 Task: Use "Compare and Pull" for efficient code review.
Action: Mouse moved to (1141, 64)
Screenshot: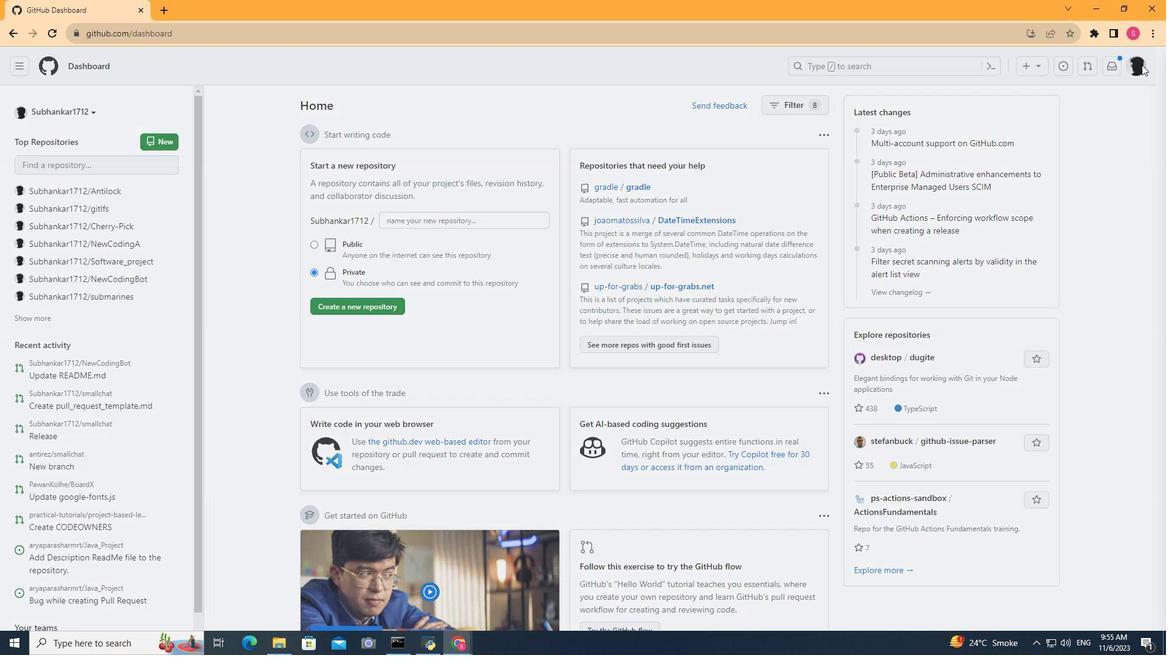
Action: Mouse pressed left at (1141, 64)
Screenshot: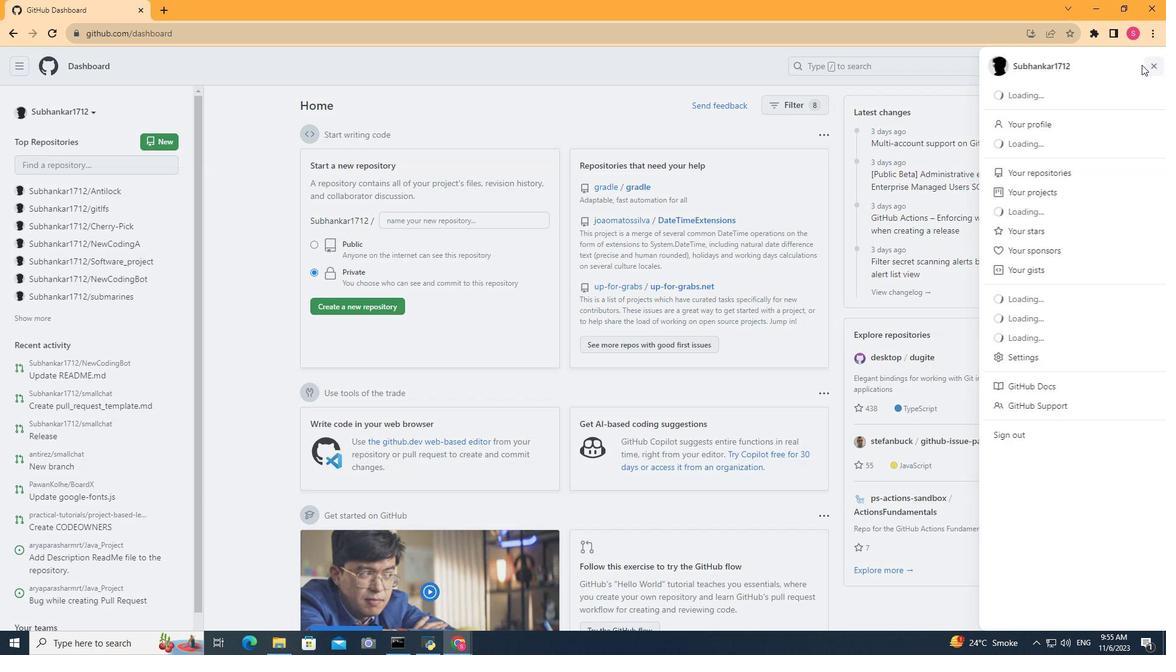 
Action: Mouse moved to (1054, 170)
Screenshot: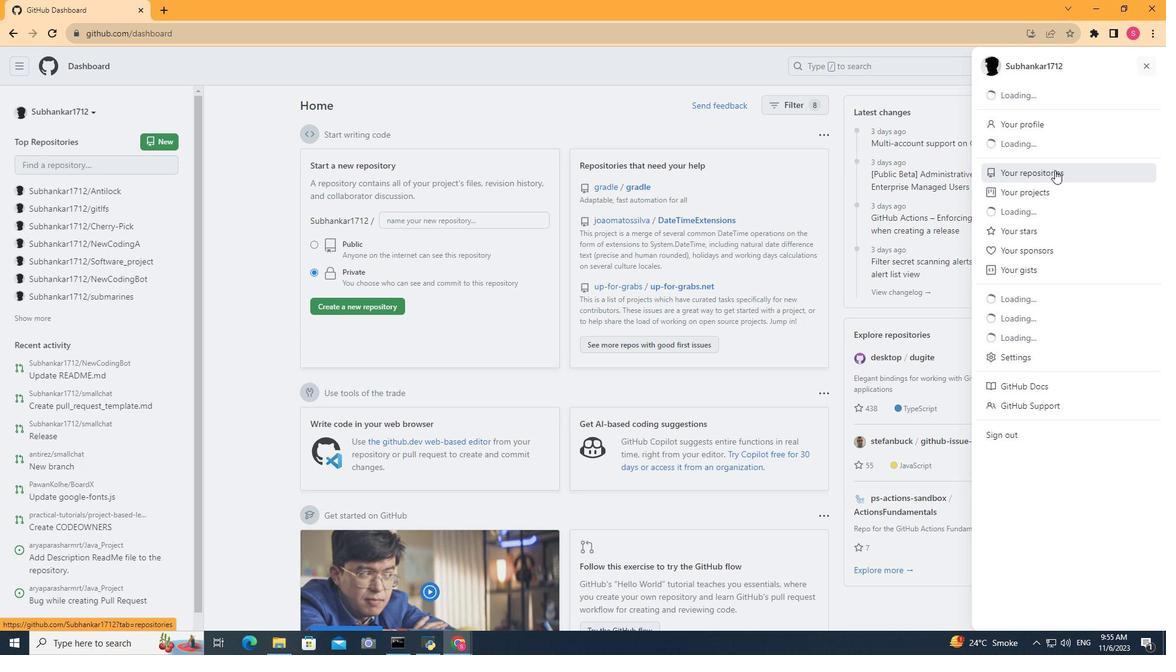
Action: Mouse pressed left at (1054, 170)
Screenshot: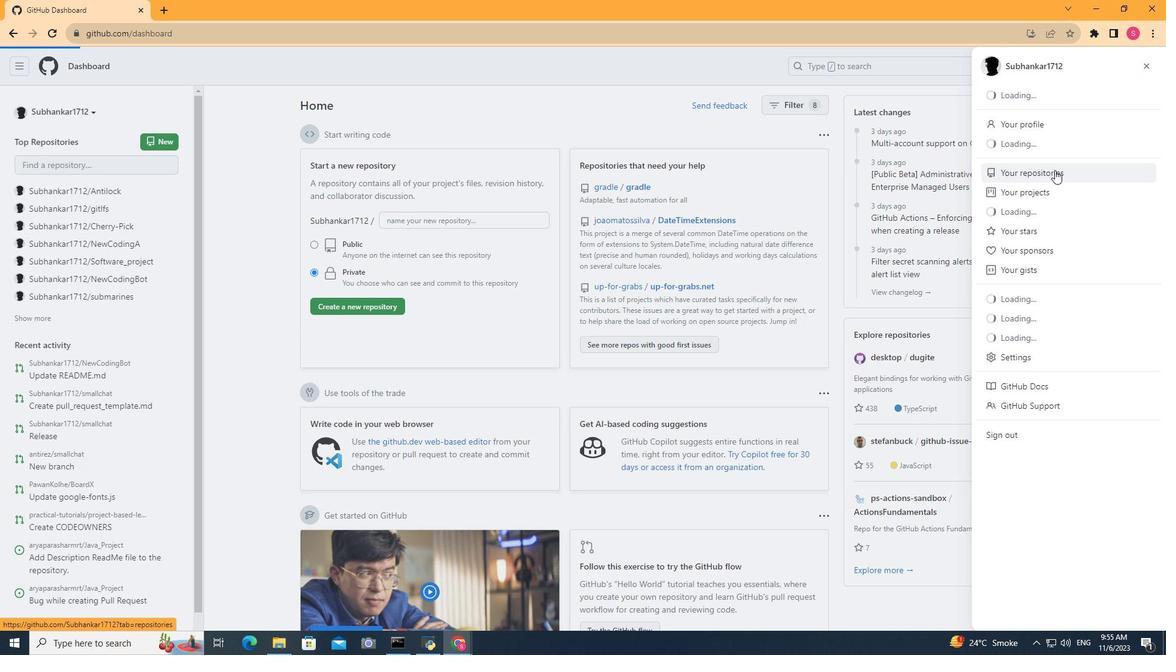 
Action: Mouse moved to (468, 185)
Screenshot: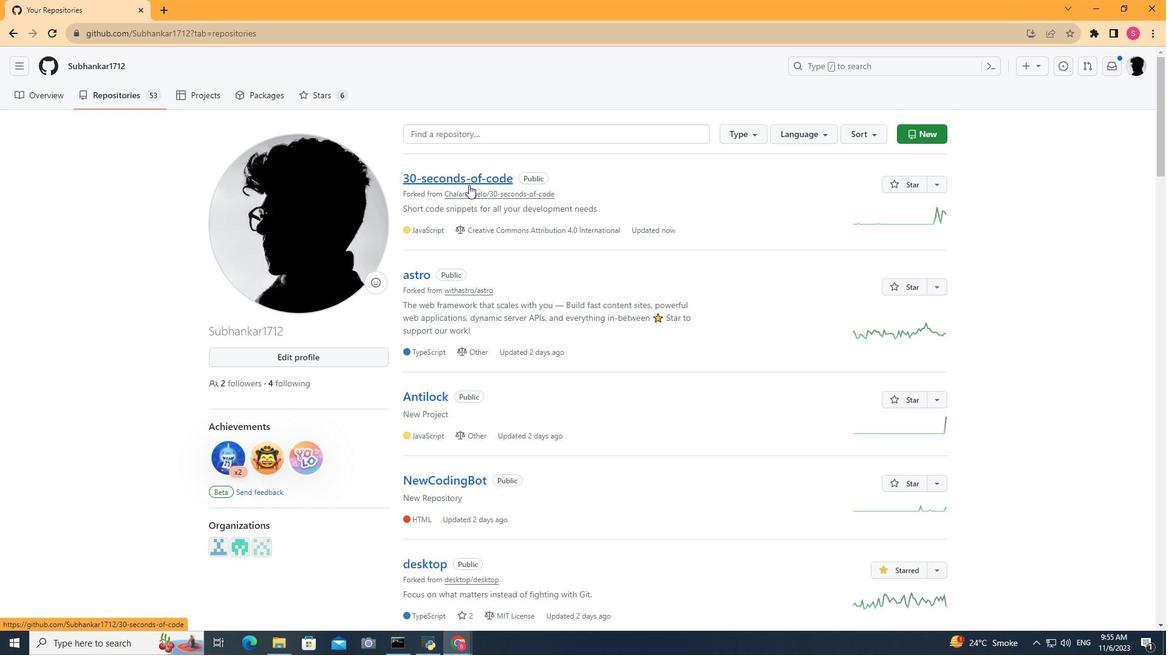 
Action: Mouse pressed left at (468, 185)
Screenshot: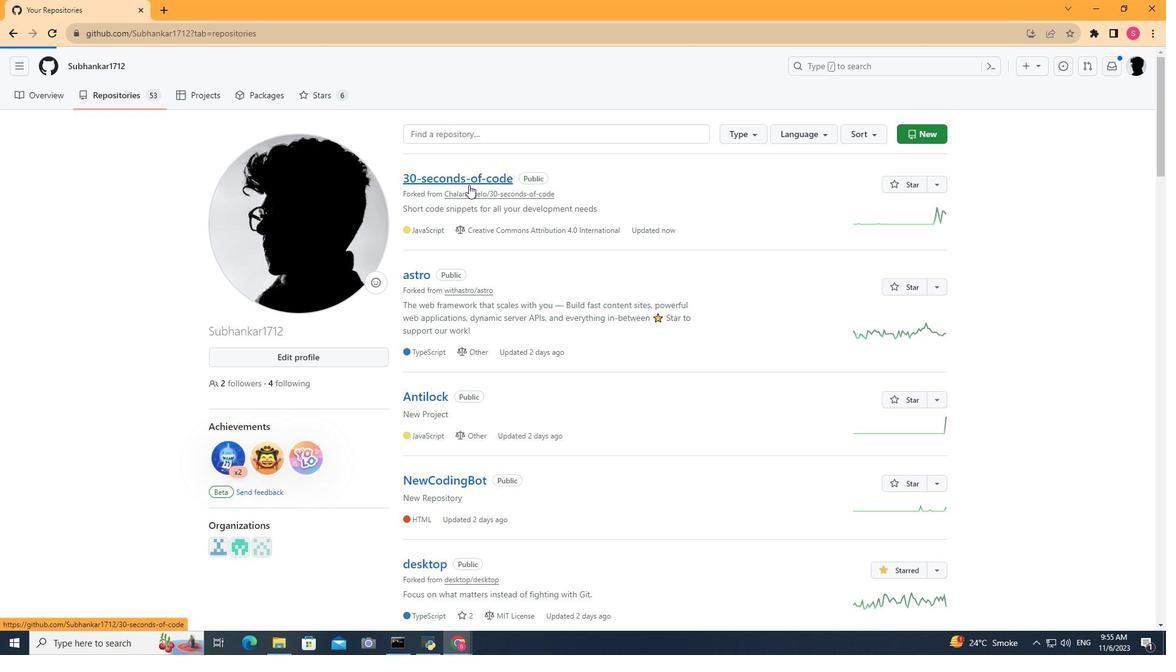 
Action: Mouse moved to (109, 100)
Screenshot: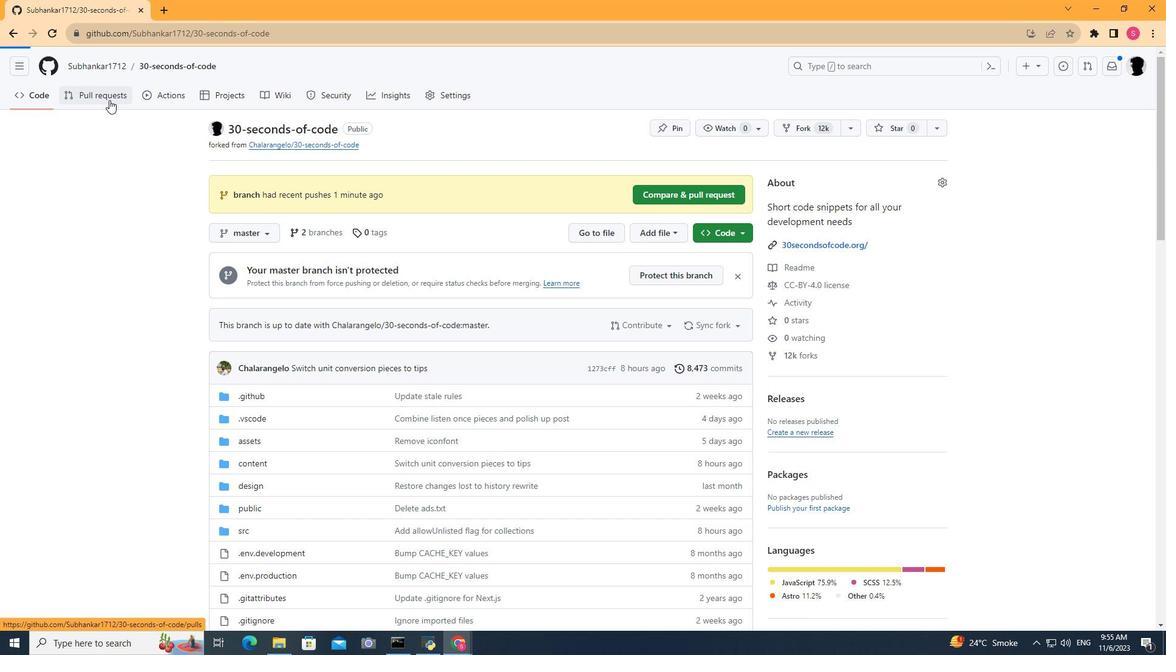 
Action: Mouse pressed left at (109, 100)
Screenshot: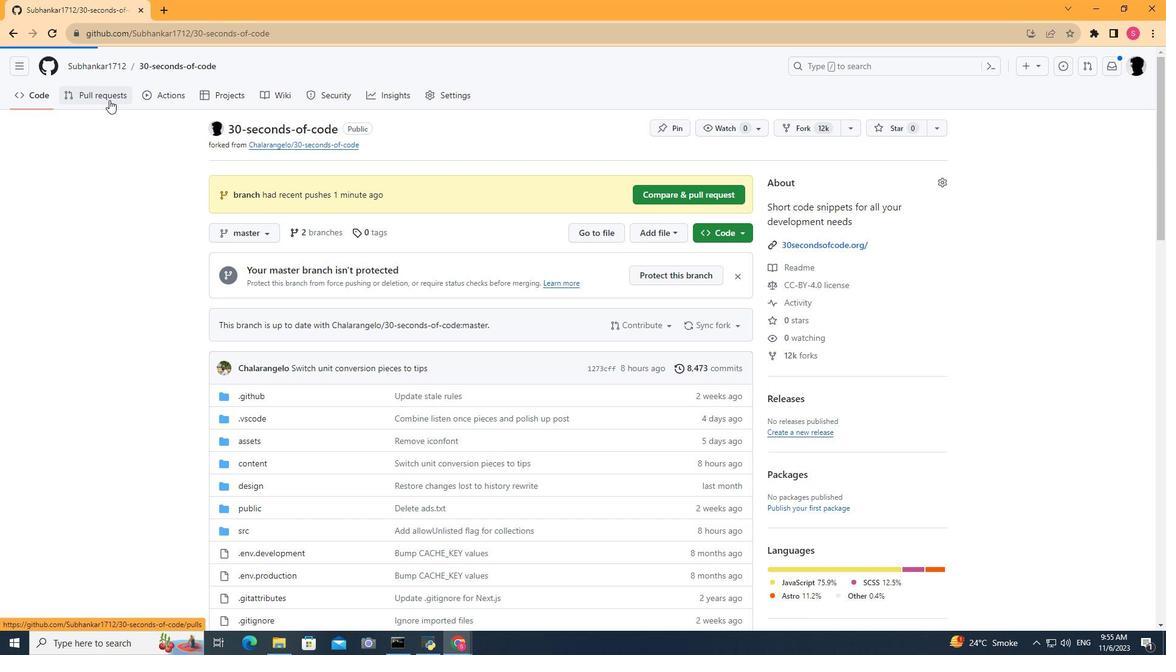 
Action: Mouse moved to (24, 95)
Screenshot: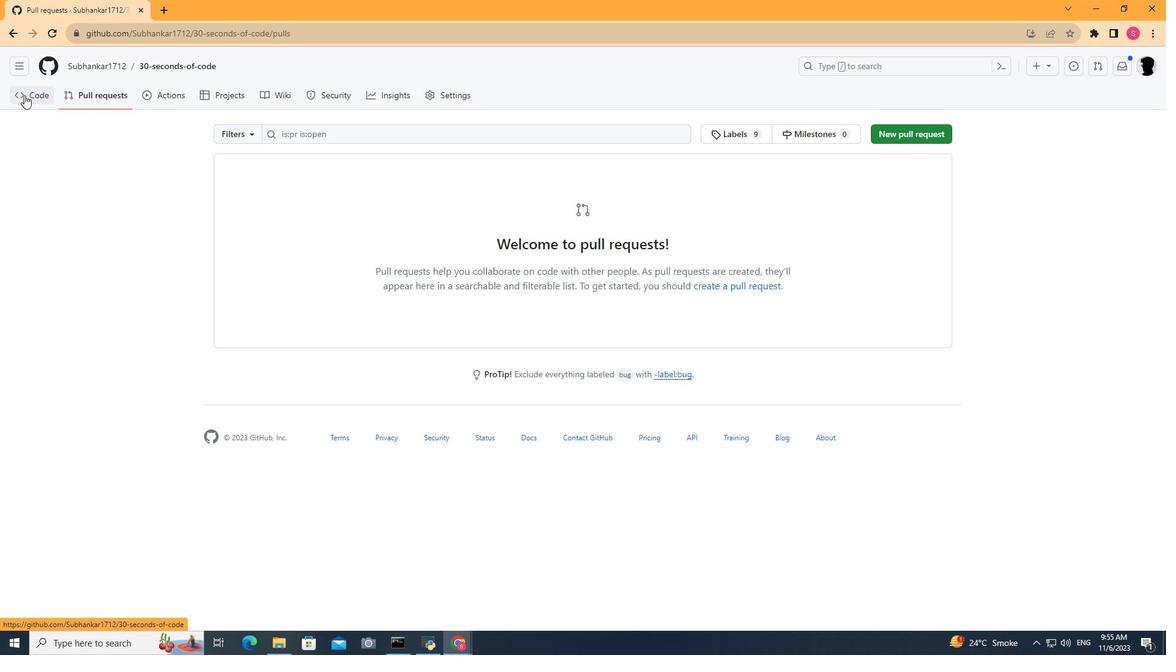 
Action: Mouse pressed left at (24, 95)
Screenshot: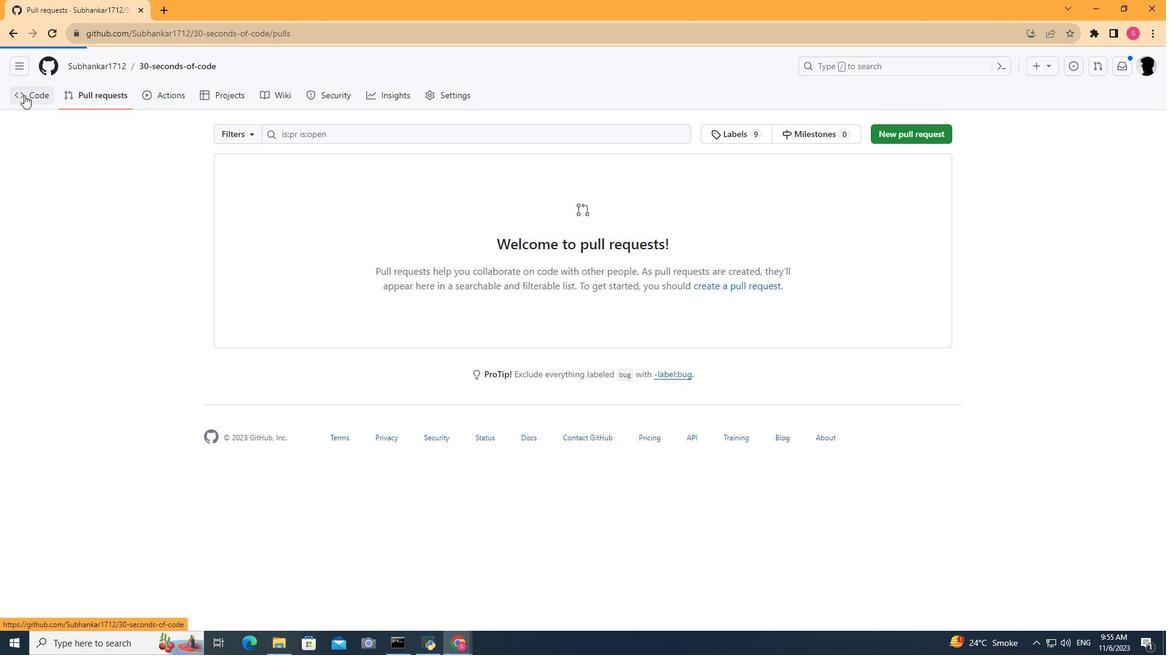 
Action: Mouse moved to (116, 98)
Screenshot: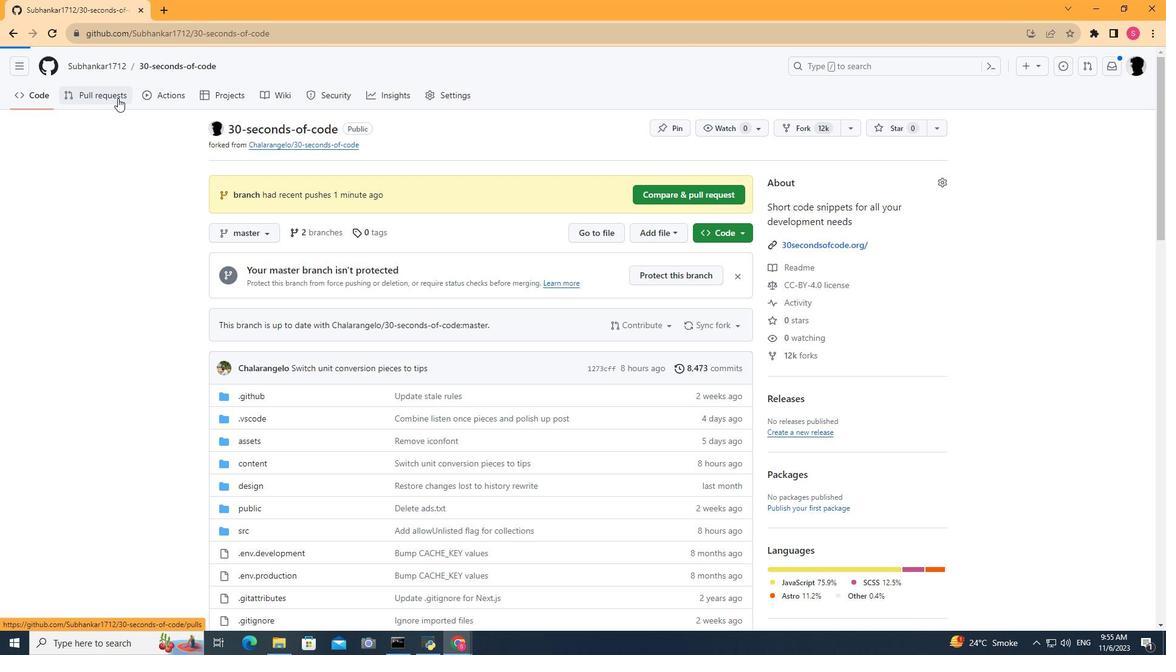
Action: Mouse pressed left at (116, 98)
Screenshot: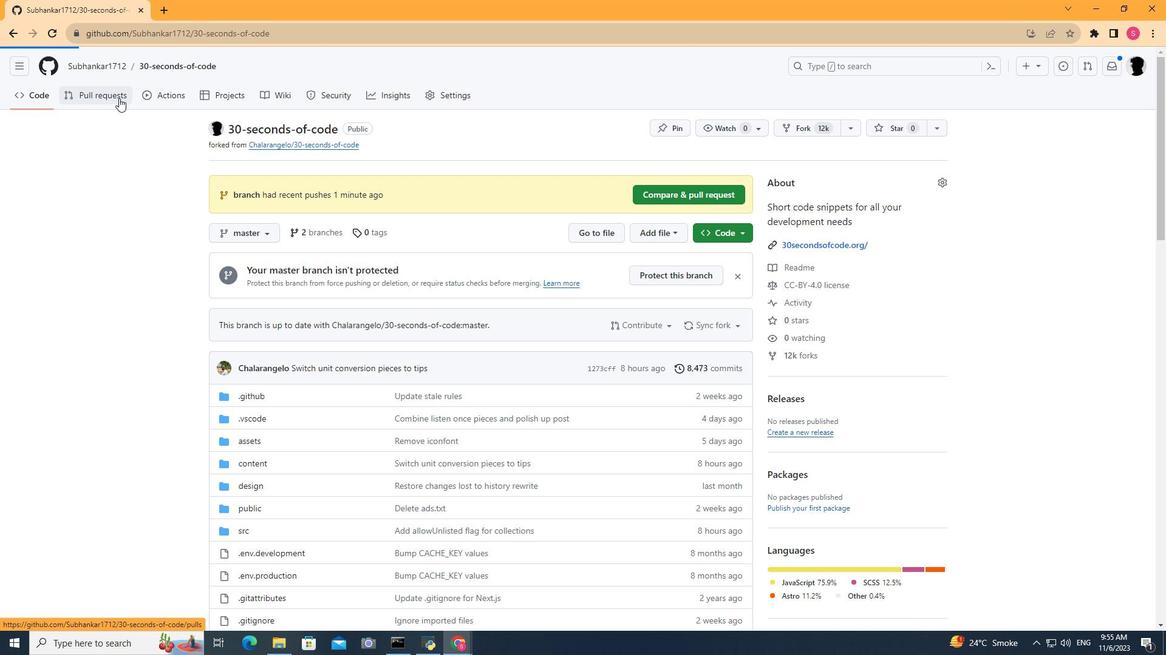 
Action: Mouse moved to (910, 140)
Screenshot: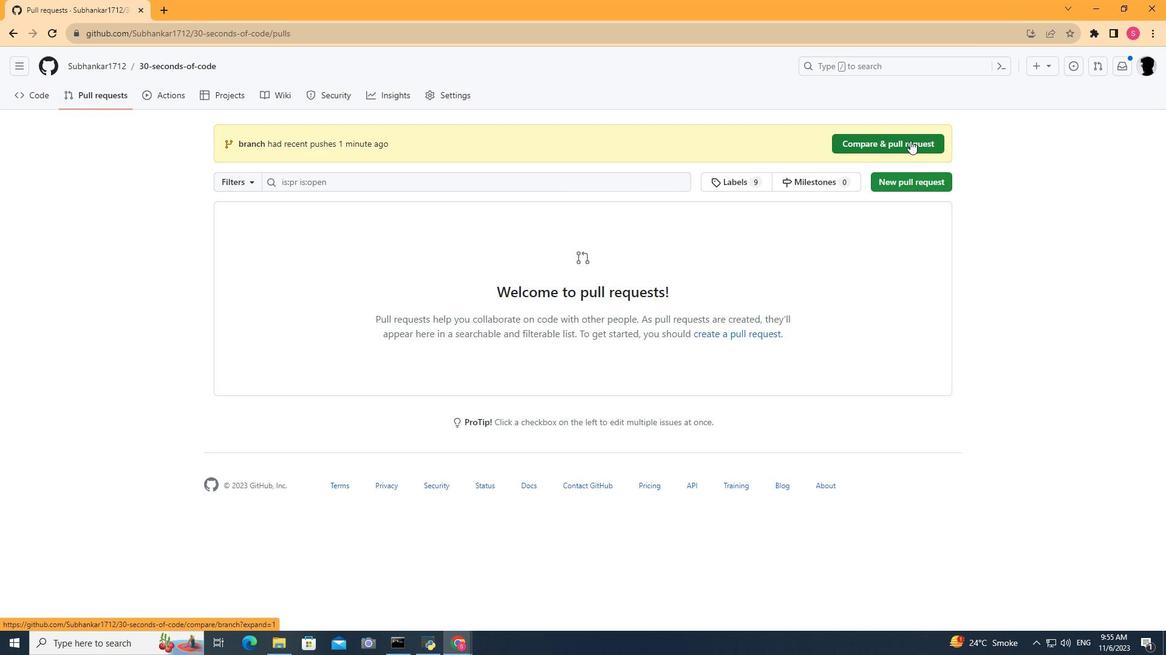 
Action: Mouse pressed left at (910, 140)
Screenshot: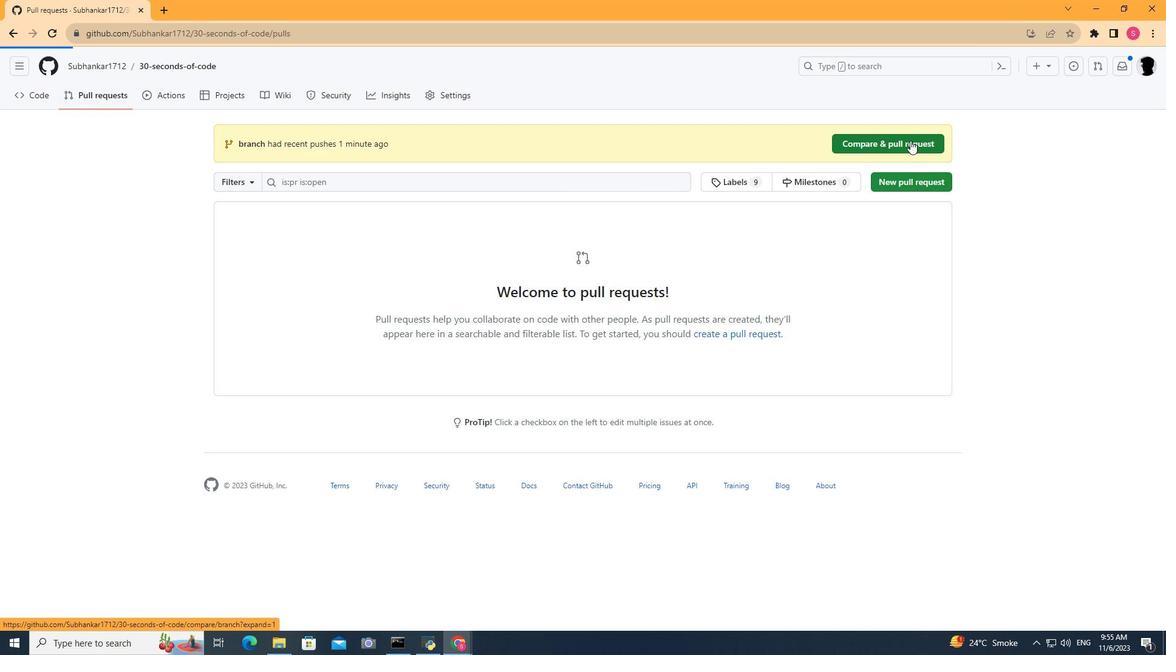 
Action: Mouse moved to (893, 219)
Screenshot: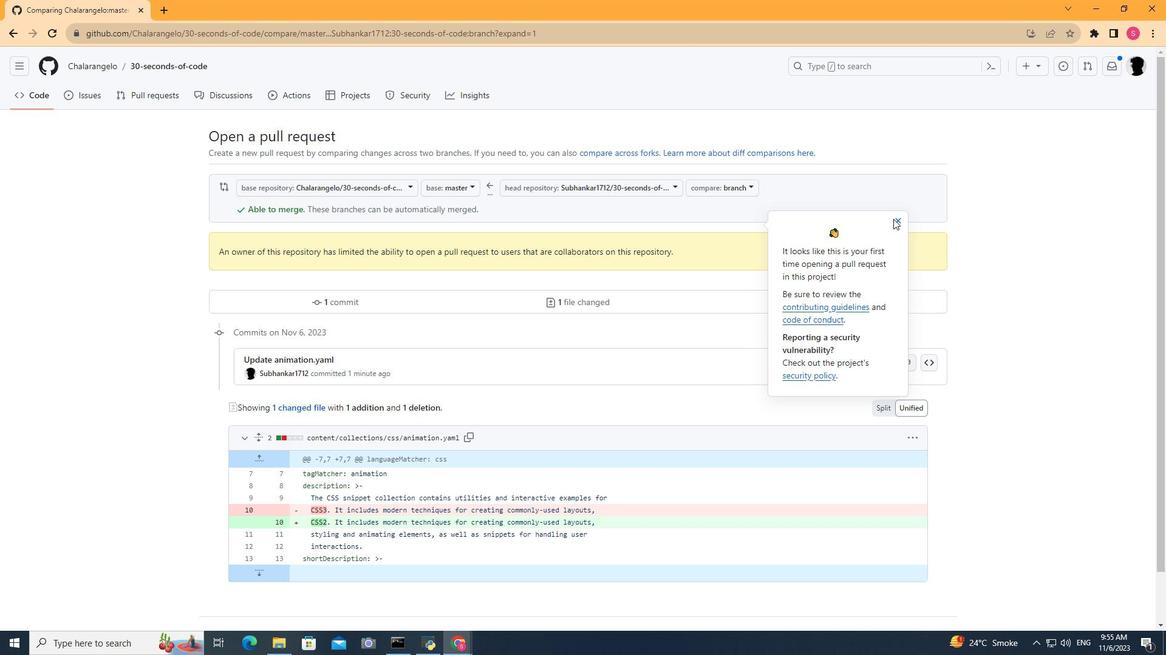 
Action: Mouse pressed left at (893, 219)
Screenshot: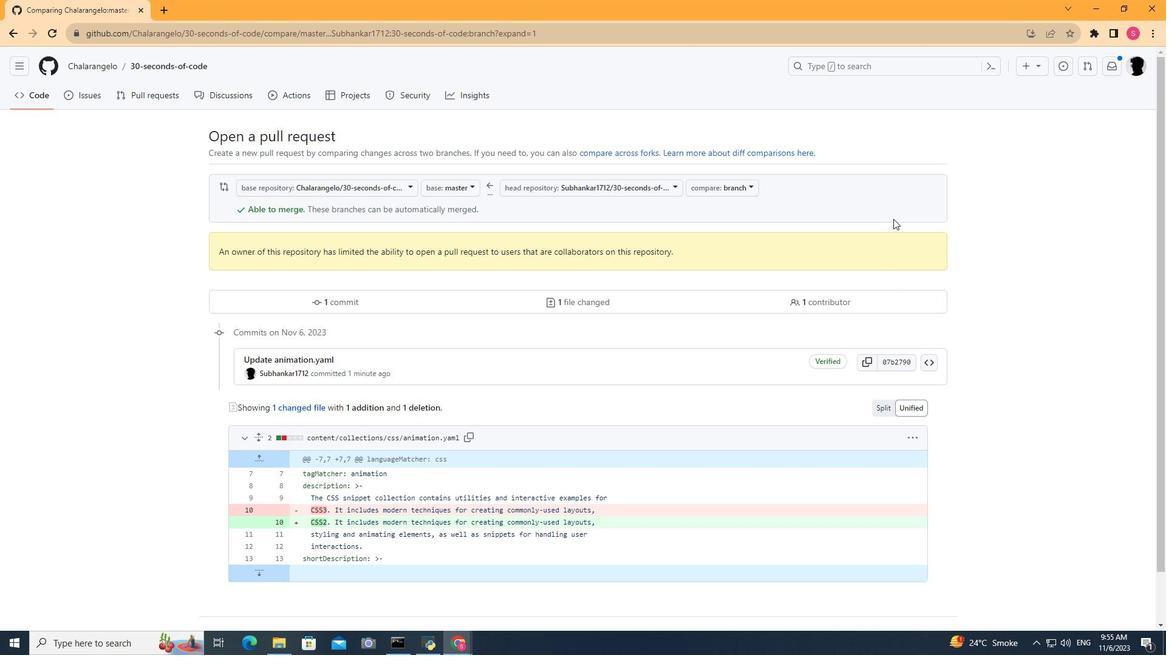 
Action: Mouse moved to (678, 403)
Screenshot: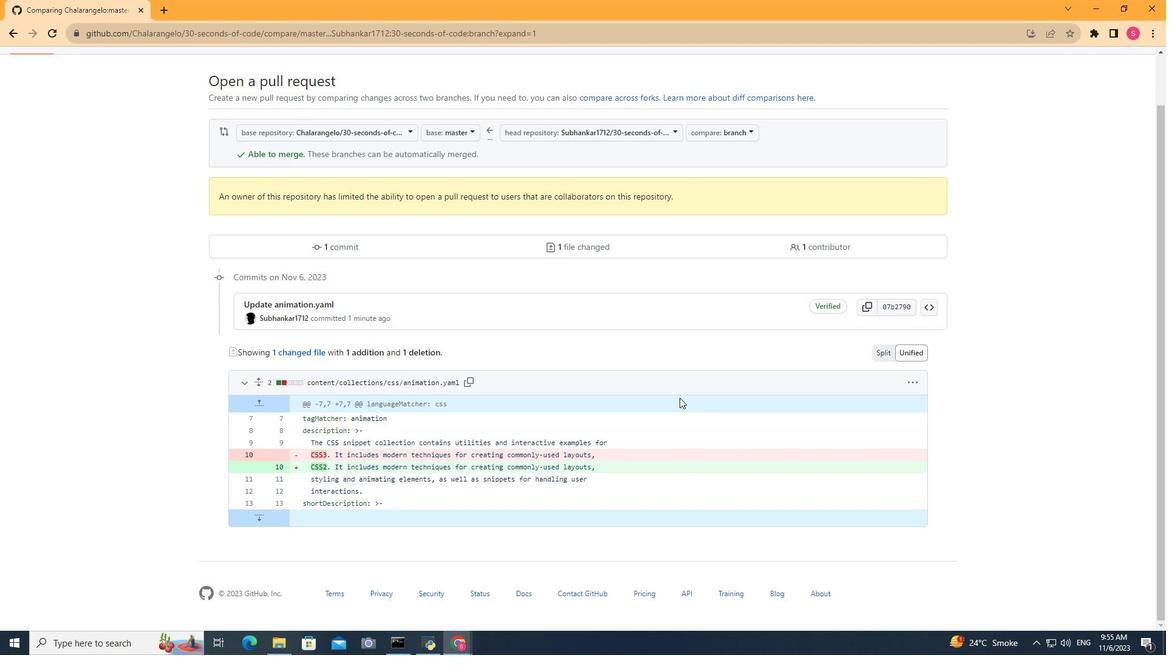 
Action: Mouse scrolled (678, 402) with delta (0, 0)
Screenshot: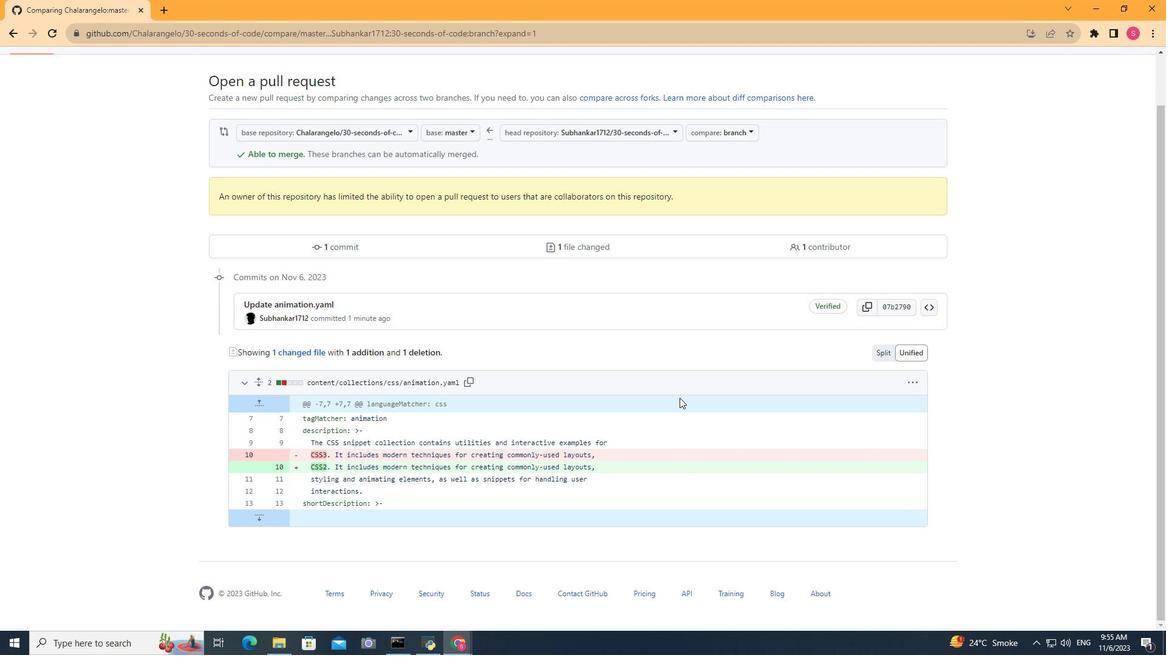 
Action: Mouse scrolled (678, 402) with delta (0, 0)
Screenshot: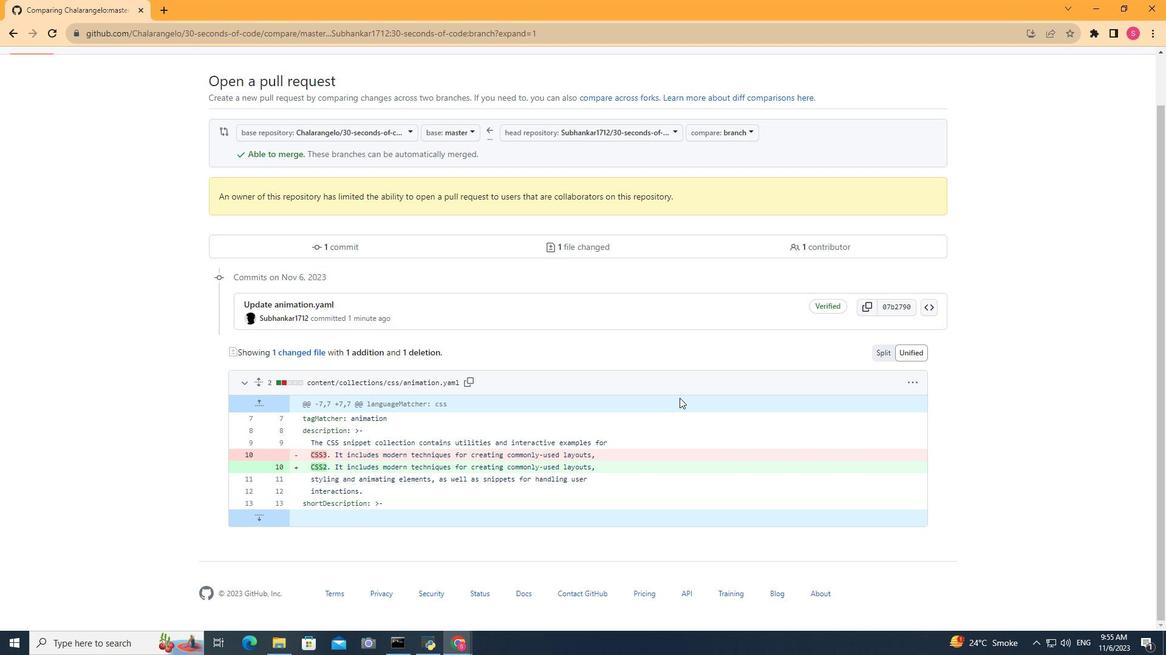 
Action: Mouse scrolled (678, 402) with delta (0, 0)
Screenshot: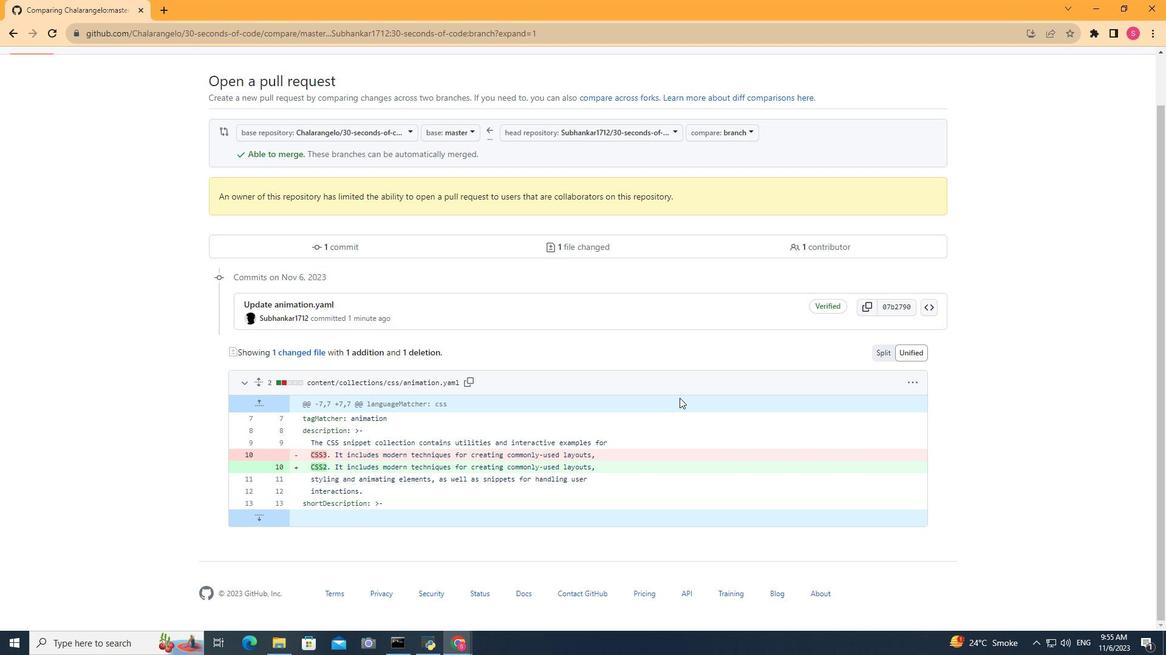 
Action: Mouse moved to (678, 400)
Screenshot: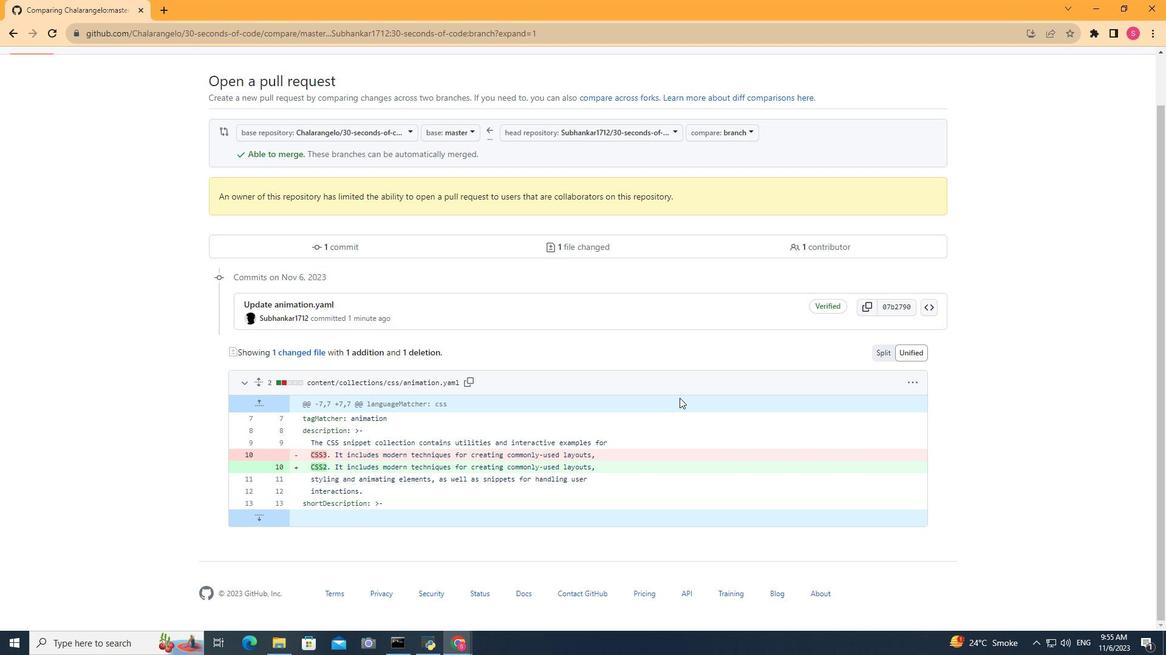 
Action: Mouse scrolled (678, 400) with delta (0, 0)
Screenshot: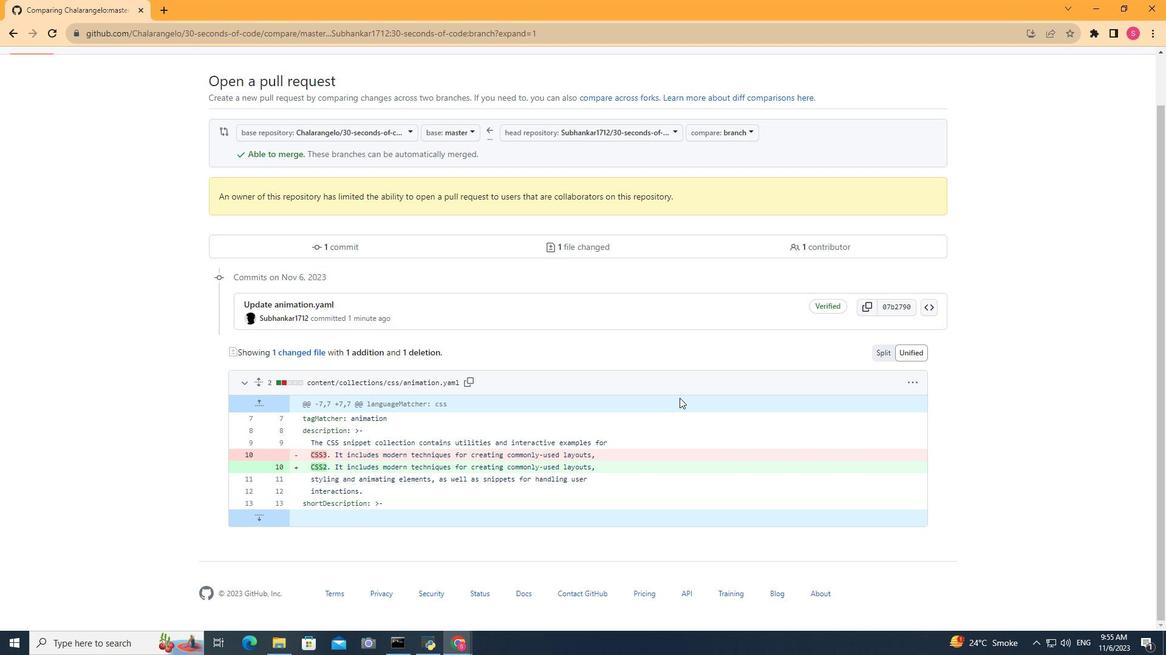 
Action: Mouse moved to (679, 398)
Screenshot: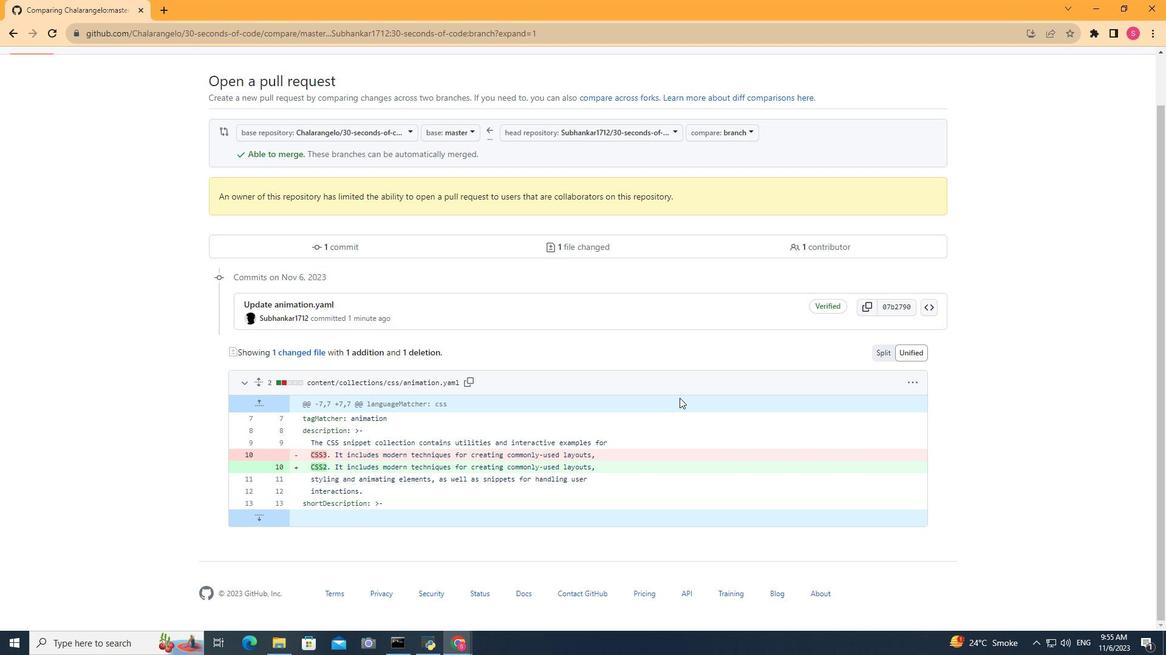 
Action: Mouse scrolled (679, 397) with delta (0, 0)
Screenshot: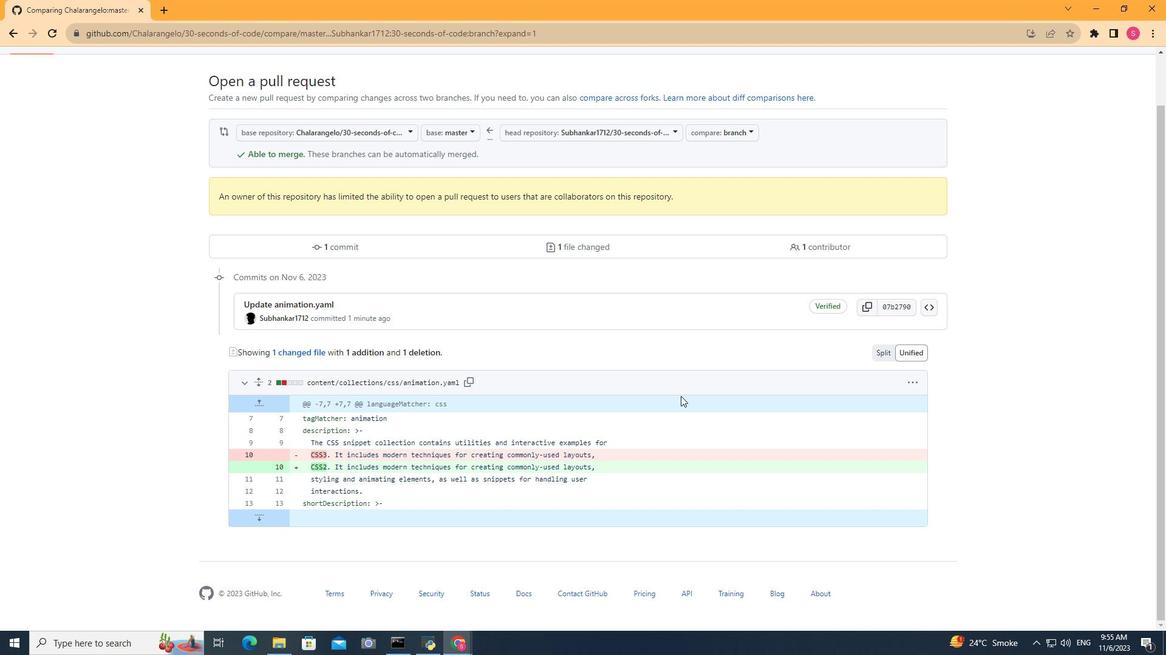 
Action: Mouse scrolled (679, 397) with delta (0, 0)
Screenshot: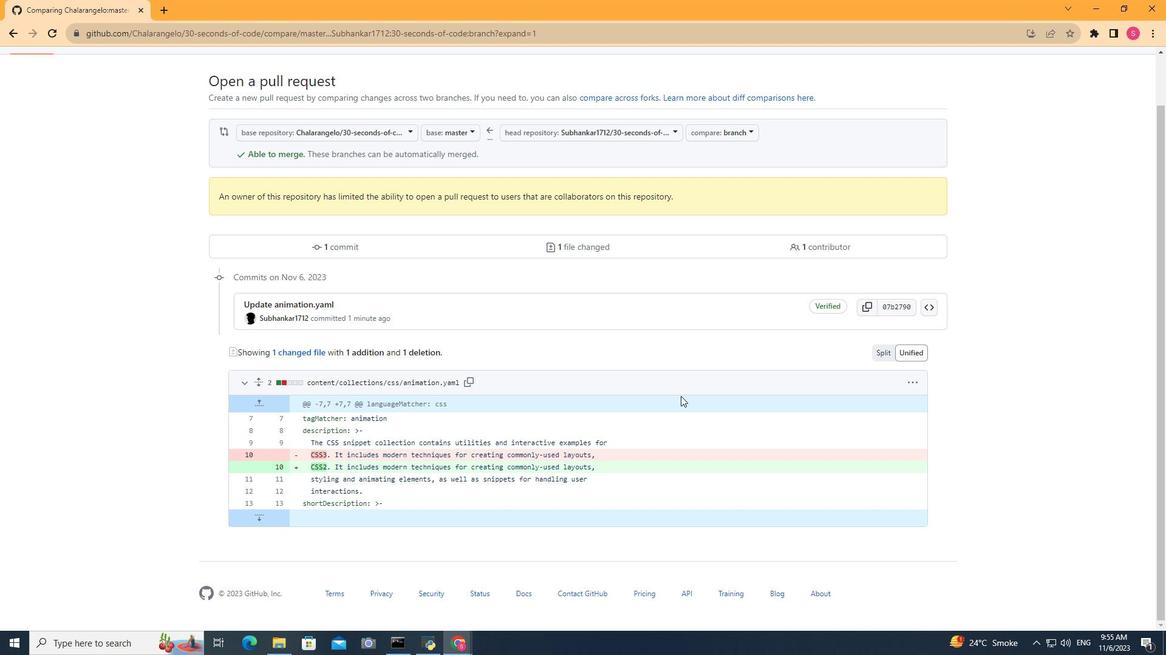 
Action: Mouse scrolled (679, 397) with delta (0, 0)
Screenshot: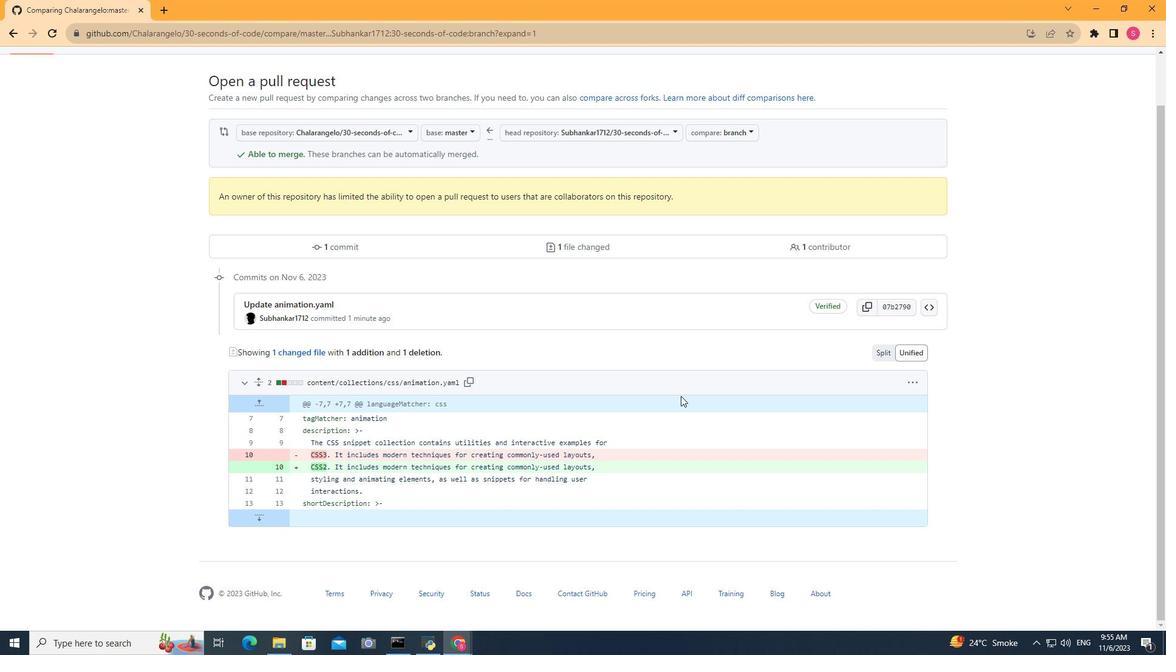 
Action: Mouse scrolled (679, 397) with delta (0, 0)
Screenshot: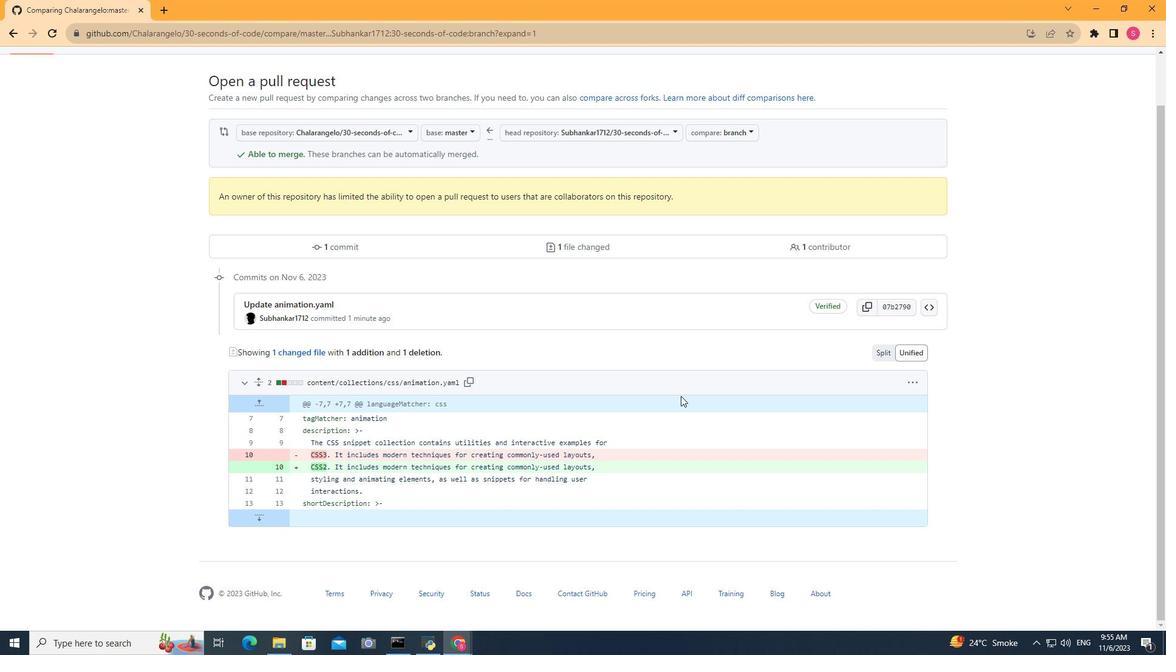 
Action: Mouse moved to (680, 396)
Screenshot: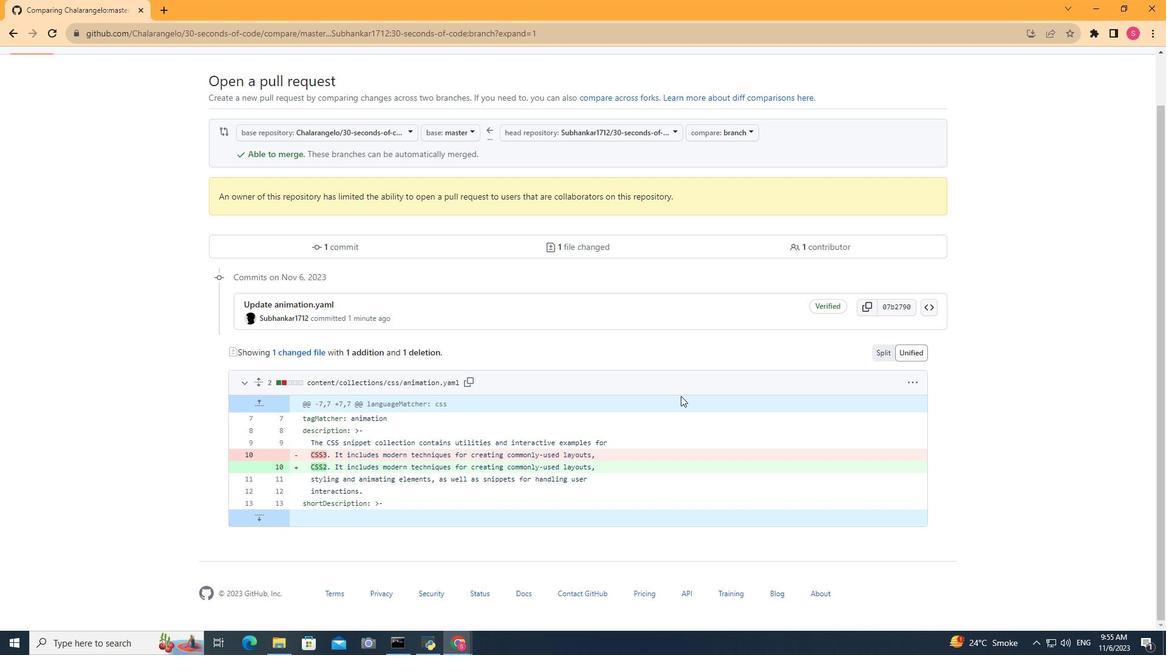 
Action: Mouse scrolled (680, 395) with delta (0, 0)
Screenshot: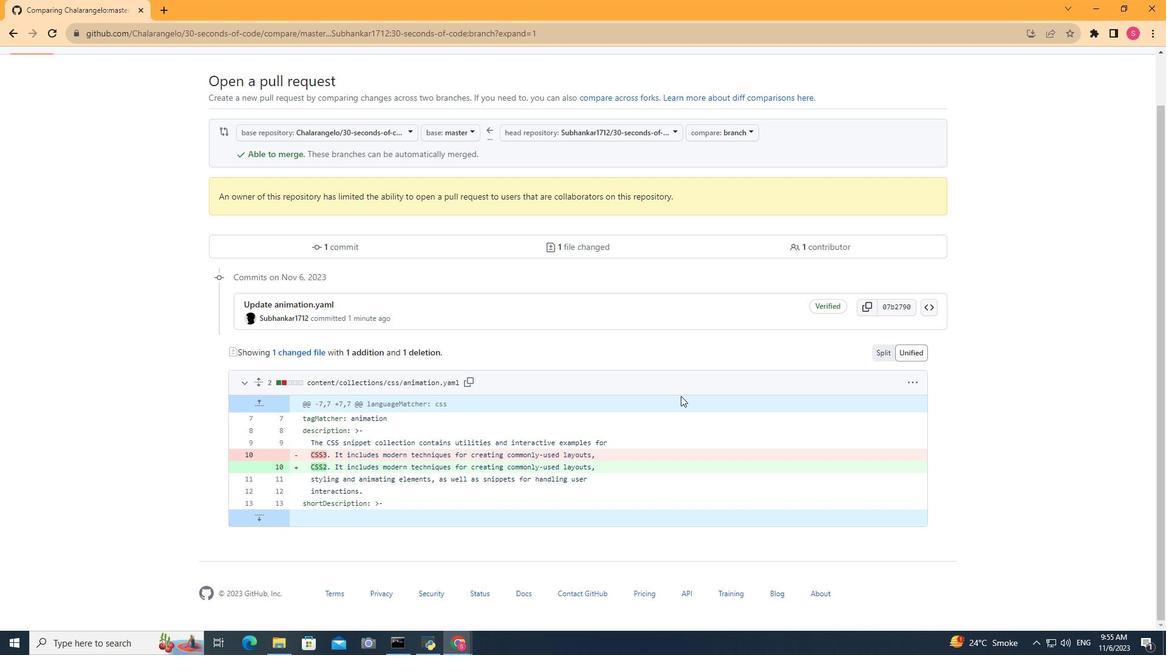 
Action: Mouse moved to (685, 375)
Screenshot: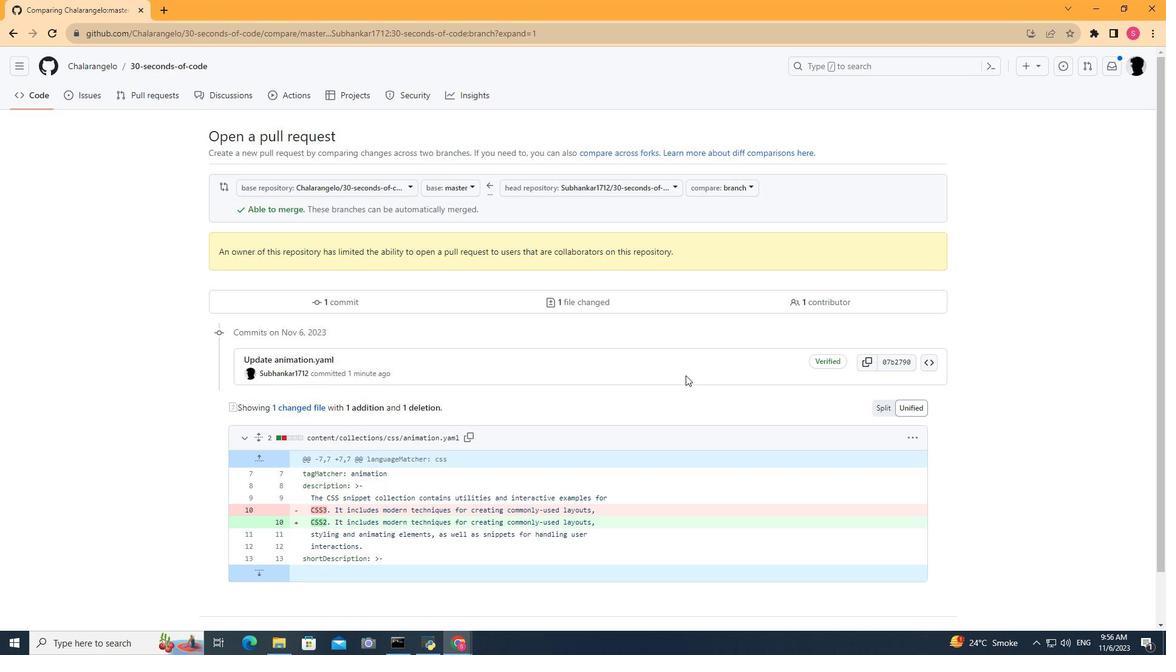 
Action: Mouse scrolled (685, 376) with delta (0, 0)
Screenshot: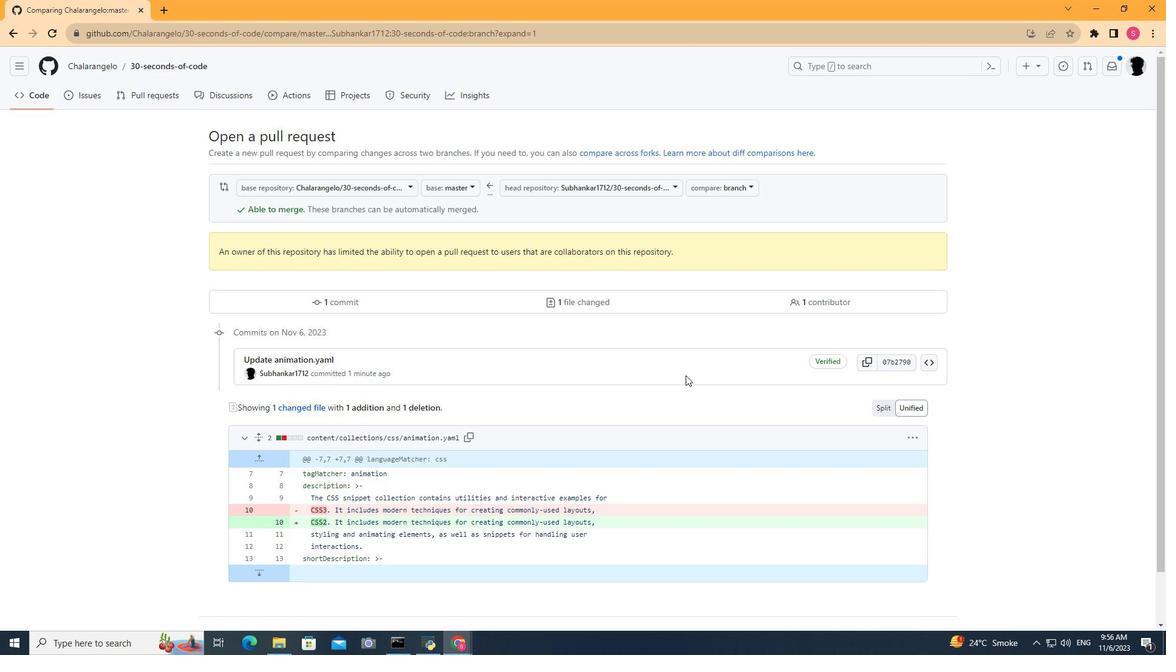
Action: Mouse scrolled (685, 376) with delta (0, 0)
Screenshot: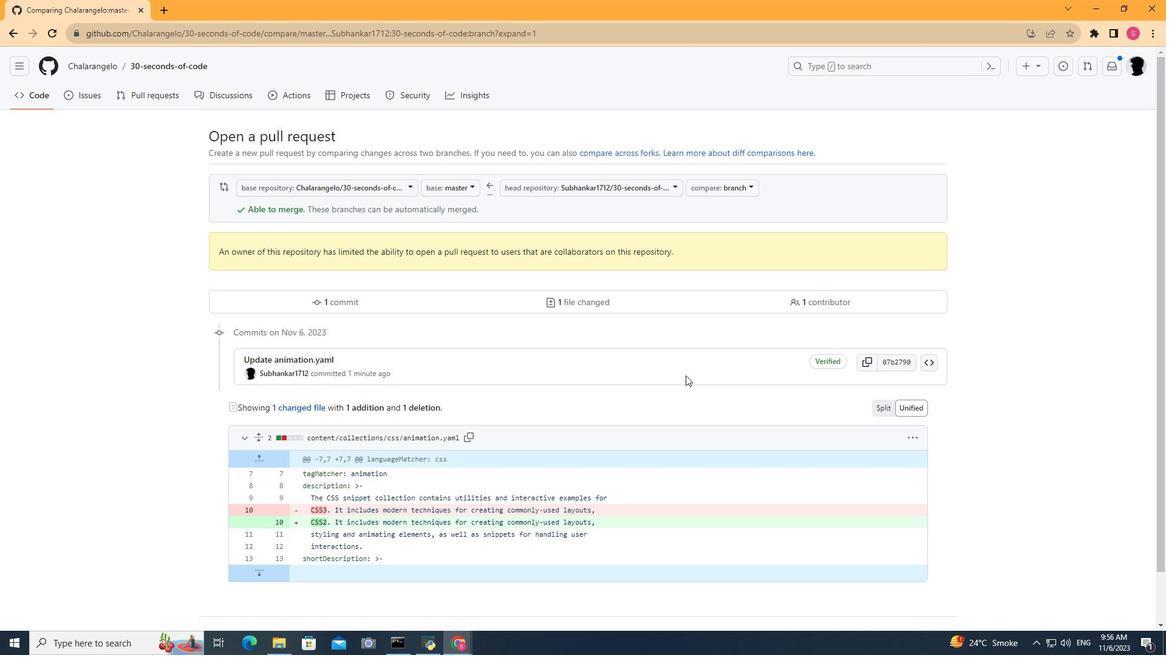 
Action: Mouse scrolled (685, 376) with delta (0, 0)
Screenshot: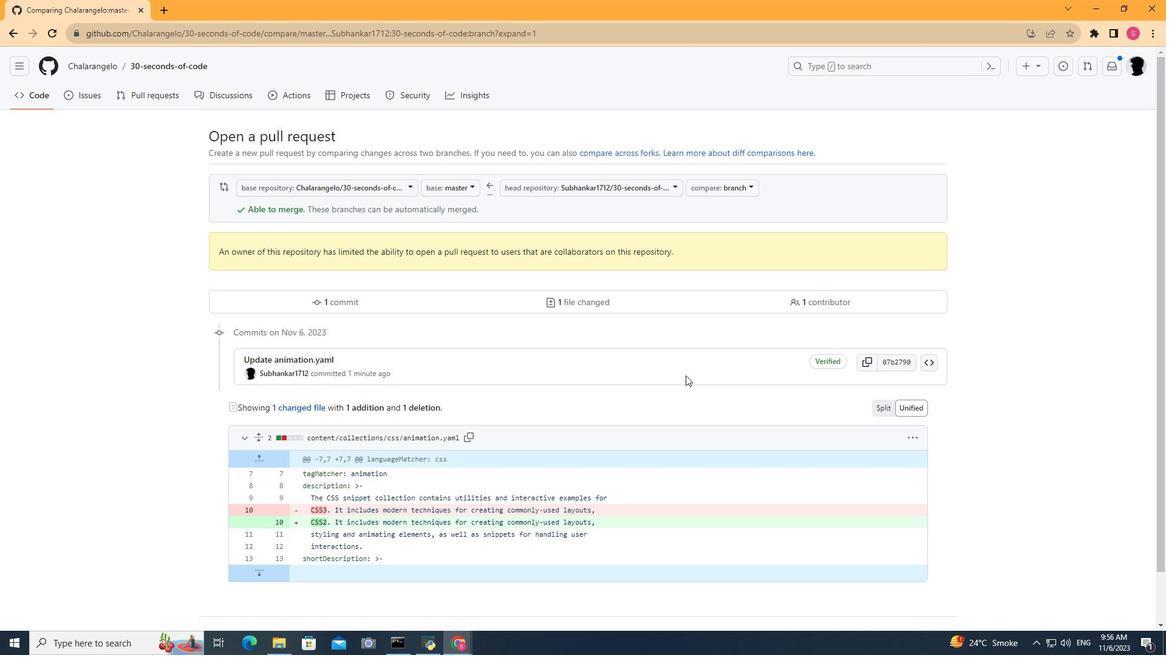 
Action: Mouse scrolled (685, 376) with delta (0, 0)
Screenshot: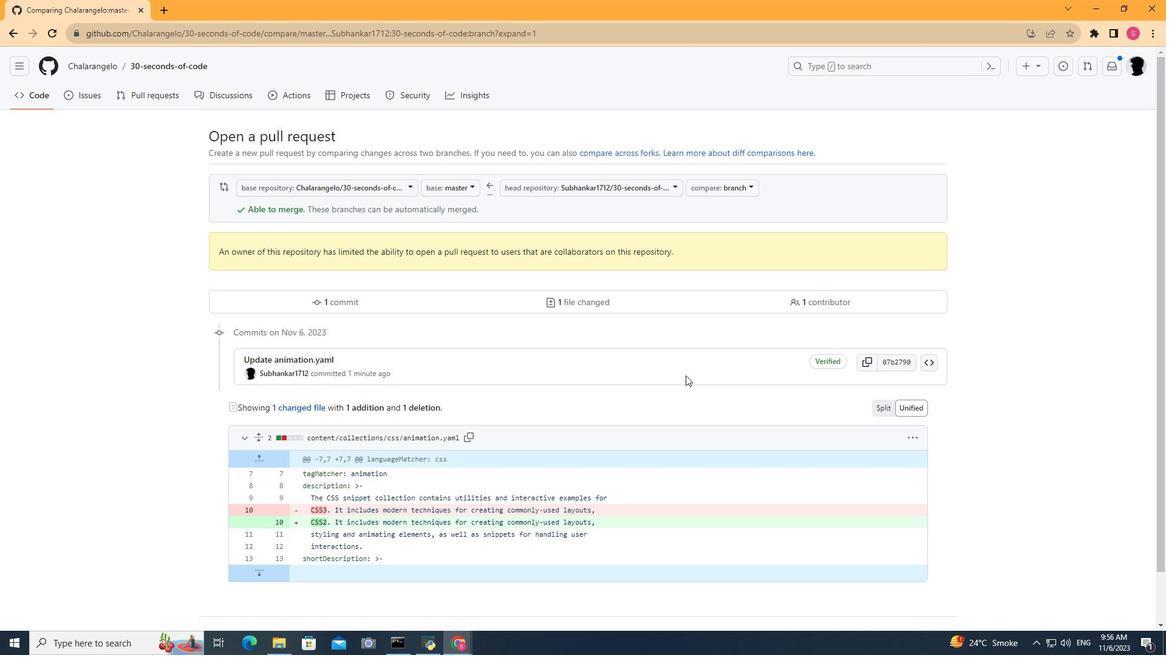 
Action: Mouse scrolled (685, 376) with delta (0, 0)
Screenshot: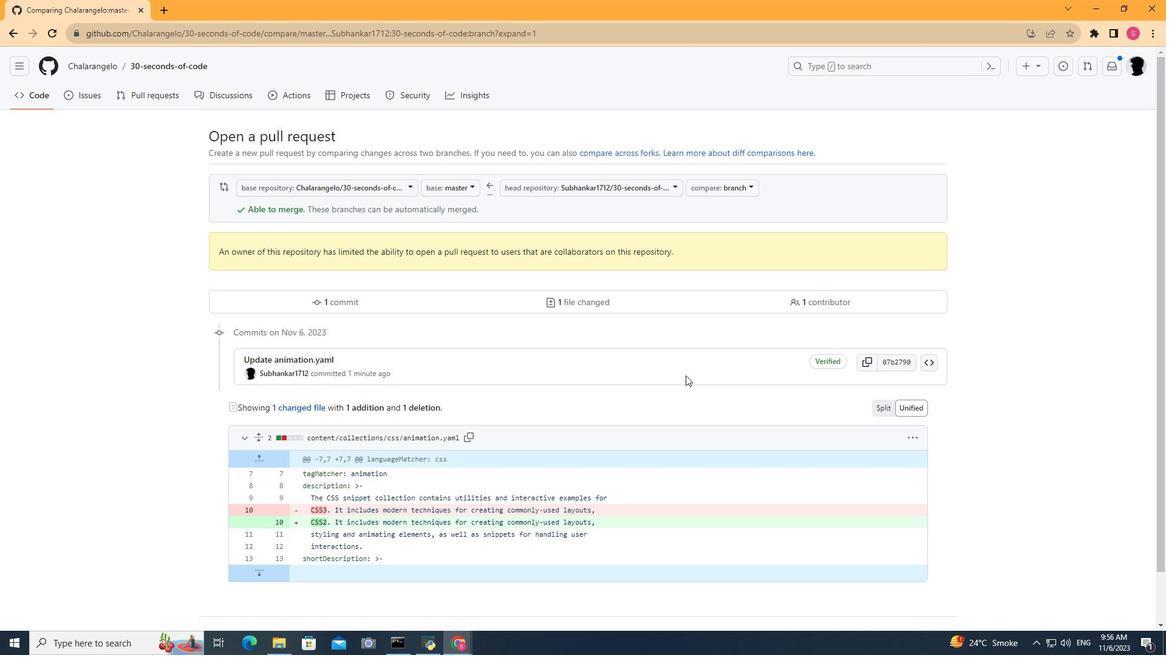 
Action: Mouse moved to (408, 184)
Screenshot: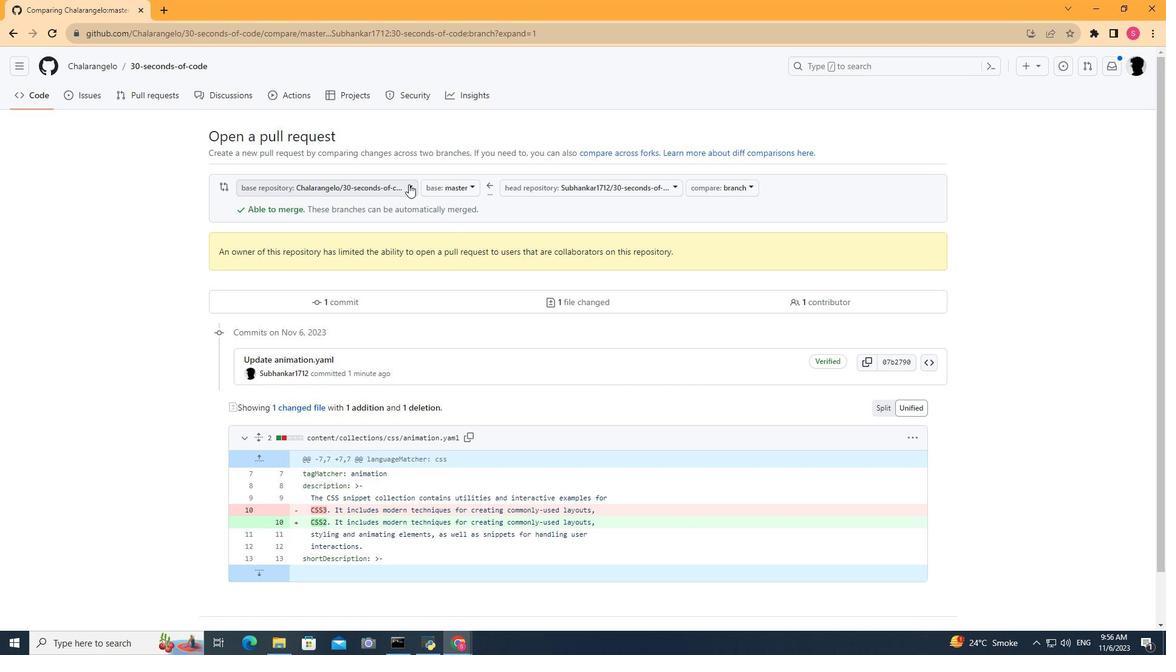 
Action: Mouse pressed left at (408, 184)
Screenshot: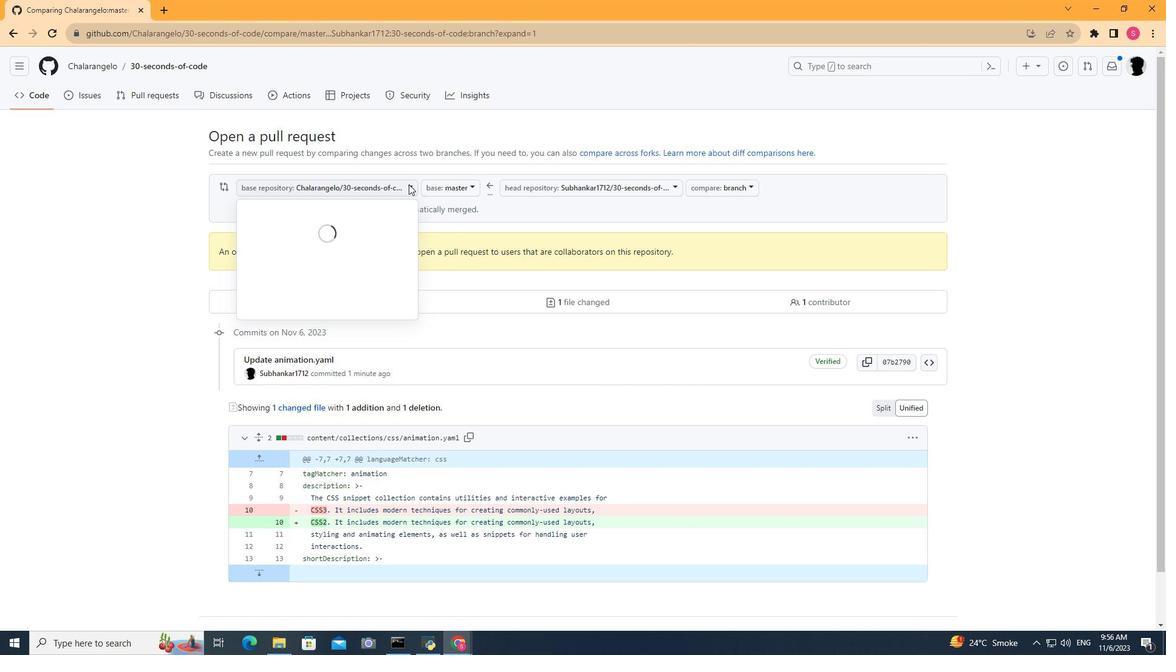 
Action: Mouse moved to (320, 279)
Screenshot: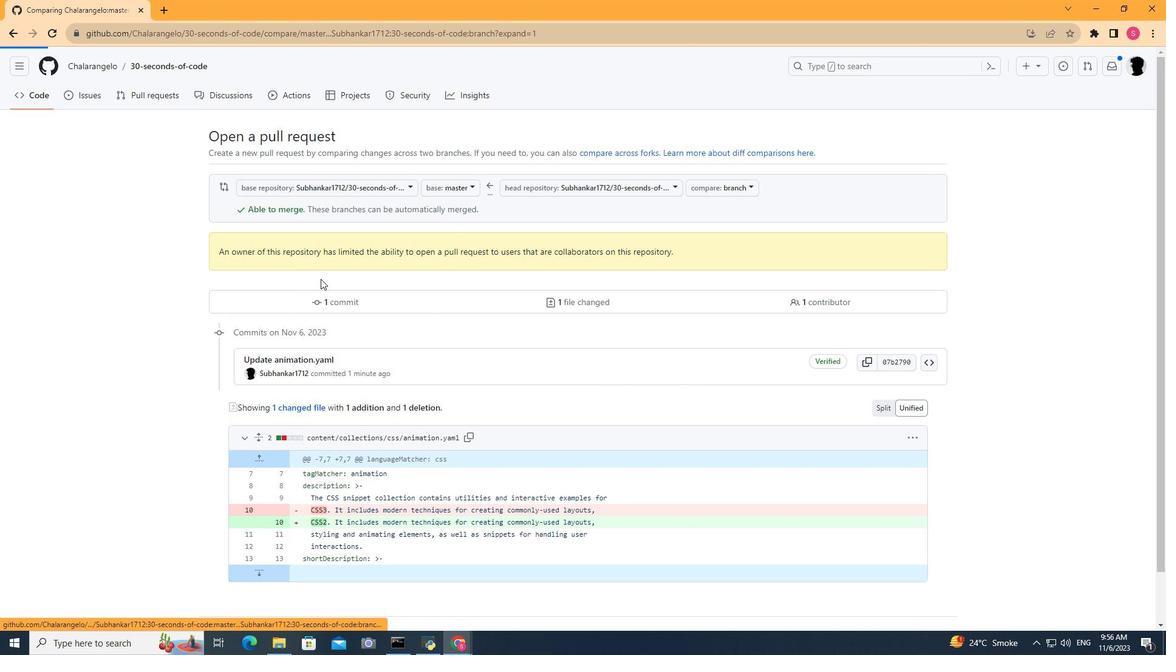 
Action: Mouse pressed left at (320, 279)
Screenshot: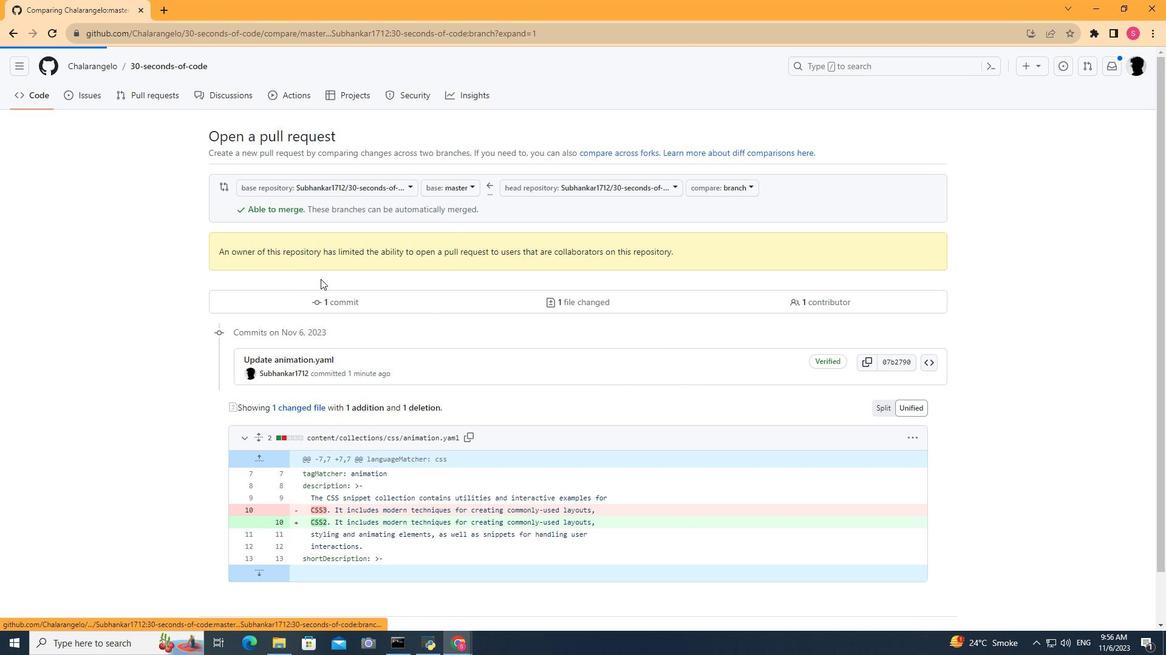 
Action: Mouse moved to (689, 479)
Screenshot: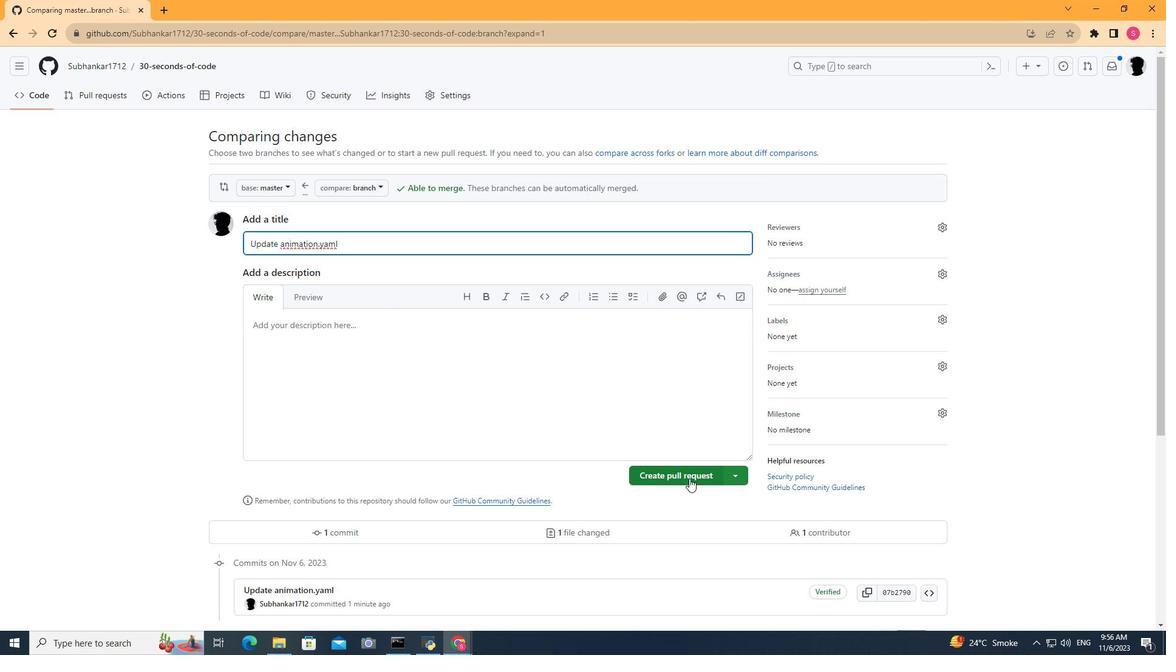 
Action: Mouse pressed left at (689, 479)
Screenshot: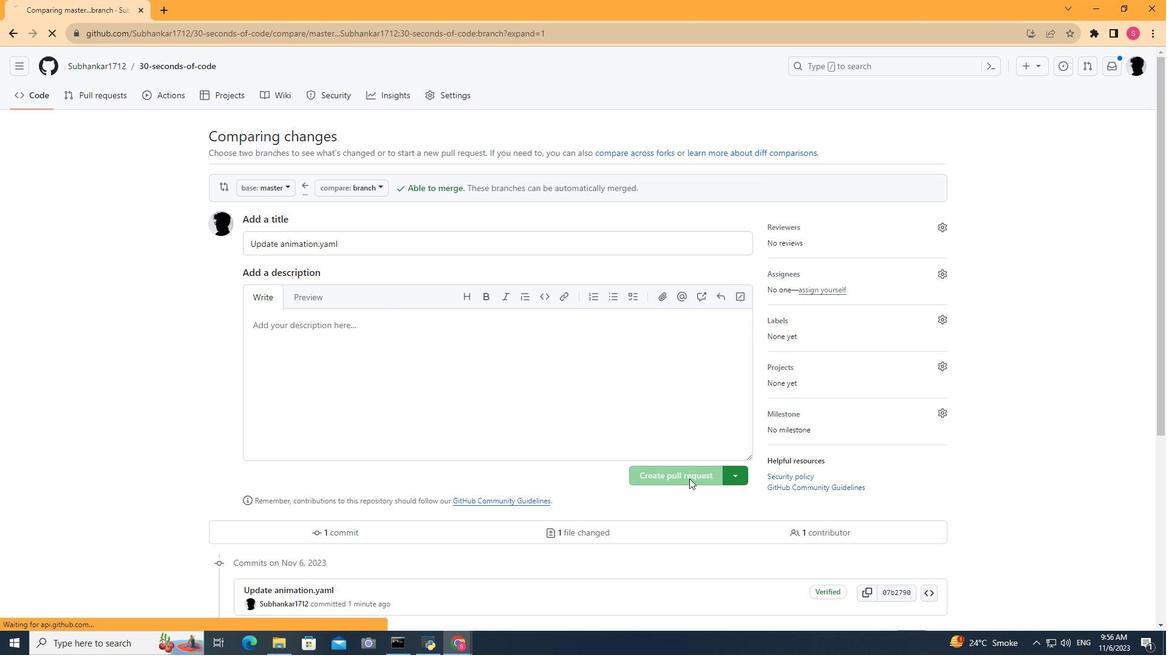
Action: Mouse moved to (516, 365)
Screenshot: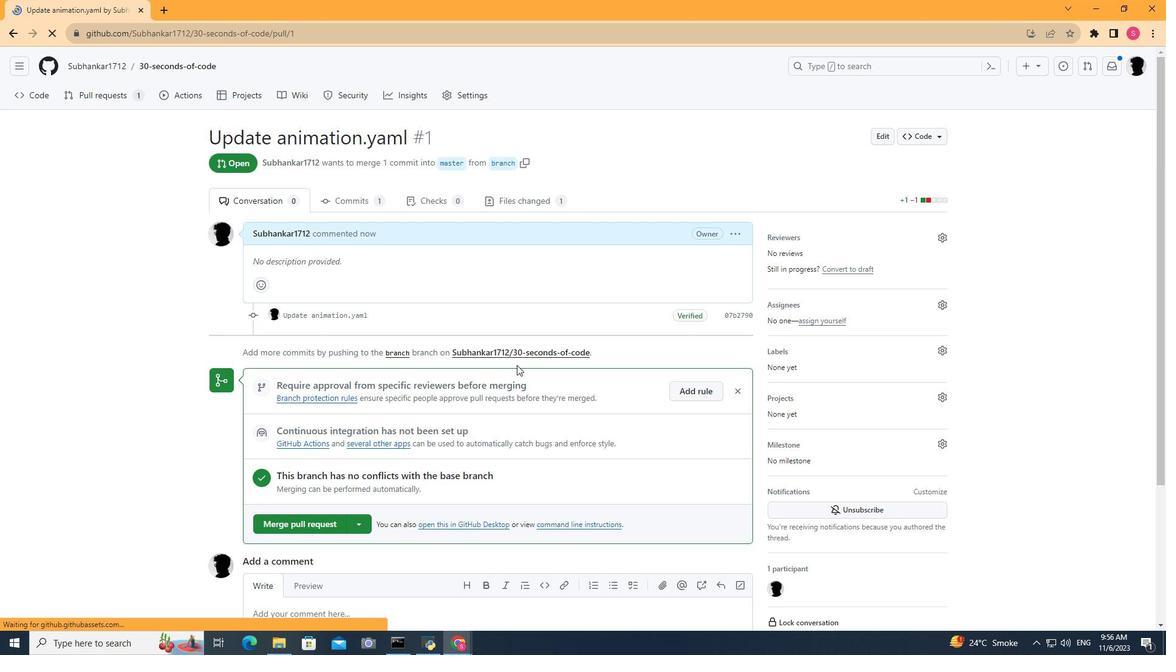 
Action: Mouse scrolled (516, 365) with delta (0, 0)
Screenshot: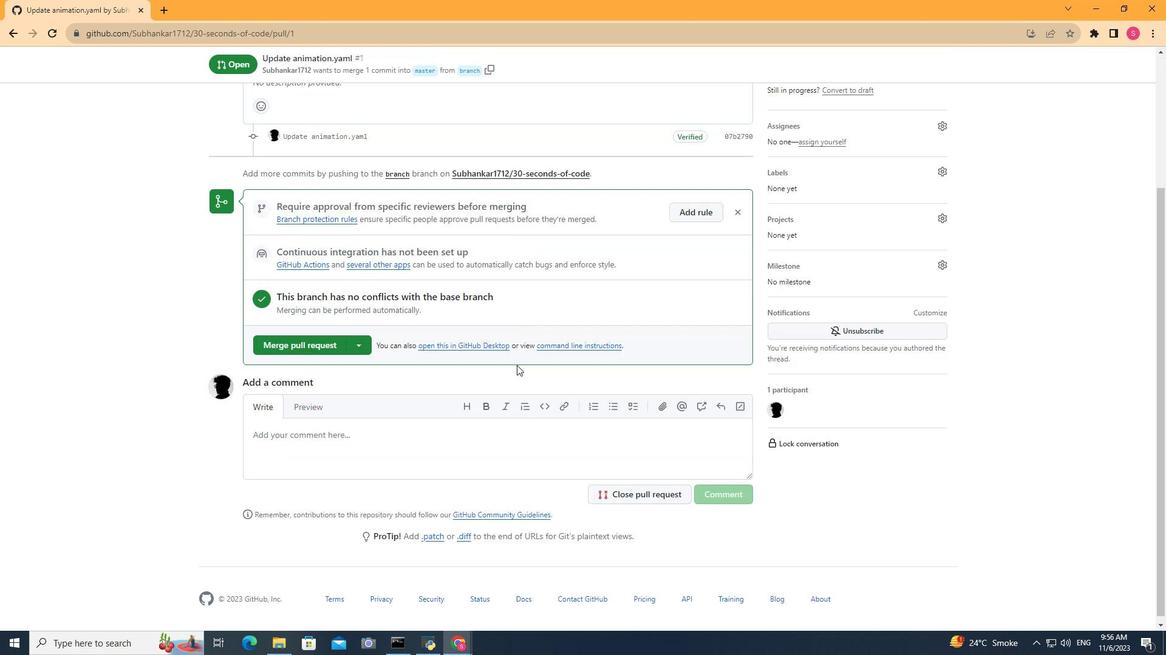 
Action: Mouse scrolled (516, 365) with delta (0, 0)
Screenshot: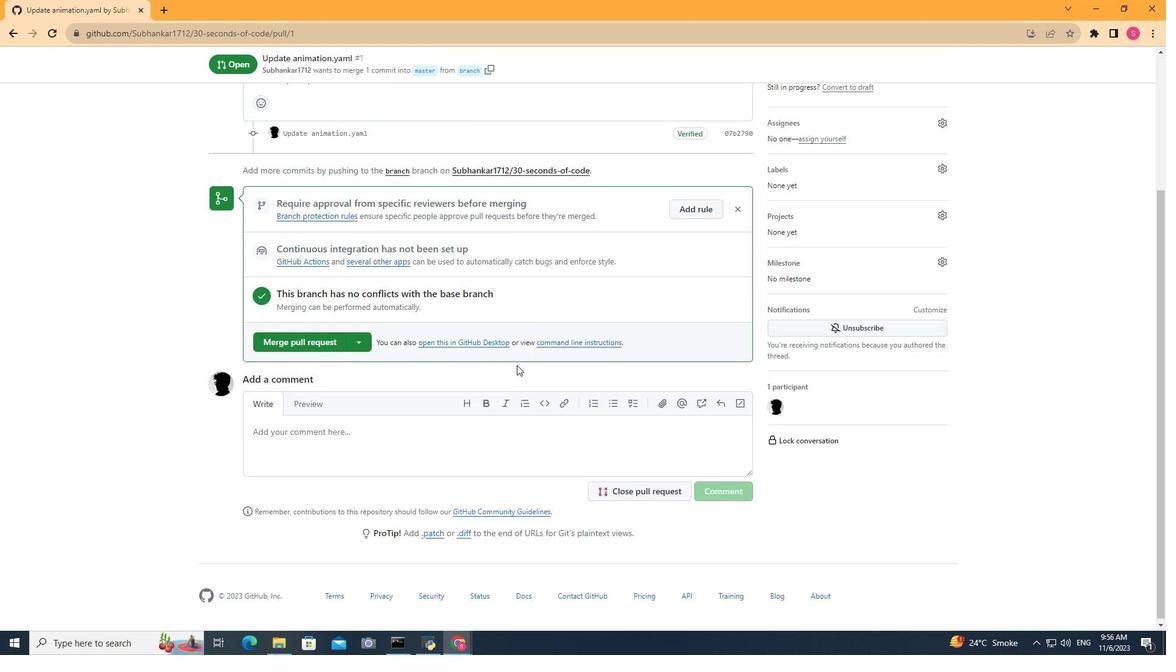 
Action: Mouse scrolled (516, 365) with delta (0, 0)
Screenshot: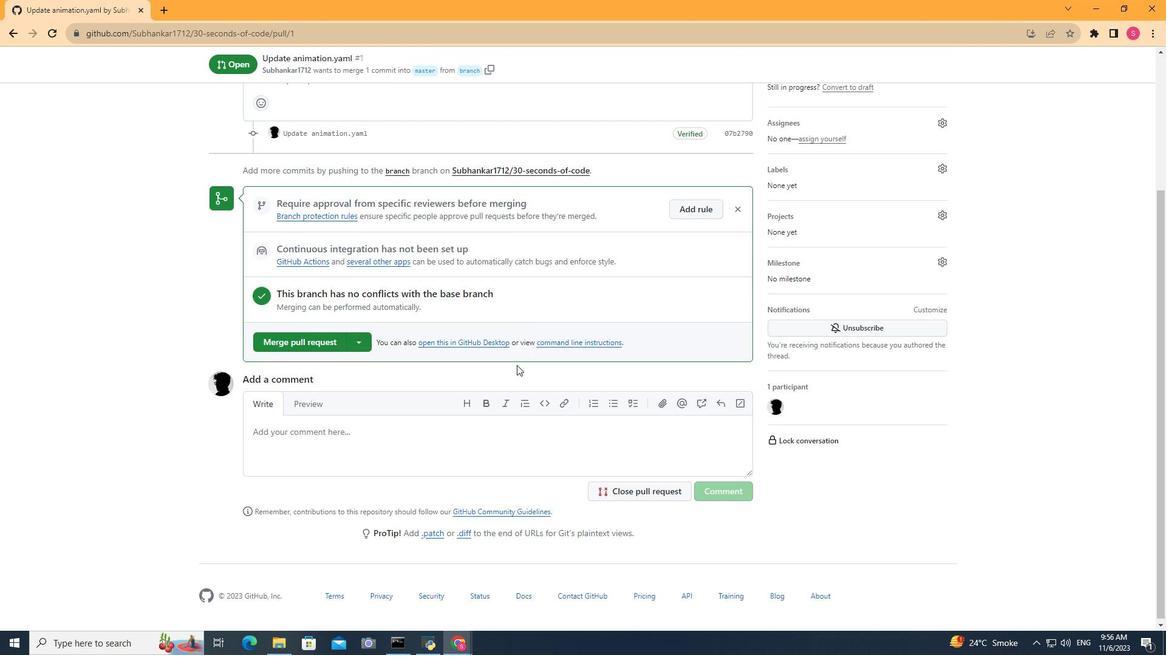 
Action: Mouse scrolled (516, 365) with delta (0, 0)
Screenshot: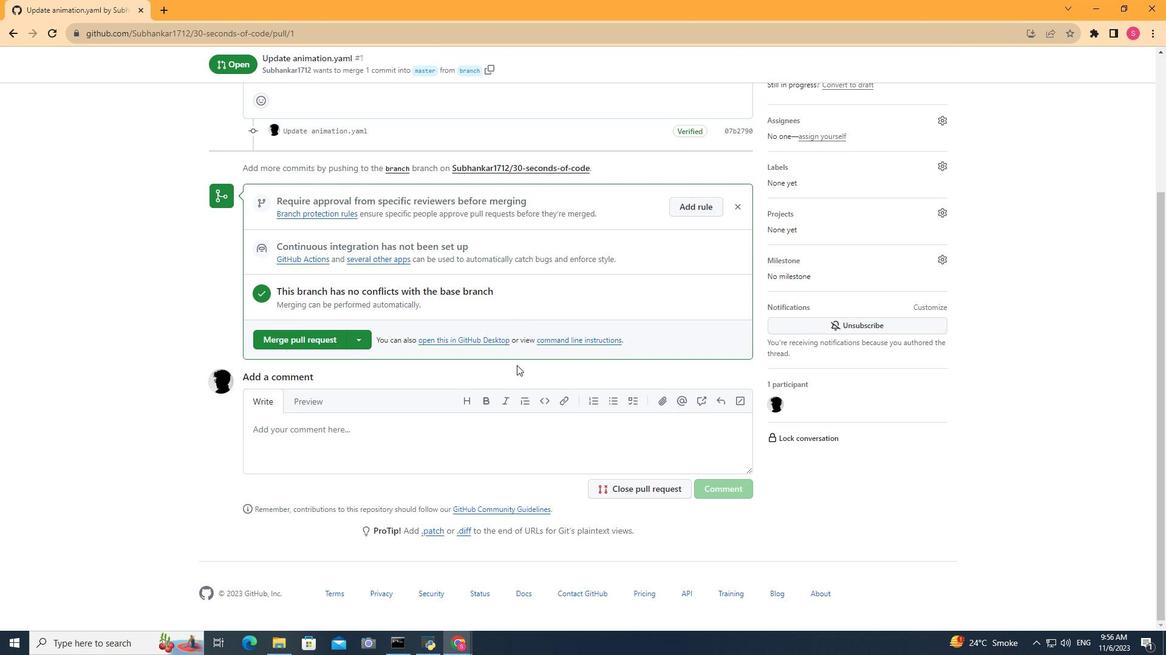 
Action: Mouse scrolled (516, 365) with delta (0, 0)
Screenshot: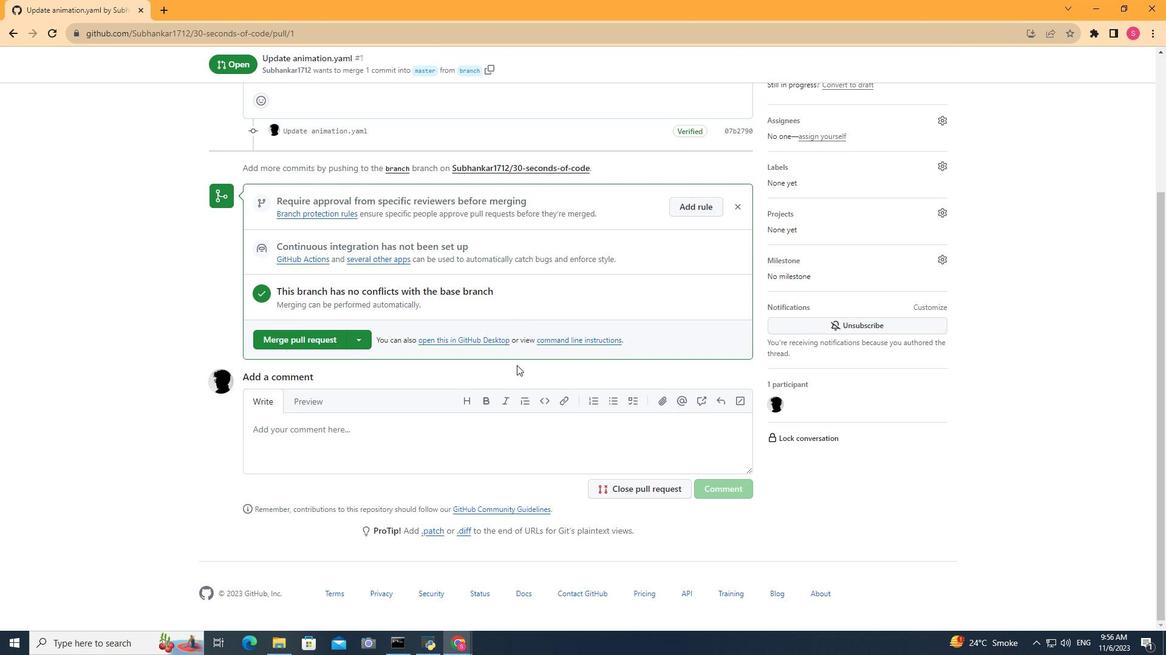 
Action: Mouse scrolled (516, 365) with delta (0, 0)
Screenshot: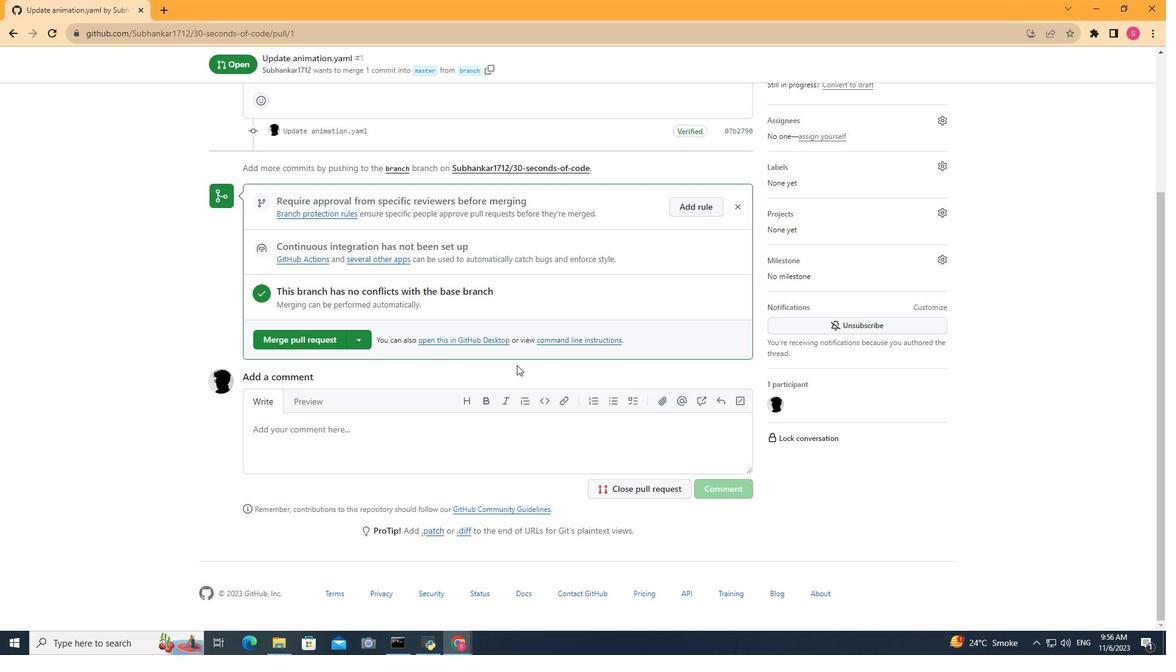 
Action: Mouse scrolled (516, 365) with delta (0, 0)
Screenshot: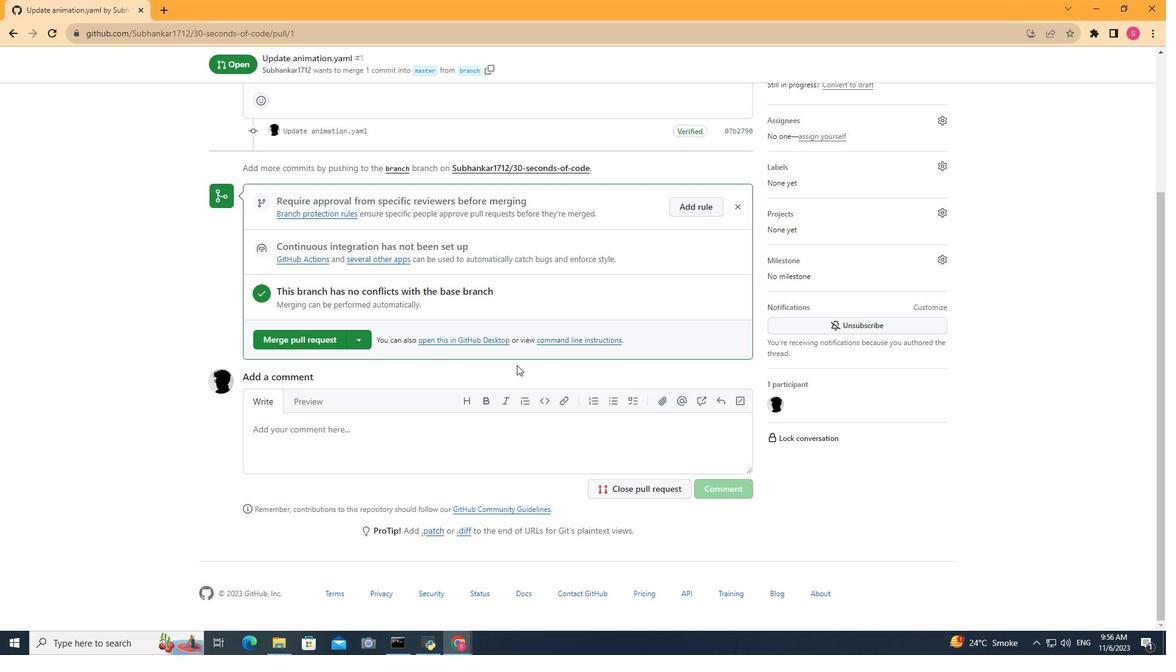 
Action: Mouse scrolled (516, 366) with delta (0, 0)
Screenshot: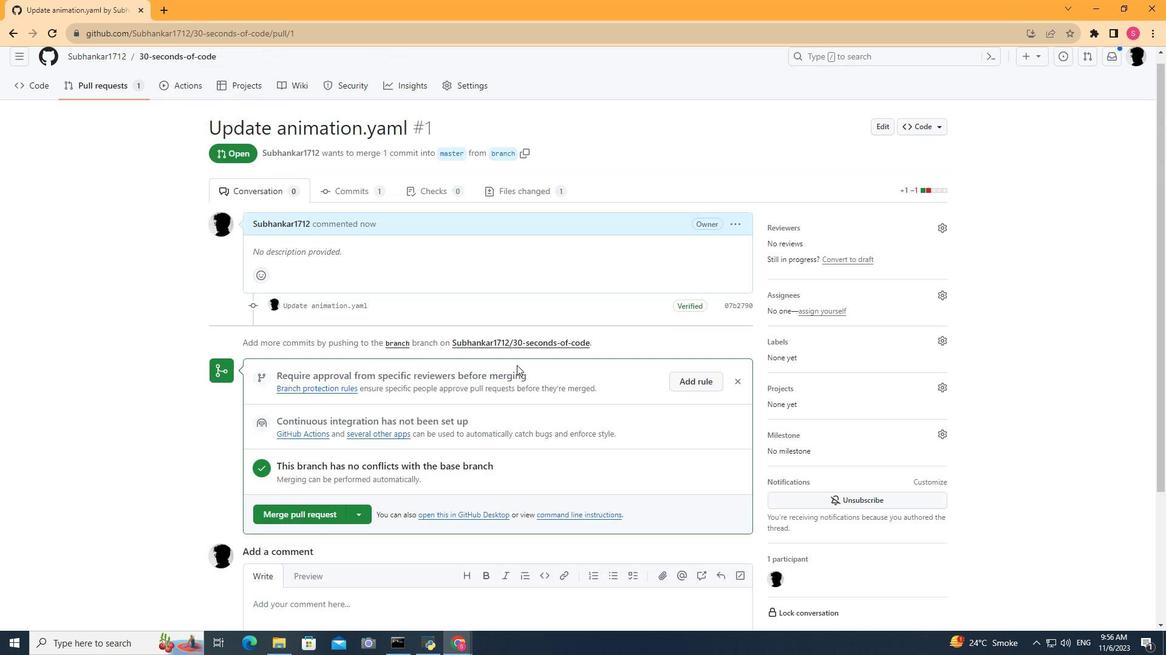 
Action: Mouse scrolled (516, 366) with delta (0, 0)
Screenshot: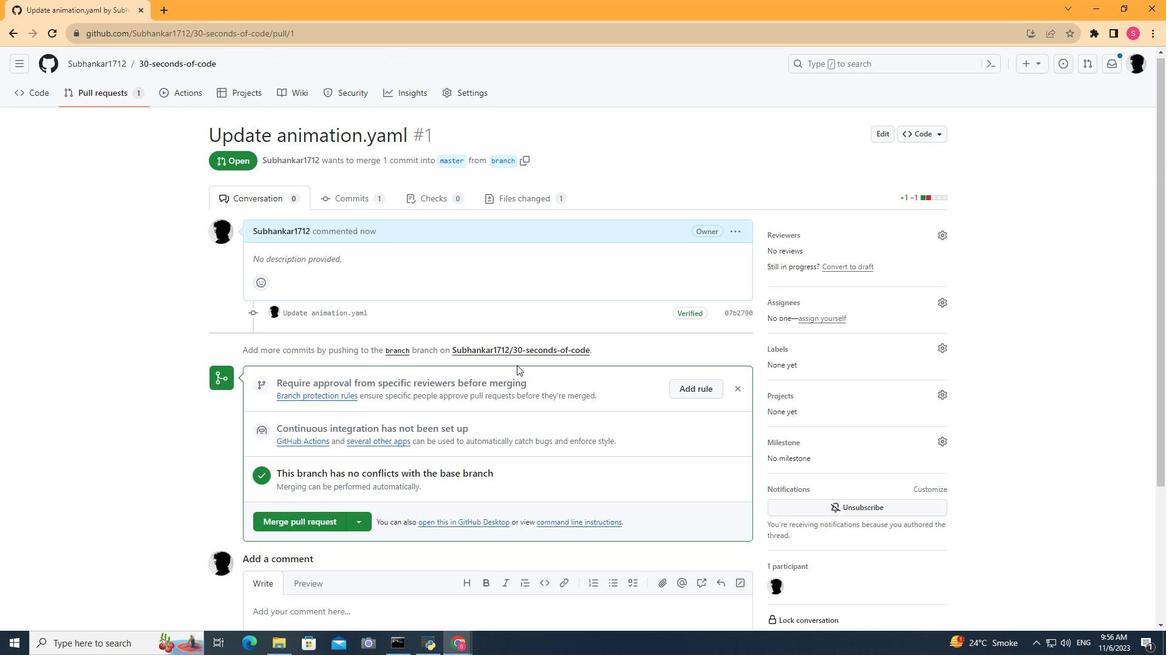 
Action: Mouse scrolled (516, 366) with delta (0, 0)
Screenshot: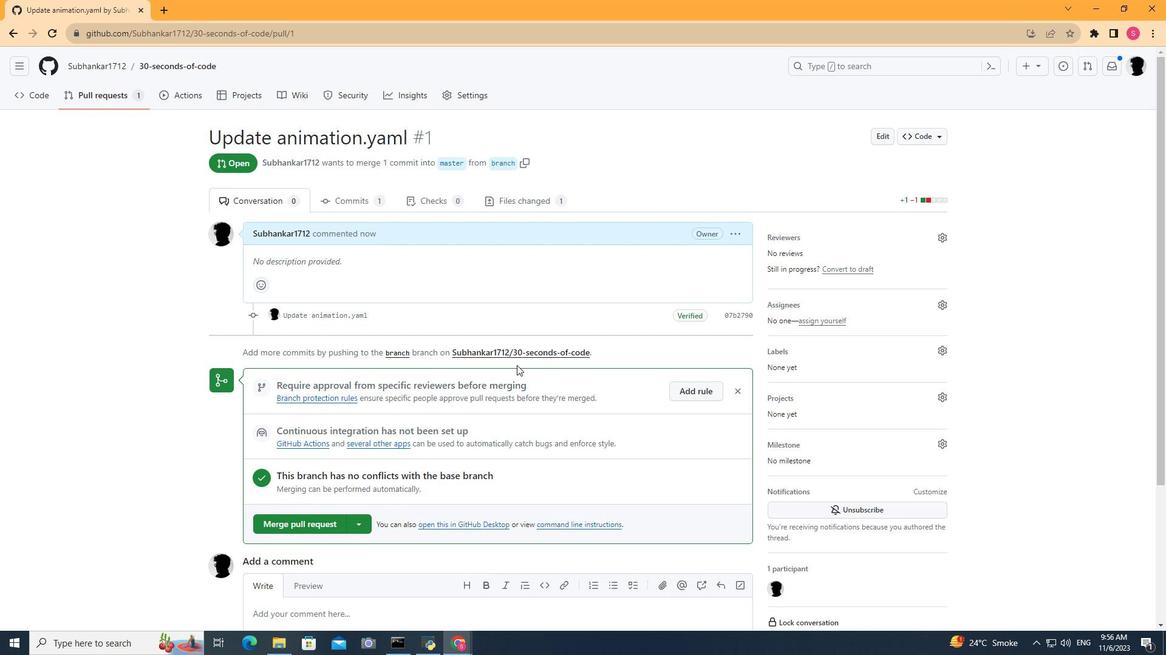 
Action: Mouse scrolled (516, 366) with delta (0, 0)
Screenshot: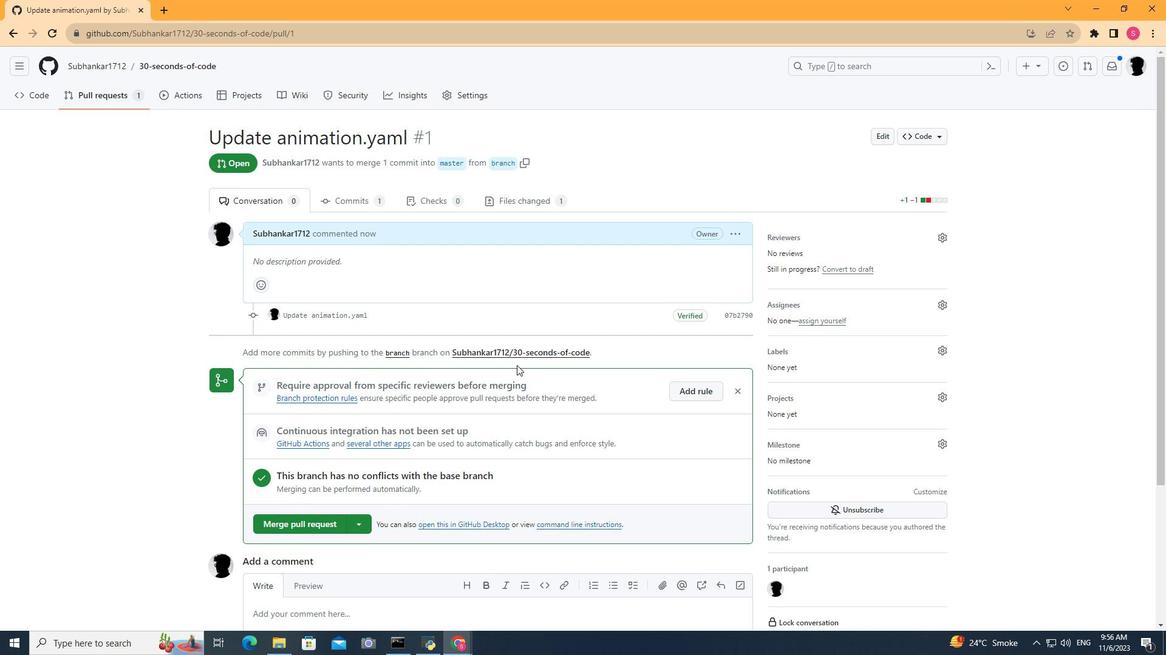 
Action: Mouse scrolled (516, 366) with delta (0, 0)
Screenshot: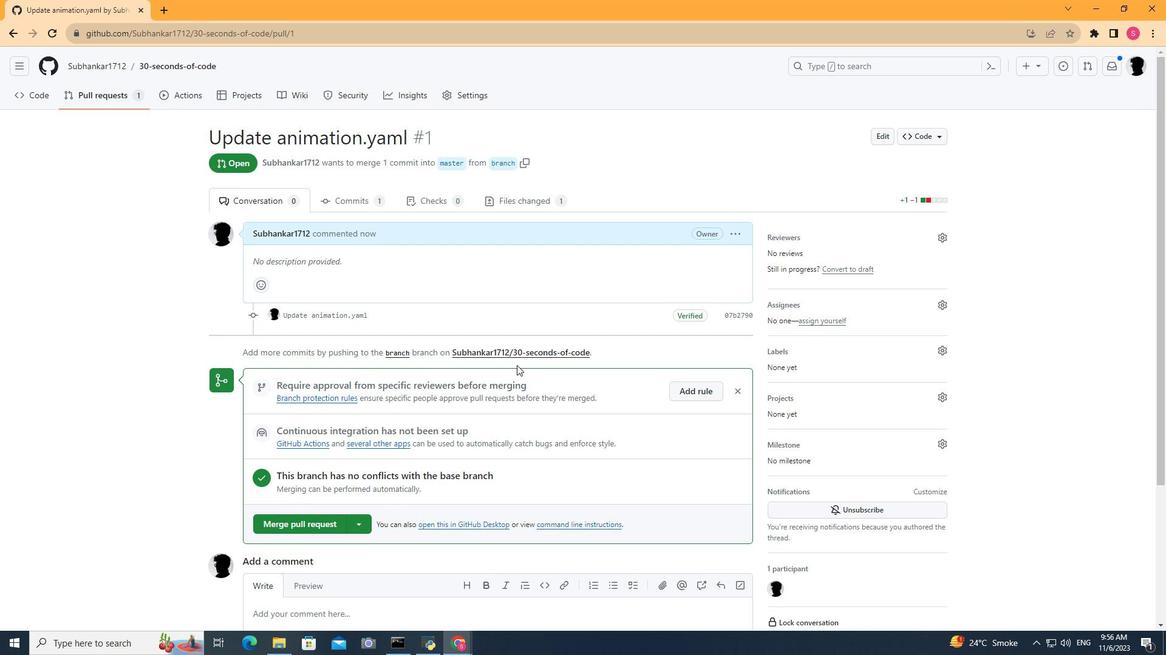 
Action: Mouse scrolled (516, 366) with delta (0, 0)
Screenshot: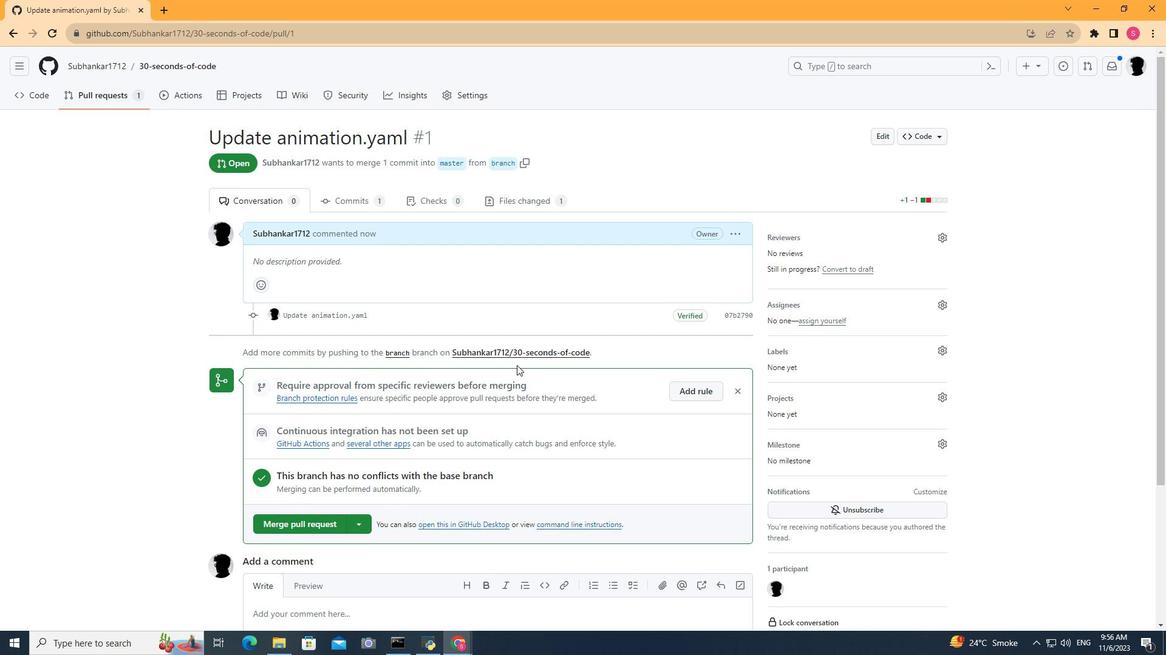 
Action: Mouse scrolled (516, 365) with delta (0, 0)
Screenshot: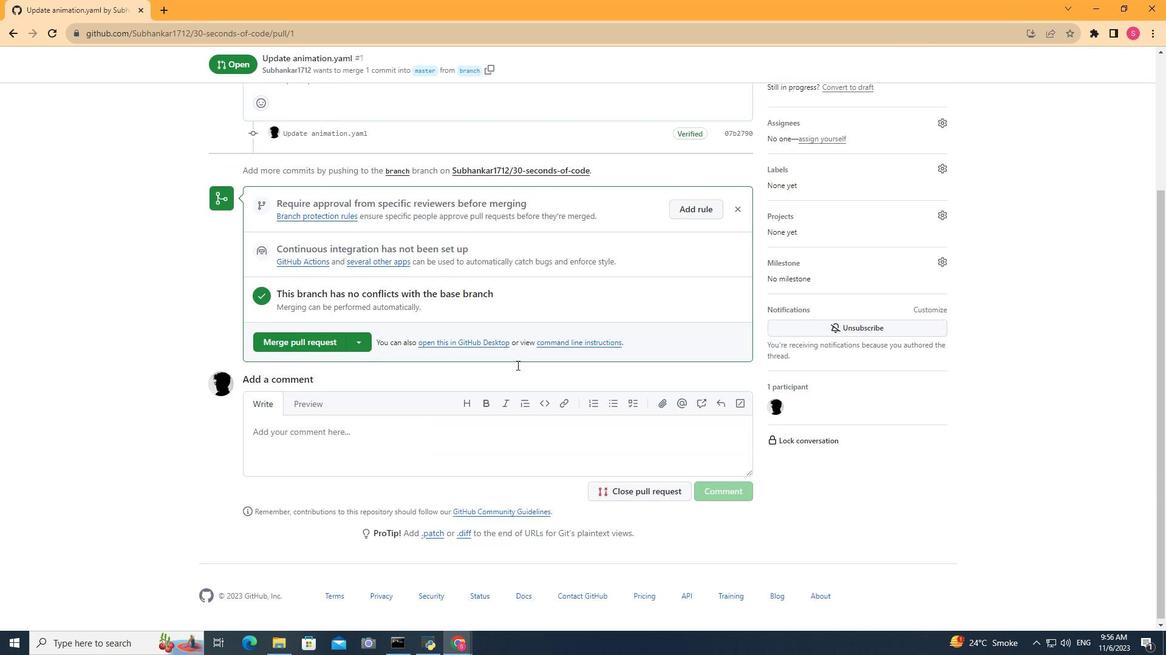
Action: Mouse scrolled (516, 365) with delta (0, 0)
Screenshot: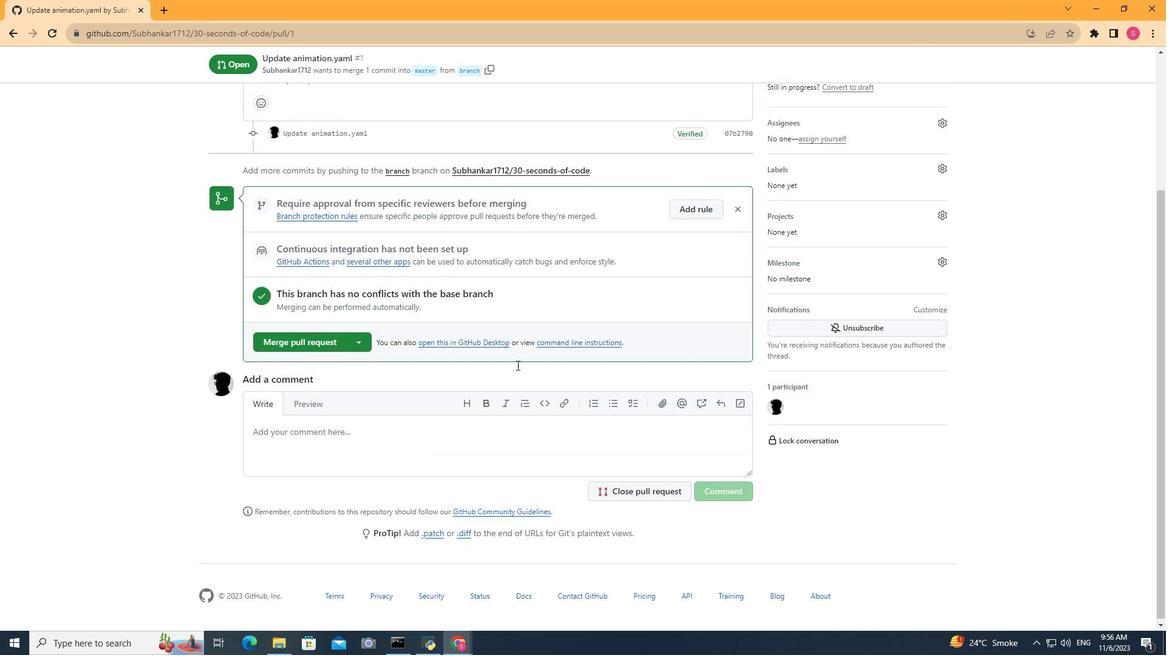 
Action: Mouse scrolled (516, 365) with delta (0, 0)
Screenshot: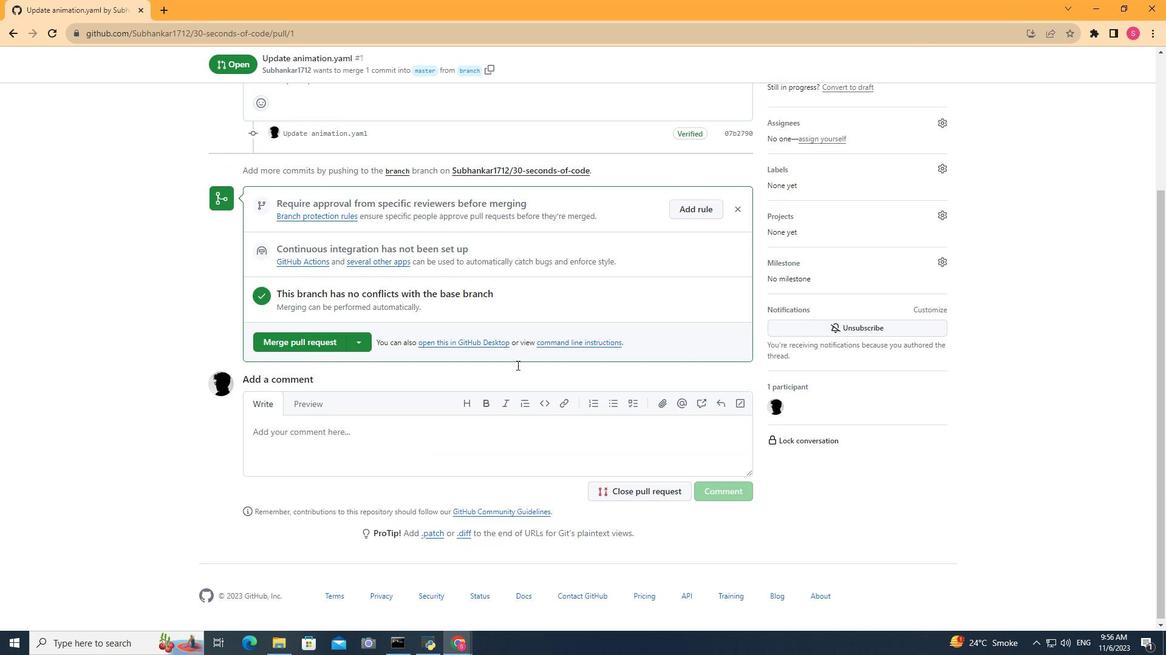 
Action: Mouse scrolled (516, 365) with delta (0, 0)
Screenshot: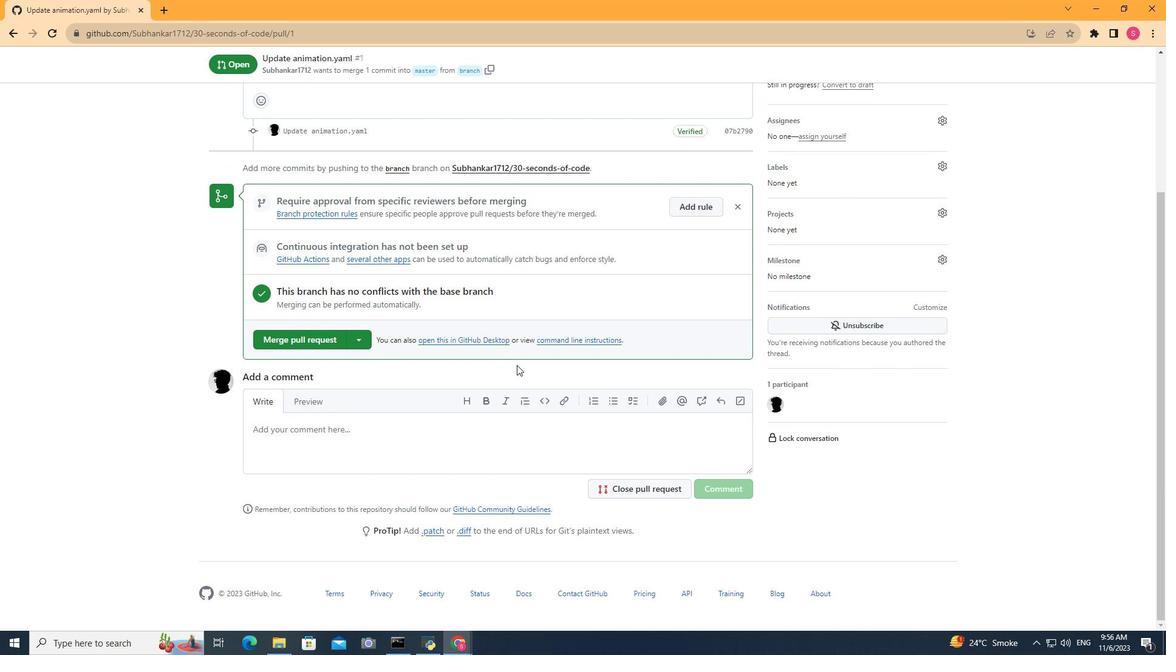 
Action: Mouse scrolled (516, 365) with delta (0, 0)
Screenshot: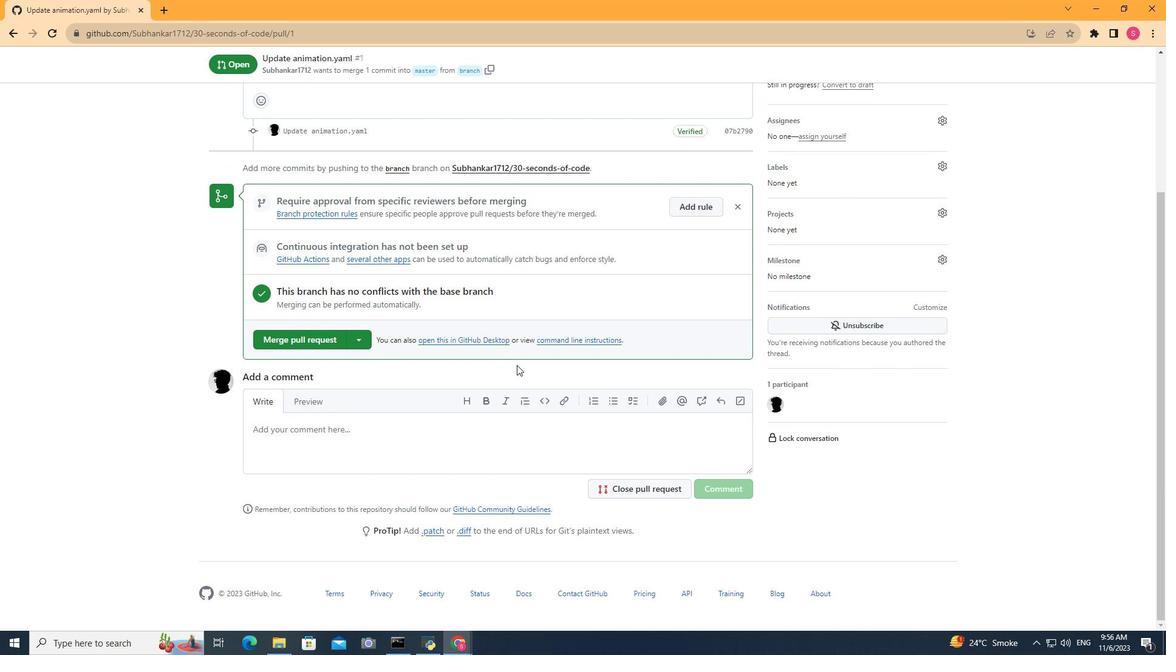
Action: Mouse scrolled (516, 365) with delta (0, 0)
Screenshot: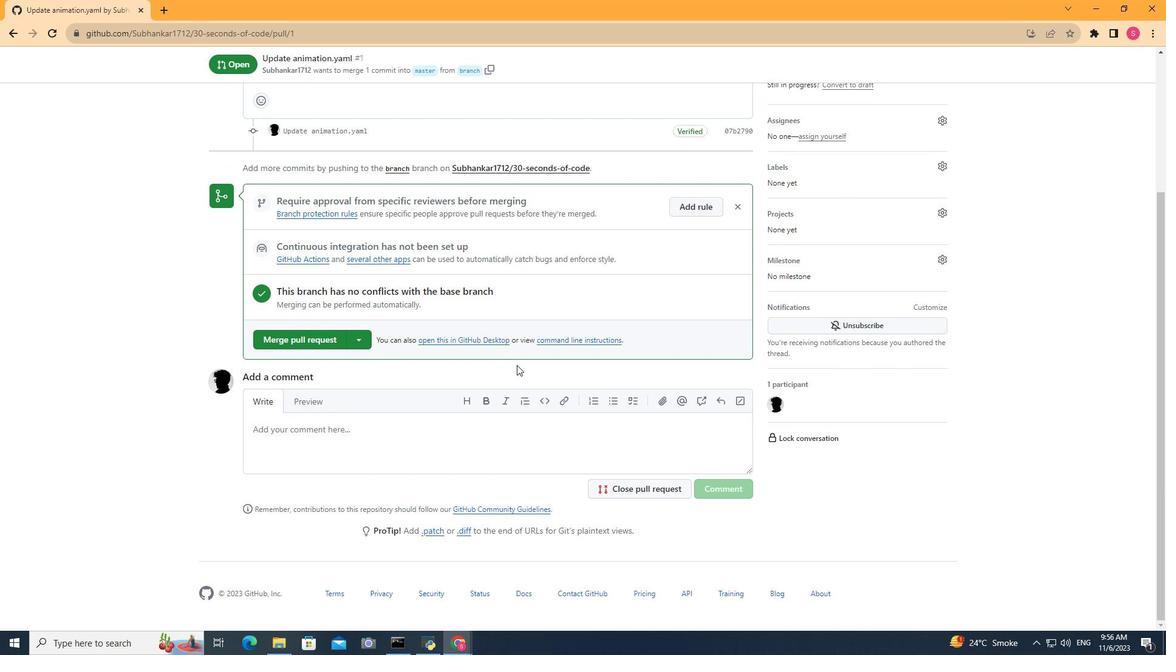 
Action: Mouse moved to (340, 323)
Screenshot: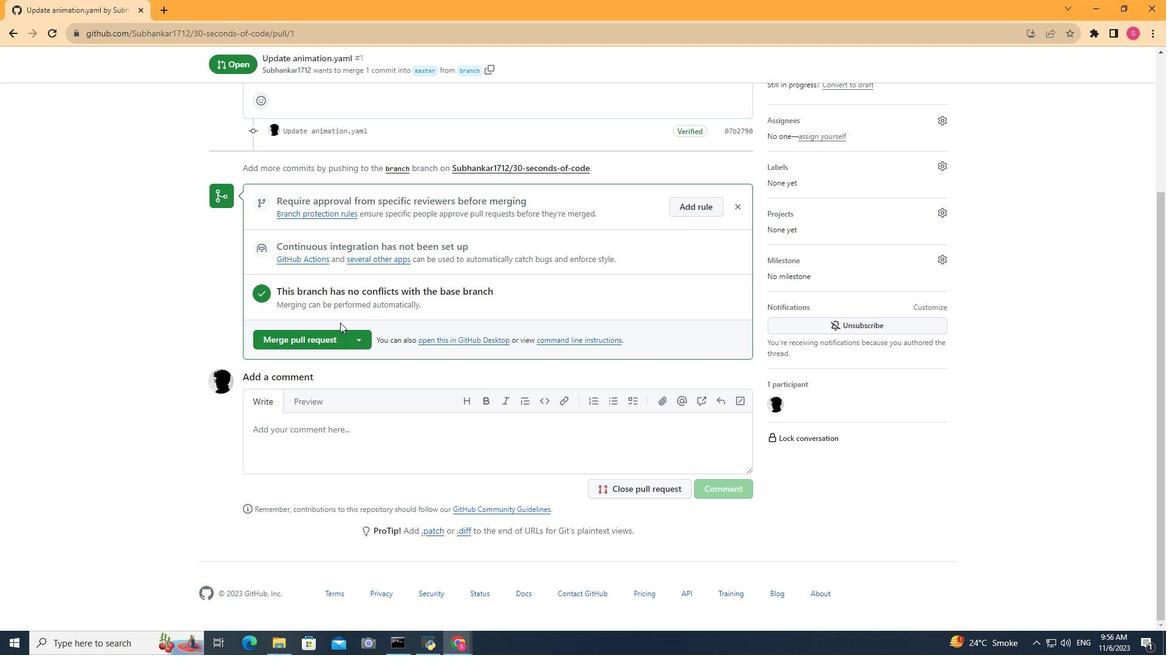 
Action: Mouse scrolled (340, 323) with delta (0, 0)
Screenshot: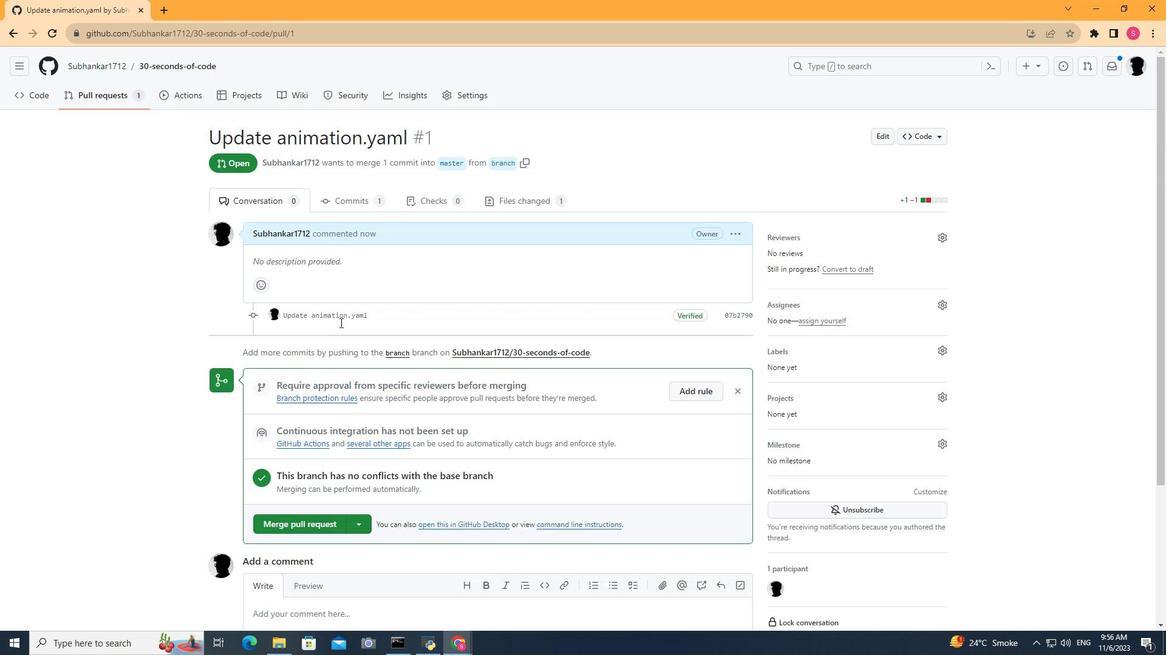
Action: Mouse scrolled (340, 323) with delta (0, 0)
Screenshot: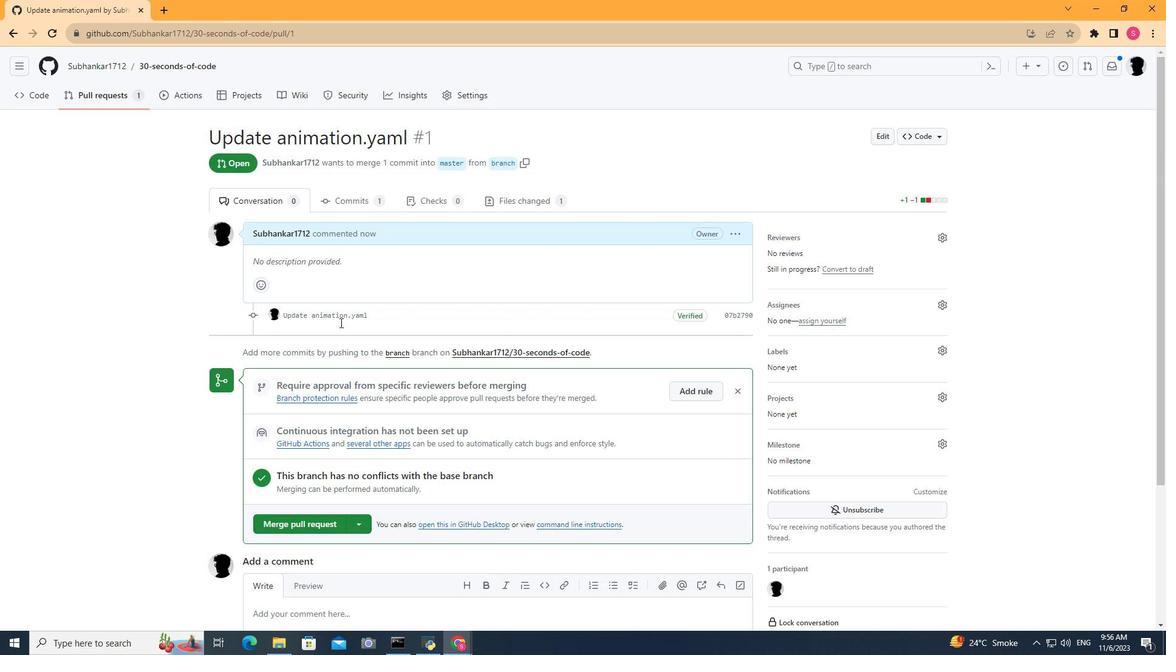 
Action: Mouse scrolled (340, 323) with delta (0, 0)
Screenshot: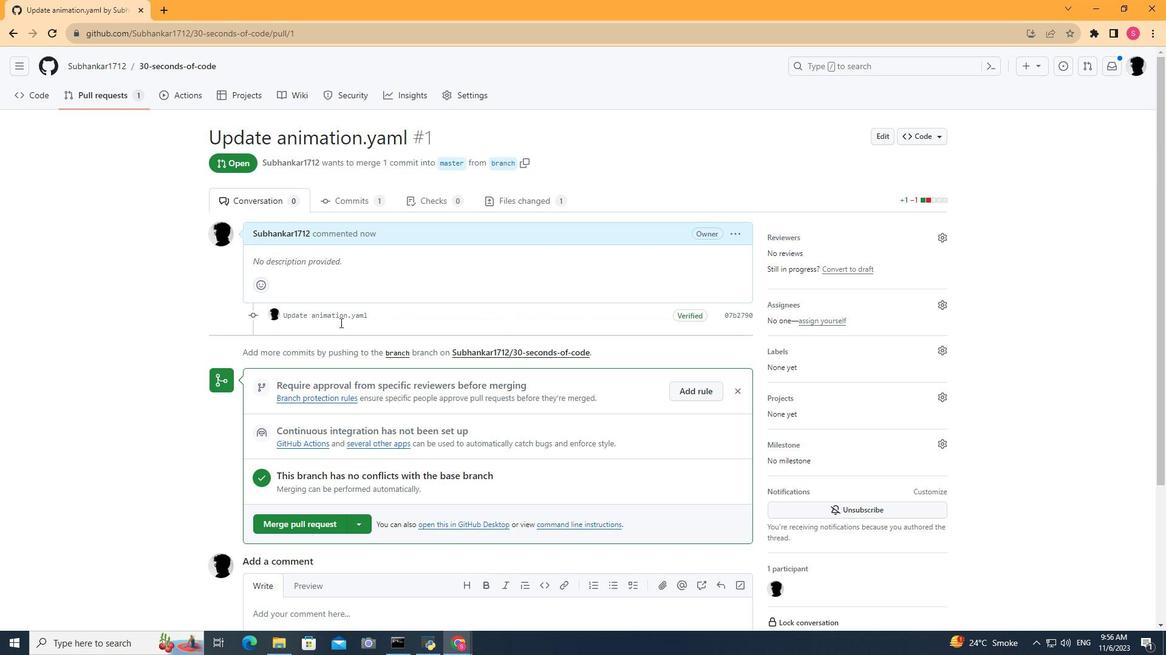 
Action: Mouse scrolled (340, 323) with delta (0, 0)
Screenshot: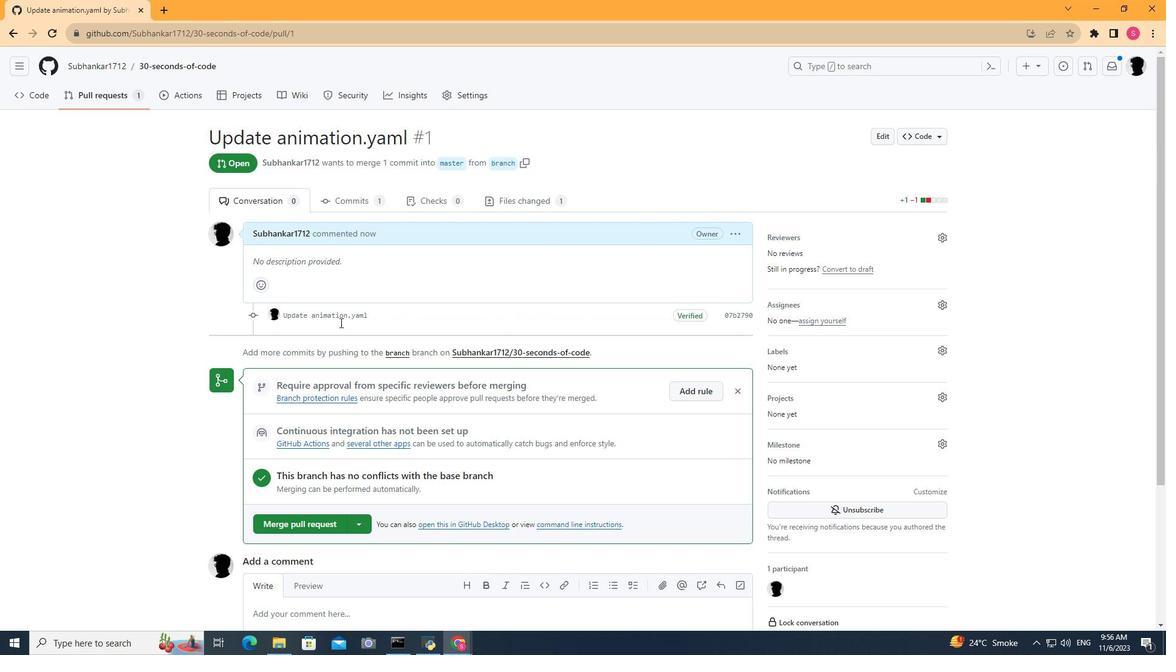 
Action: Mouse moved to (372, 261)
Screenshot: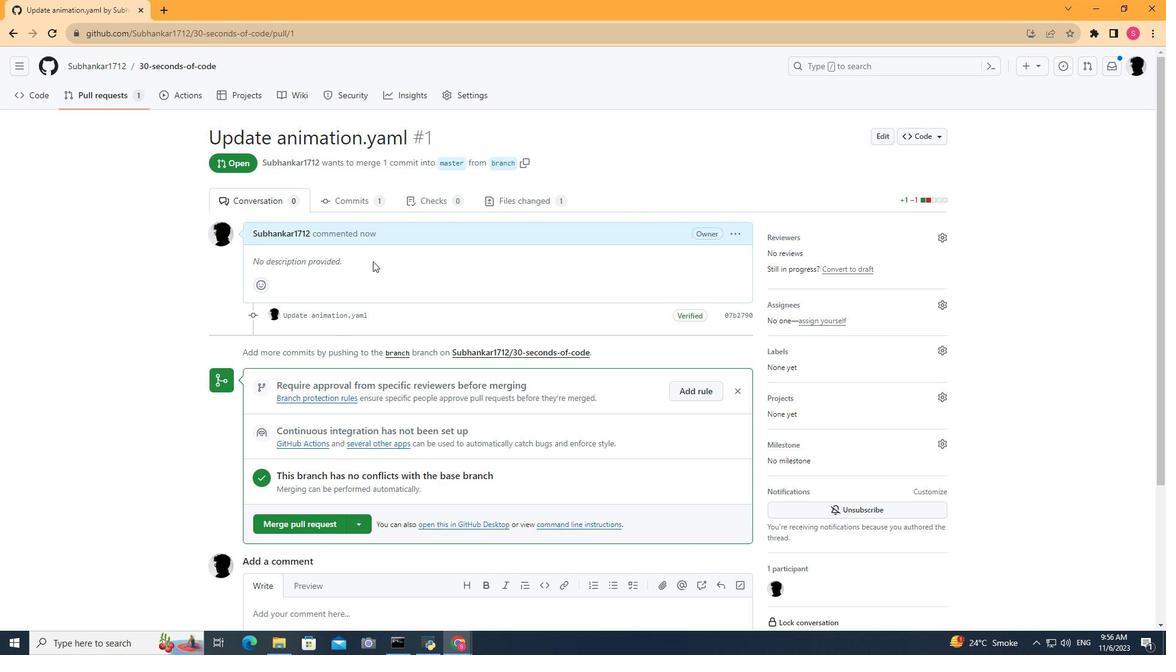 
Action: Mouse scrolled (372, 261) with delta (0, 0)
Screenshot: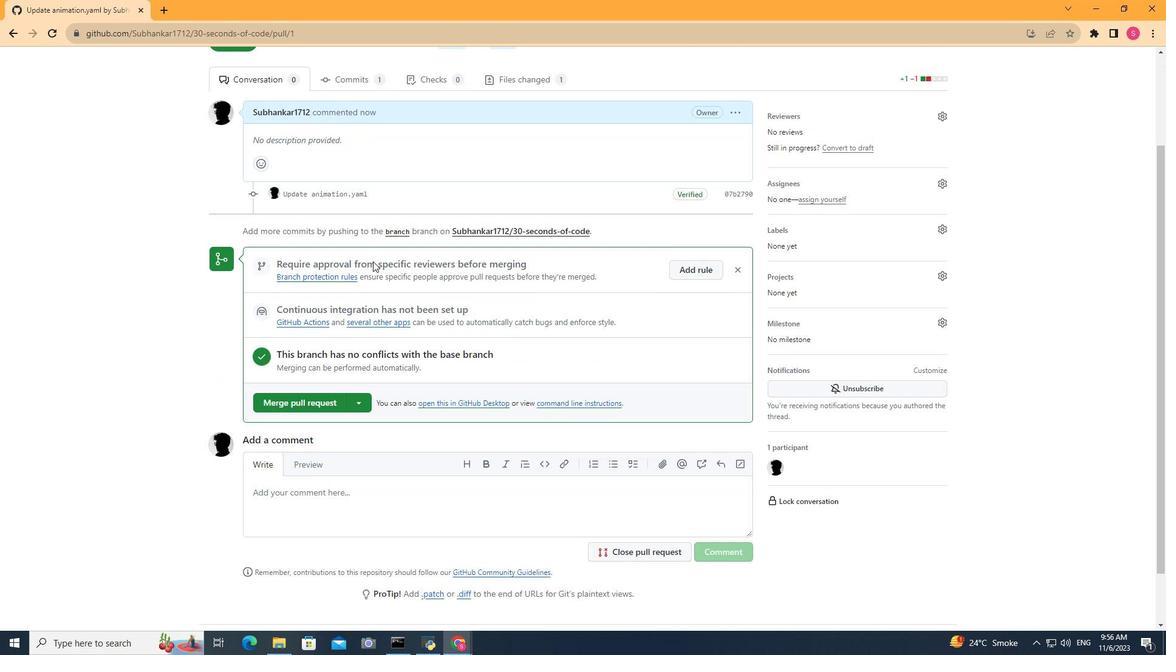 
Action: Mouse scrolled (372, 261) with delta (0, 0)
Screenshot: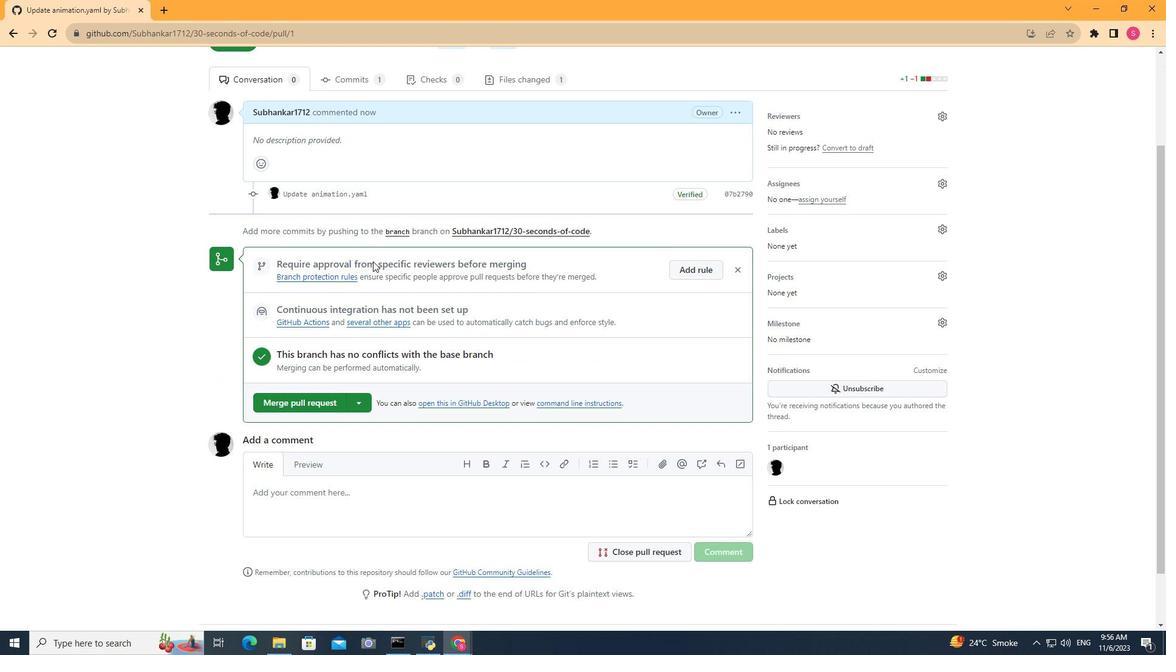 
Action: Mouse scrolled (372, 261) with delta (0, 0)
Screenshot: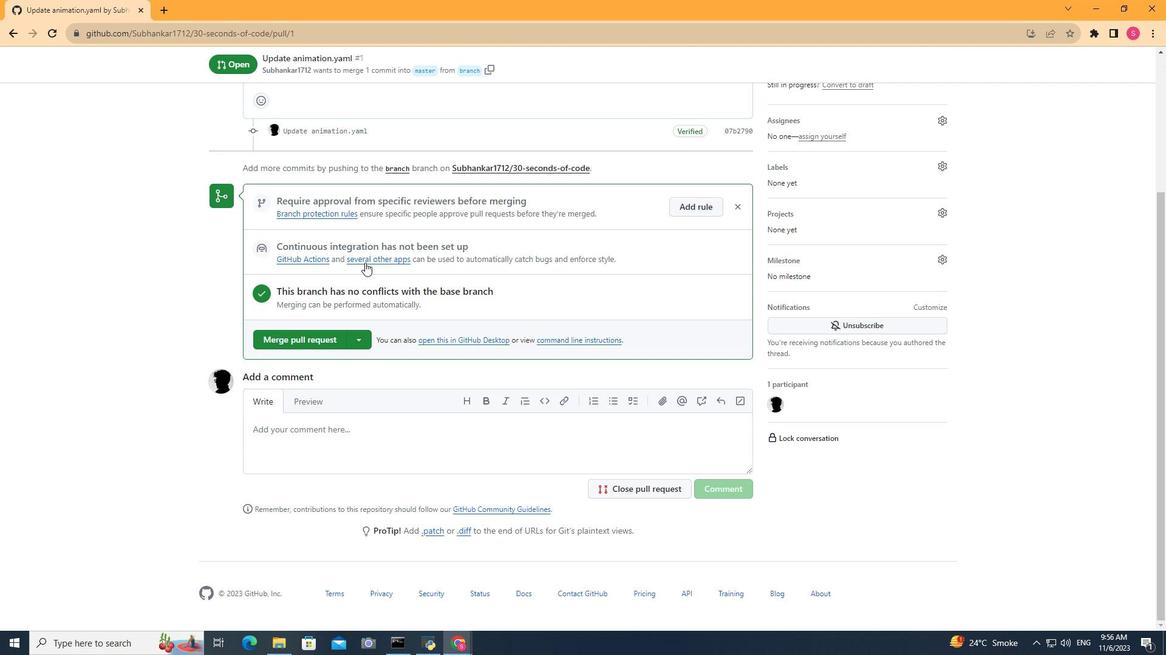 
Action: Mouse scrolled (372, 261) with delta (0, 0)
Screenshot: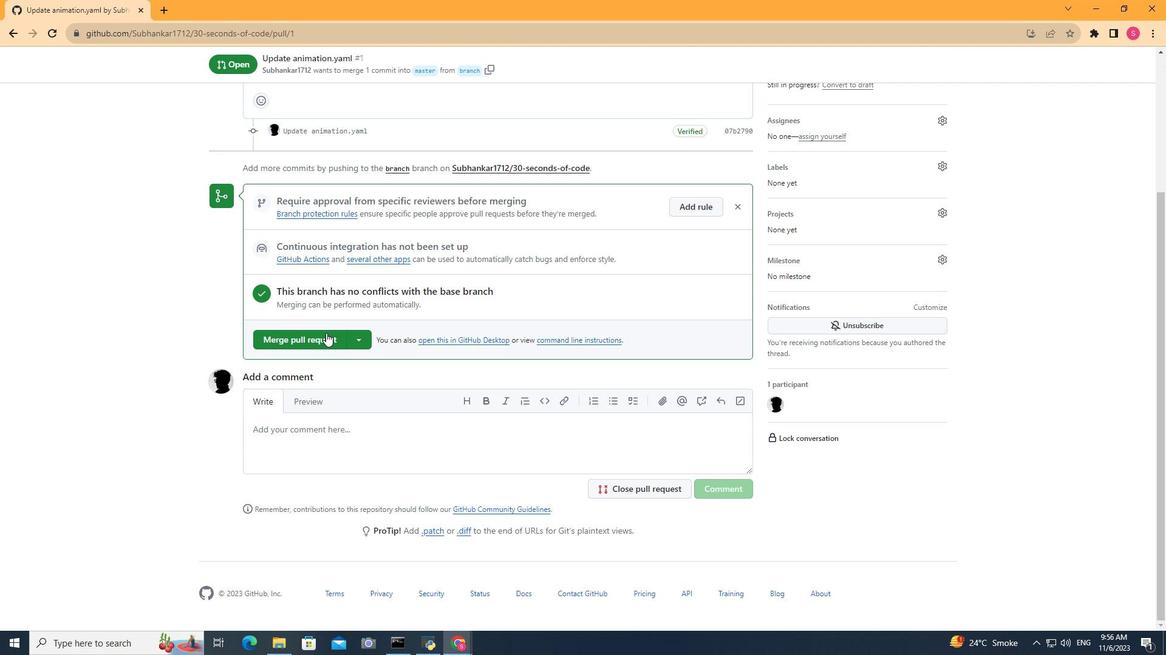 
Action: Mouse moved to (298, 438)
Screenshot: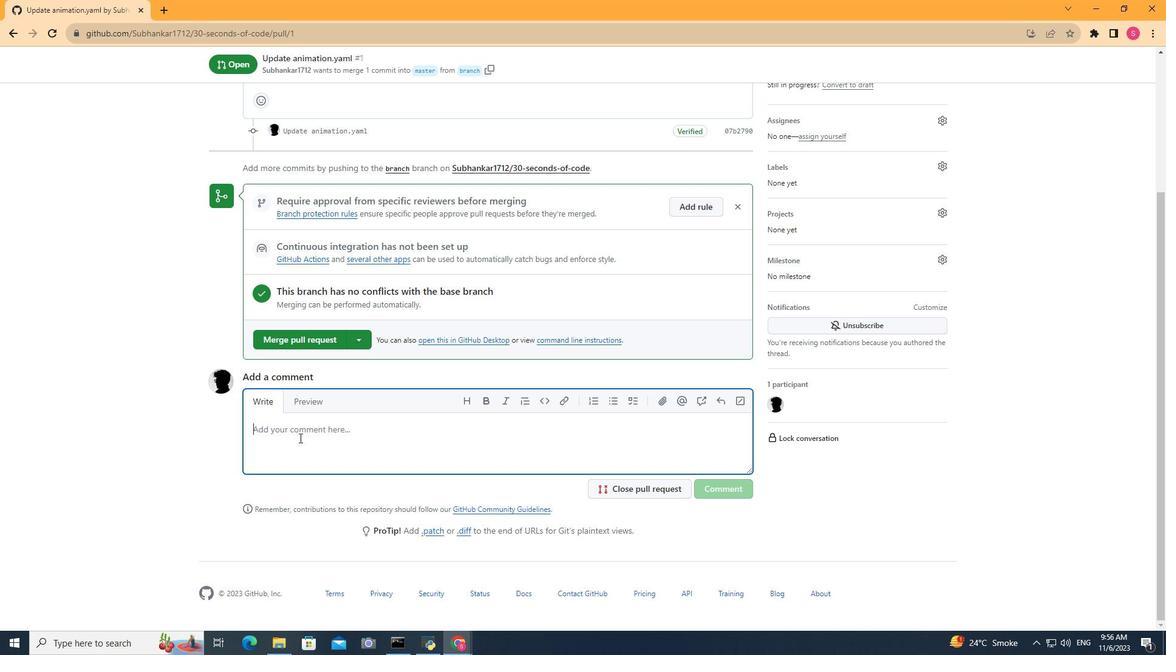 
Action: Mouse pressed left at (298, 438)
Screenshot: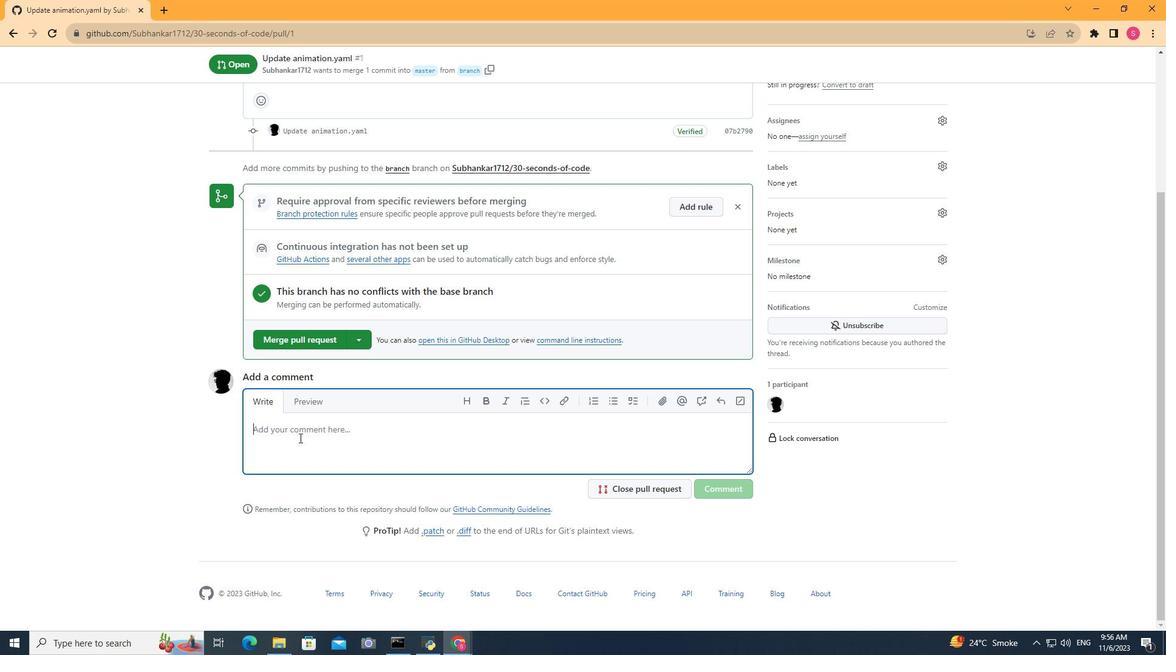 
Action: Mouse moved to (299, 438)
Screenshot: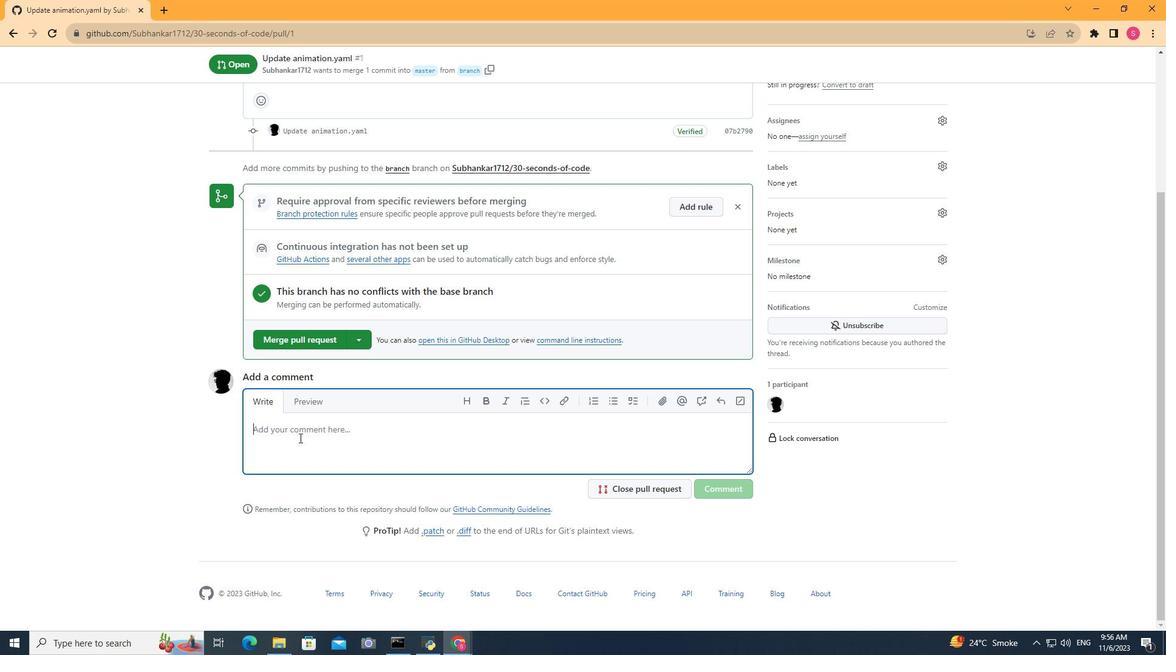 
Action: Key pressed change<Key.space>code
Screenshot: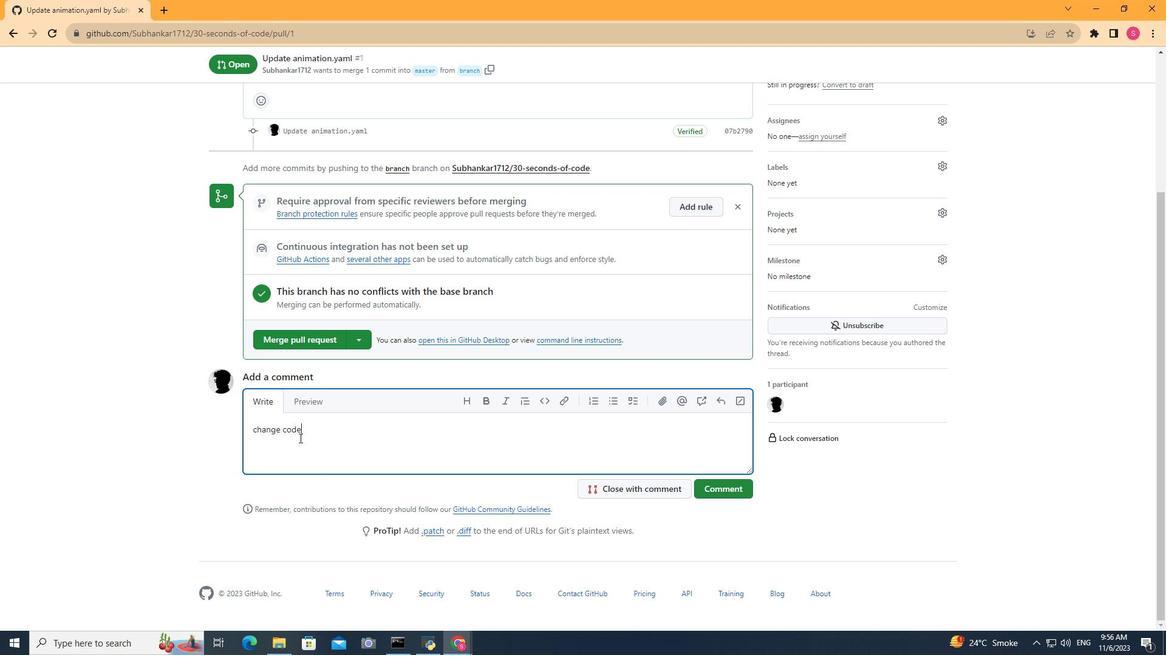 
Action: Mouse moved to (734, 488)
Screenshot: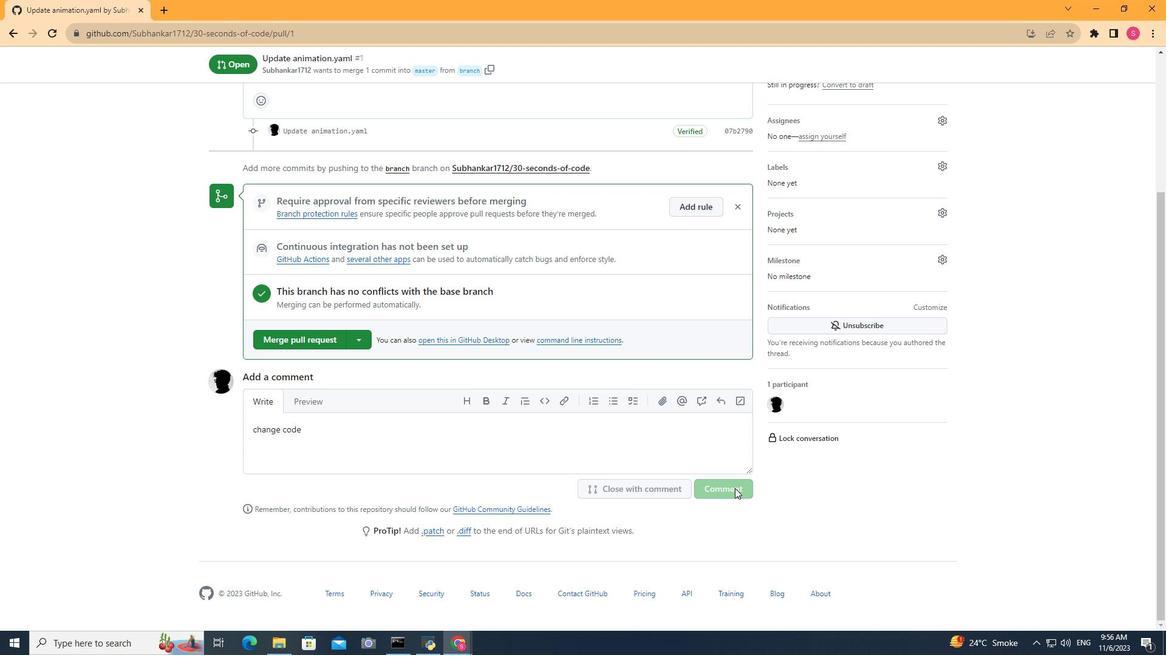 
Action: Mouse pressed left at (734, 488)
Screenshot: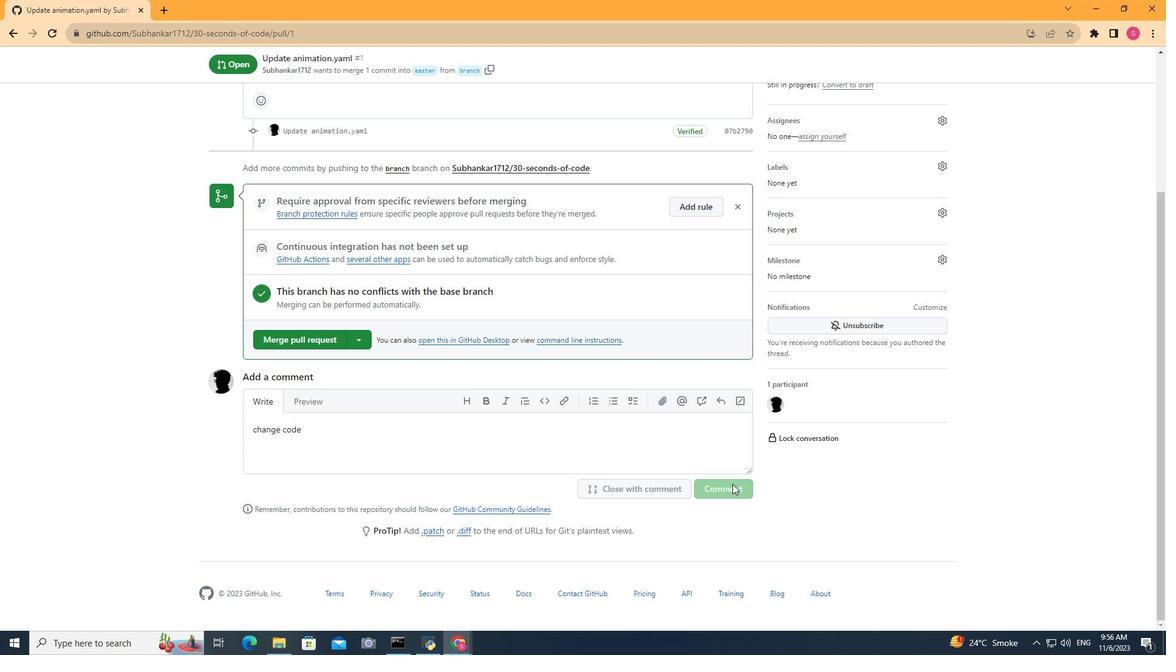 
Action: Mouse moved to (370, 403)
Screenshot: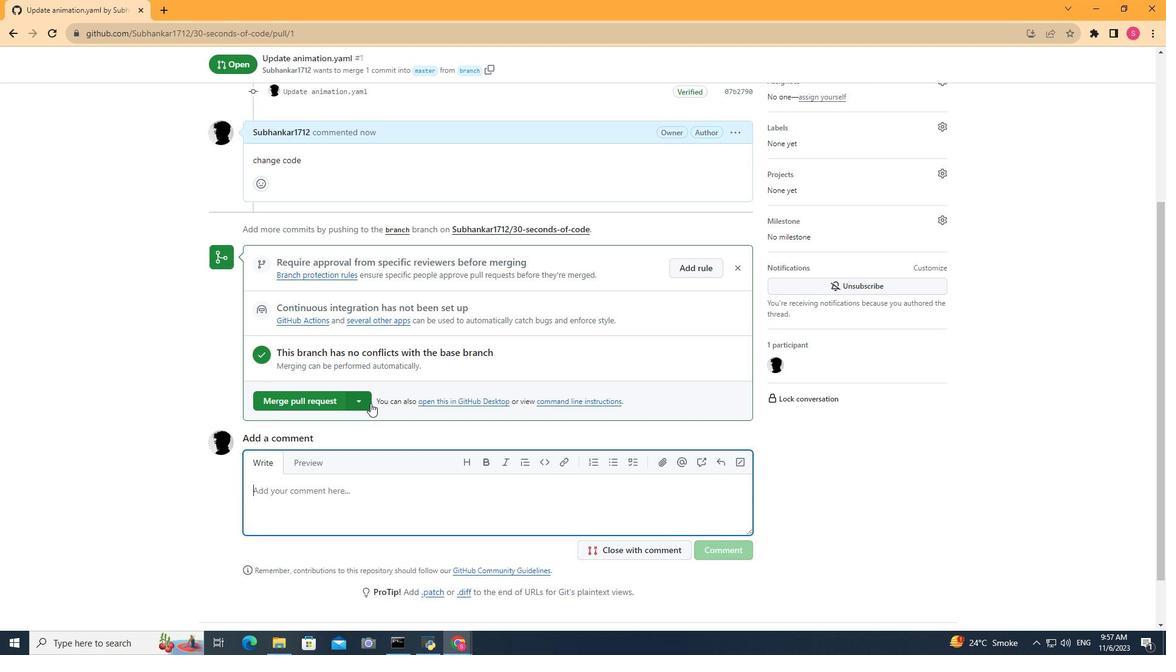 
Action: Mouse scrolled (370, 403) with delta (0, 0)
Screenshot: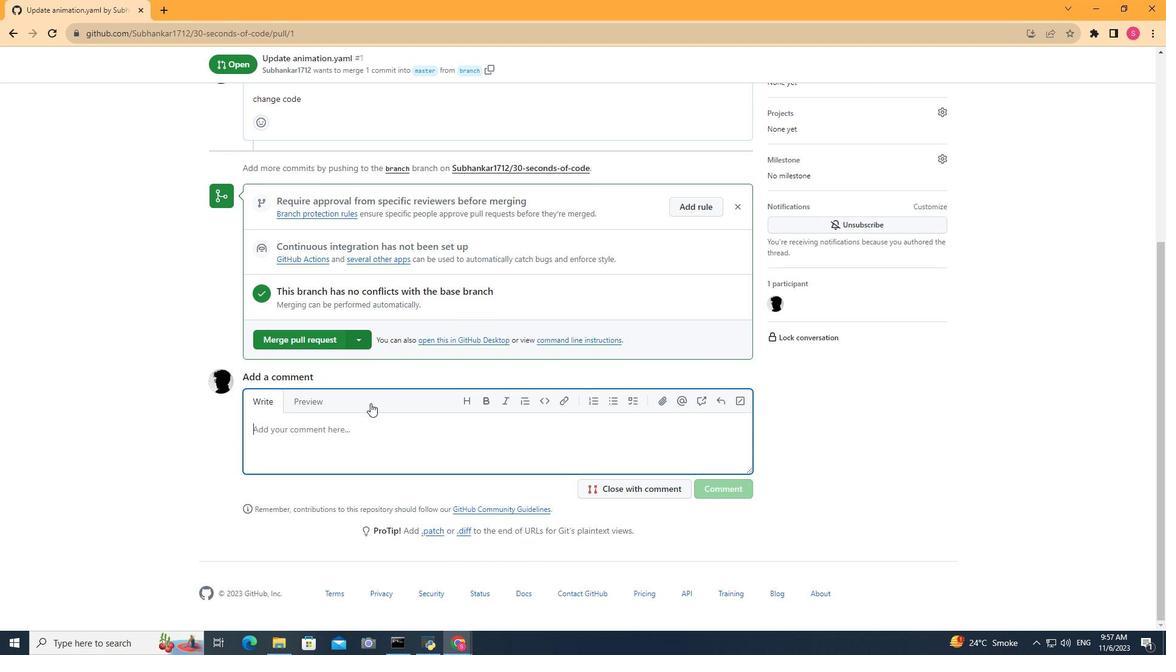 
Action: Mouse scrolled (370, 403) with delta (0, 0)
Screenshot: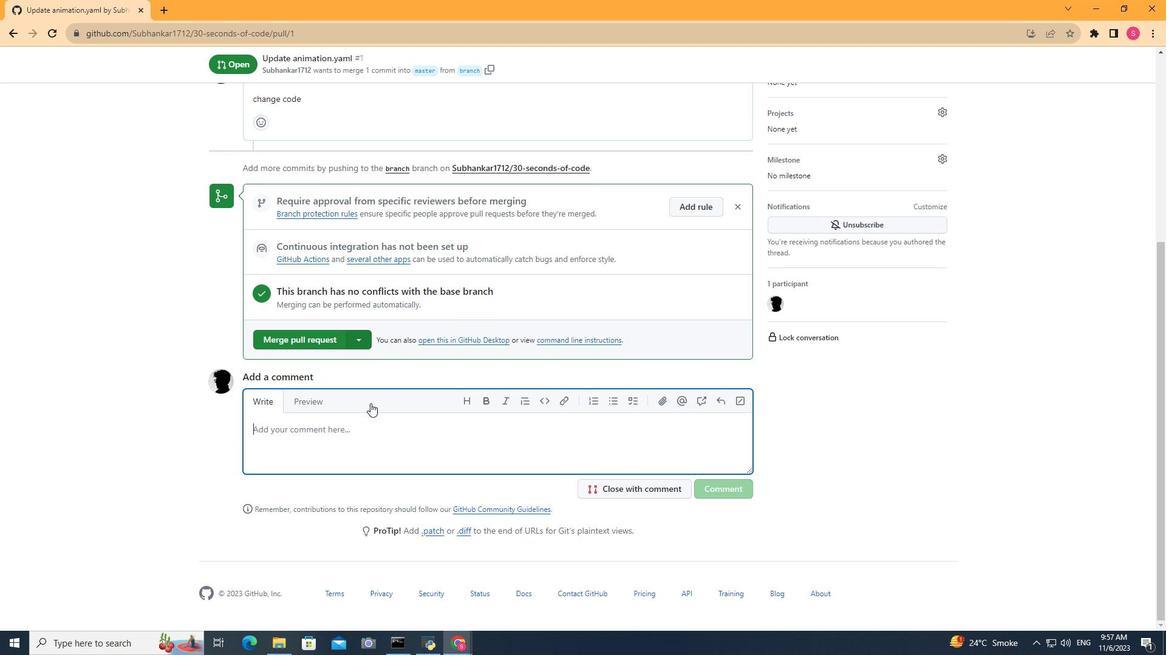 
Action: Mouse scrolled (370, 403) with delta (0, 0)
Screenshot: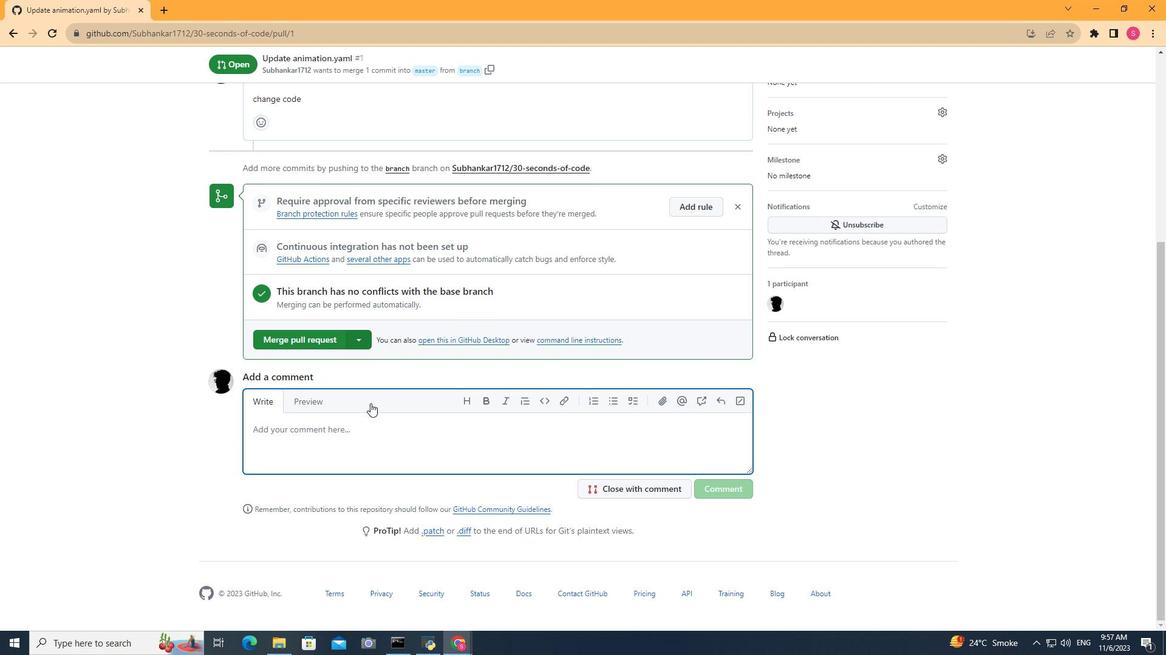 
Action: Mouse scrolled (370, 404) with delta (0, 0)
Screenshot: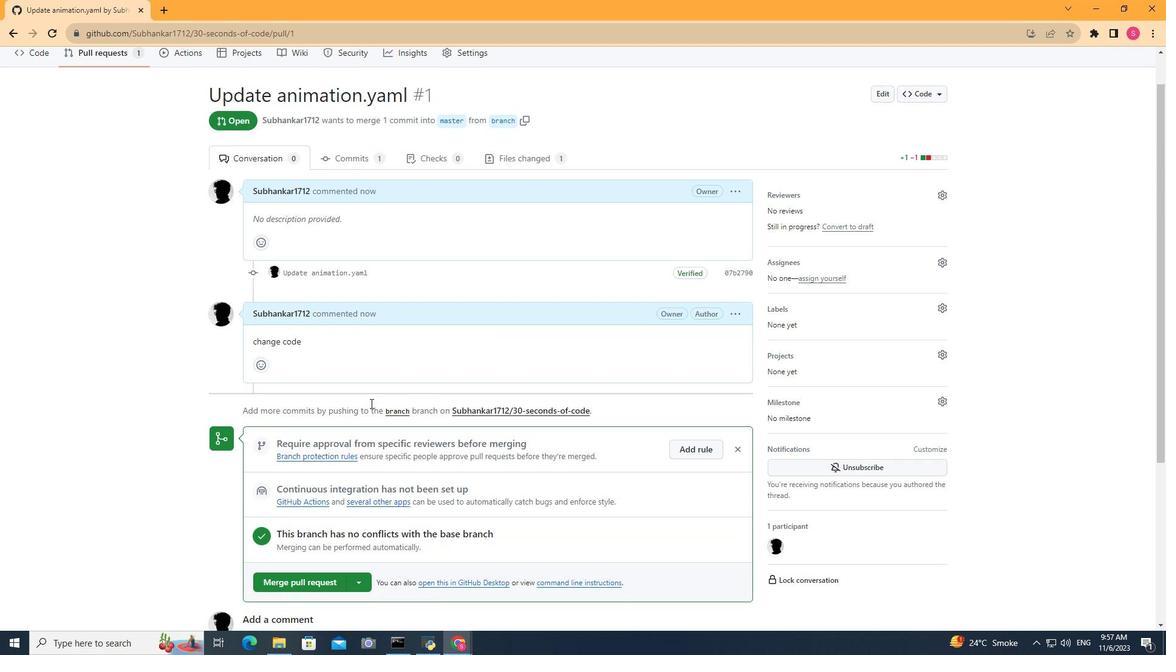 
Action: Mouse scrolled (370, 404) with delta (0, 0)
Screenshot: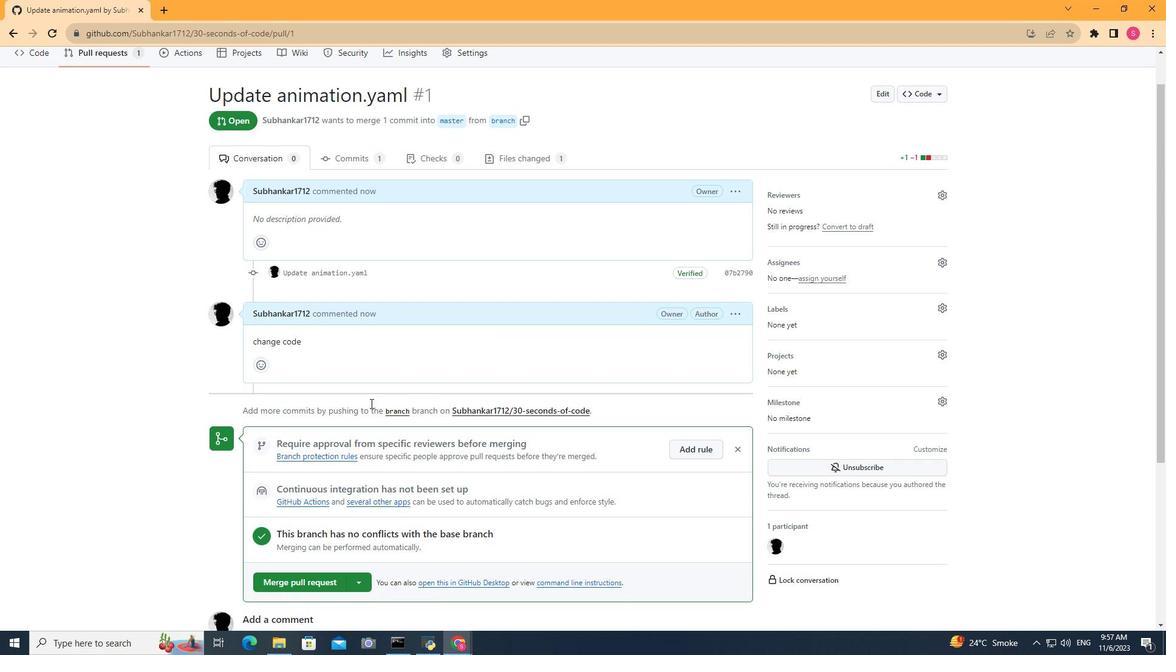 
Action: Mouse scrolled (370, 404) with delta (0, 0)
Screenshot: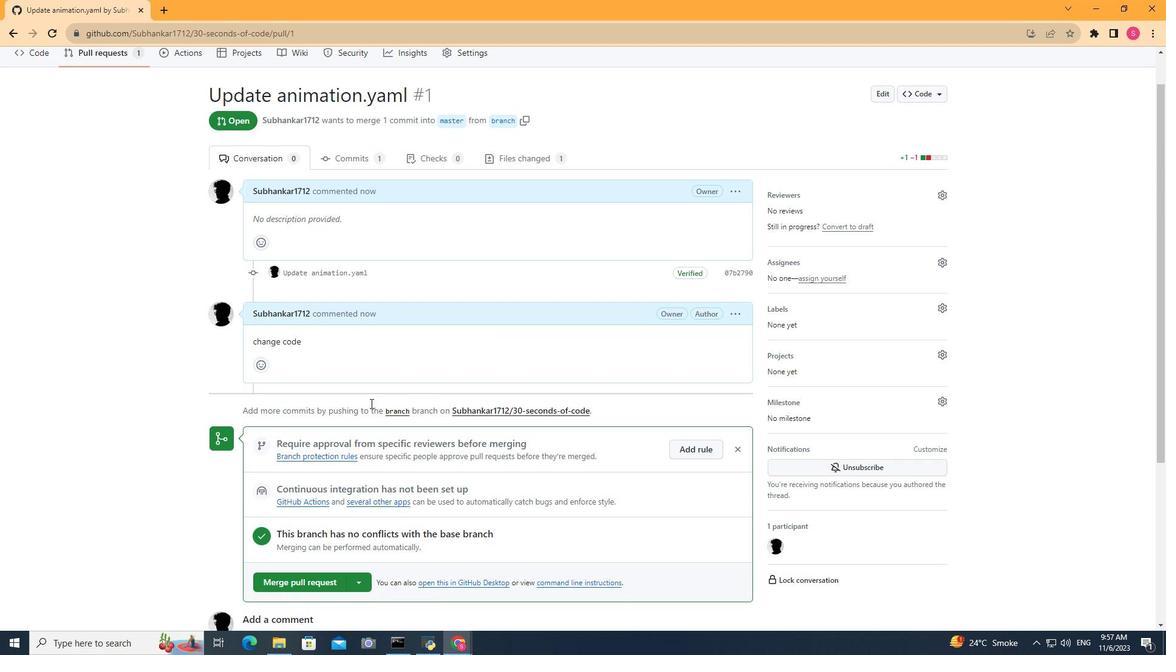 
Action: Mouse scrolled (370, 404) with delta (0, 0)
Screenshot: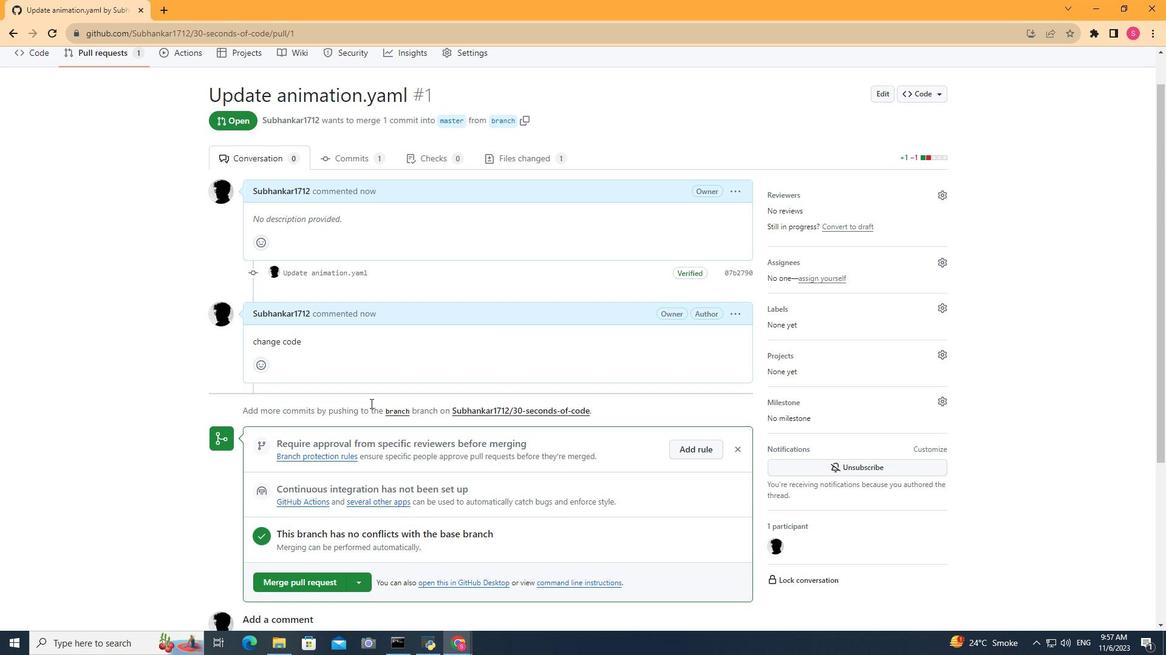 
Action: Mouse scrolled (370, 404) with delta (0, 0)
Screenshot: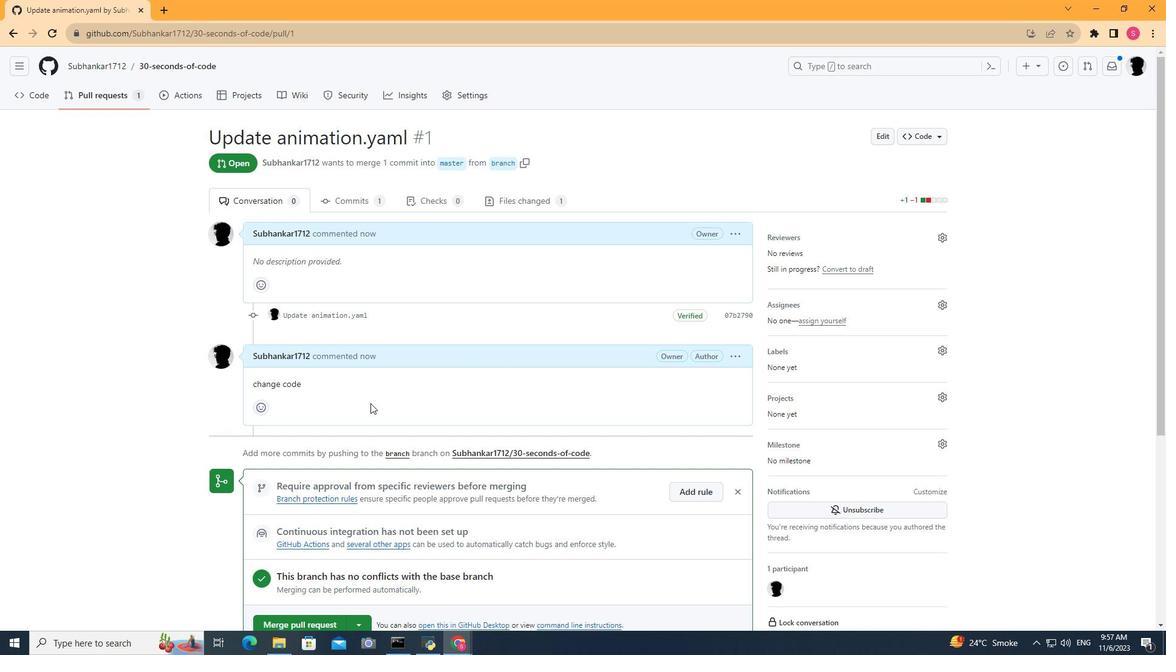 
Action: Mouse scrolled (370, 404) with delta (0, 0)
Screenshot: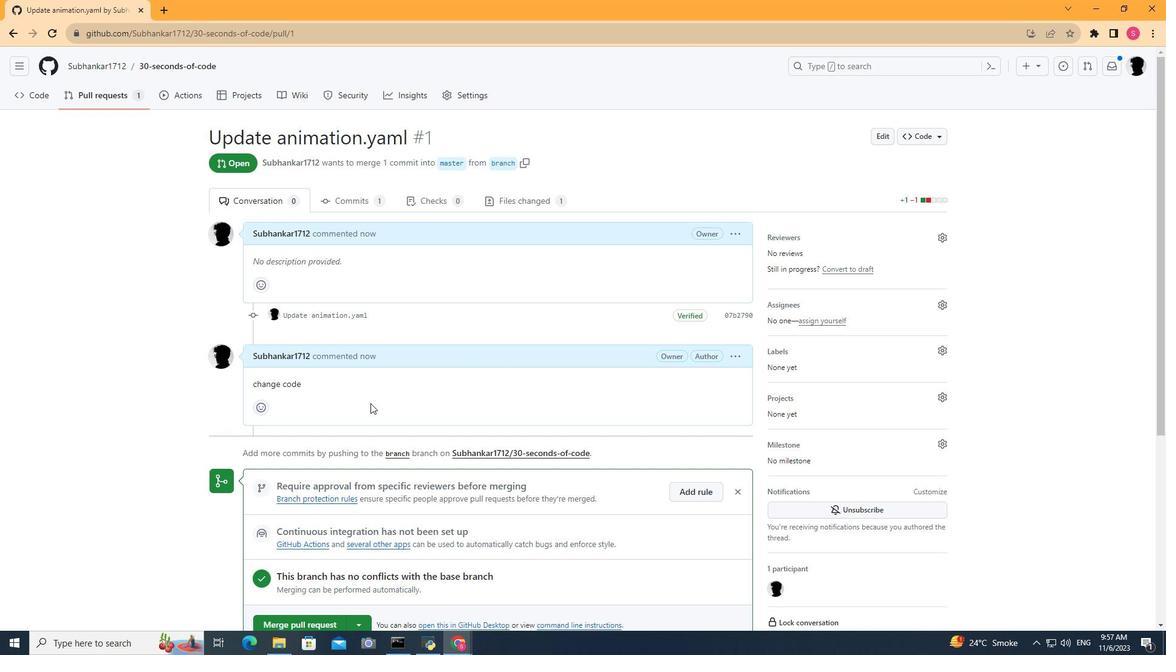 
Action: Mouse scrolled (370, 404) with delta (0, 0)
Screenshot: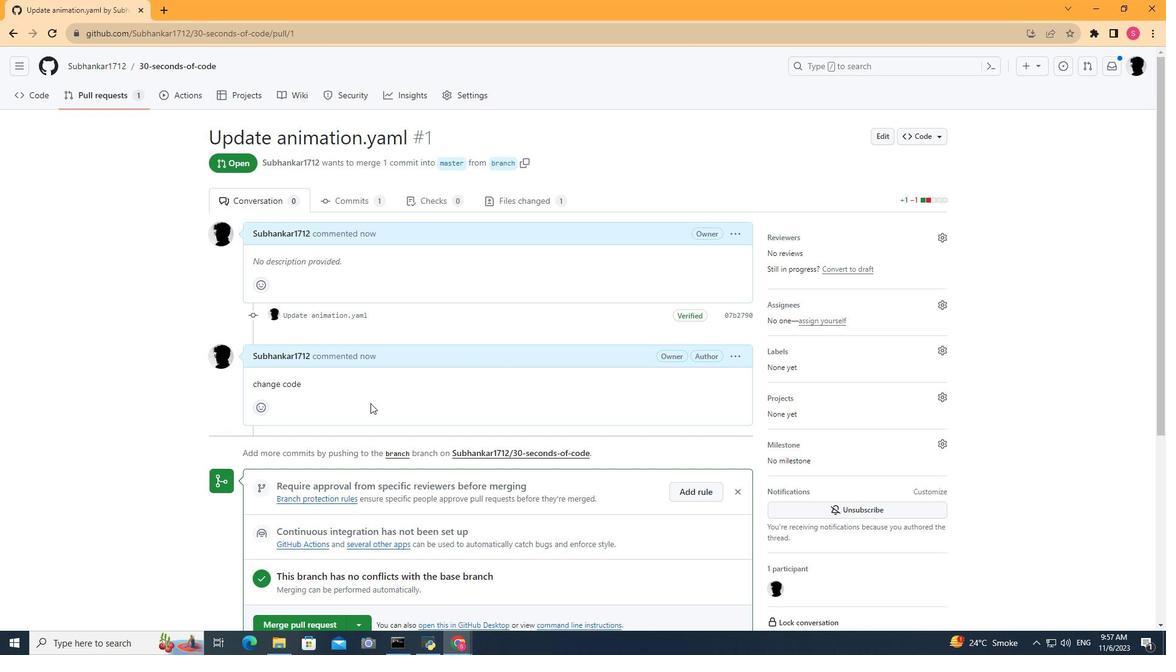 
Action: Mouse scrolled (370, 404) with delta (0, 0)
Screenshot: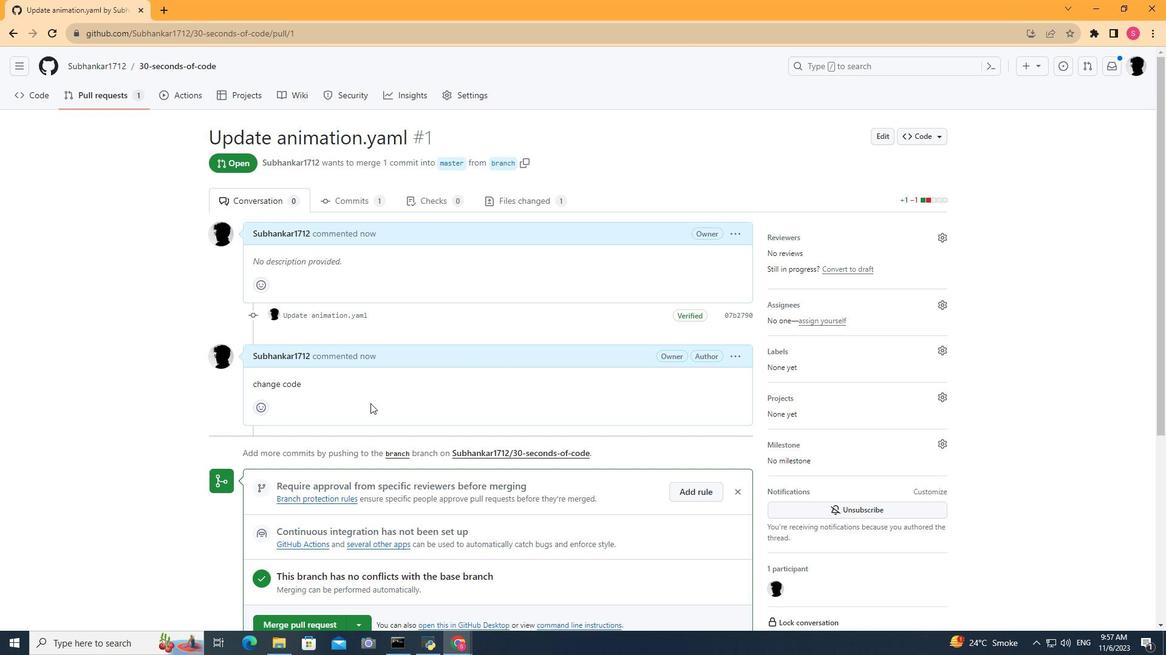 
Action: Mouse scrolled (370, 404) with delta (0, 0)
Screenshot: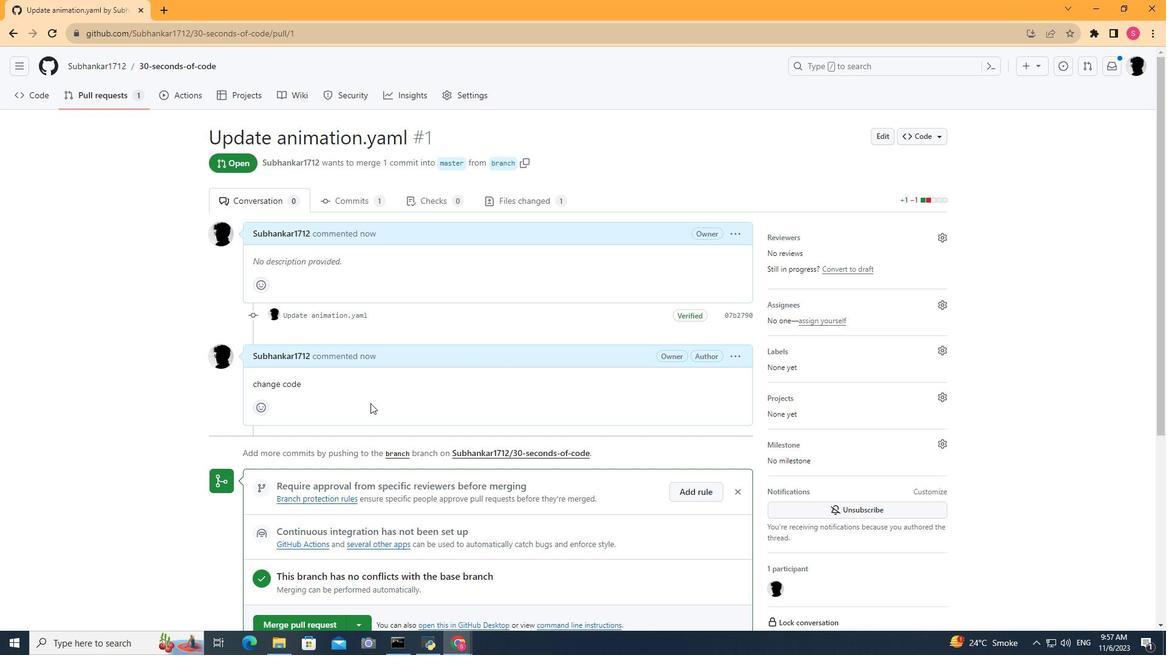 
